 Task: Find connections with filter location Rāmāpuram with filter topic #personaldevelopment with filter profile language French with filter current company The Indian Hotels Company Limited (IHCL) with filter school Indian Institute of Science (IISc) with filter industry IT System Installation and Disposal with filter service category Budgeting with filter keywords title Lodging Manager
Action: Mouse moved to (634, 66)
Screenshot: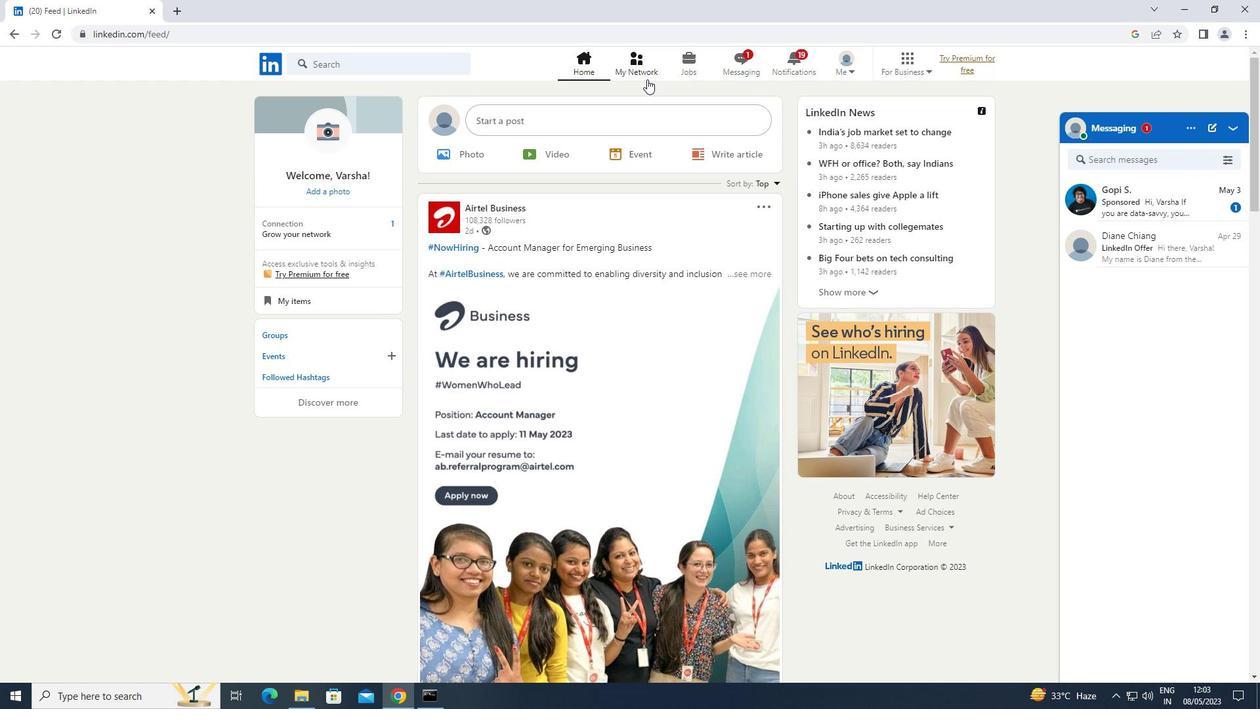 
Action: Mouse pressed left at (634, 66)
Screenshot: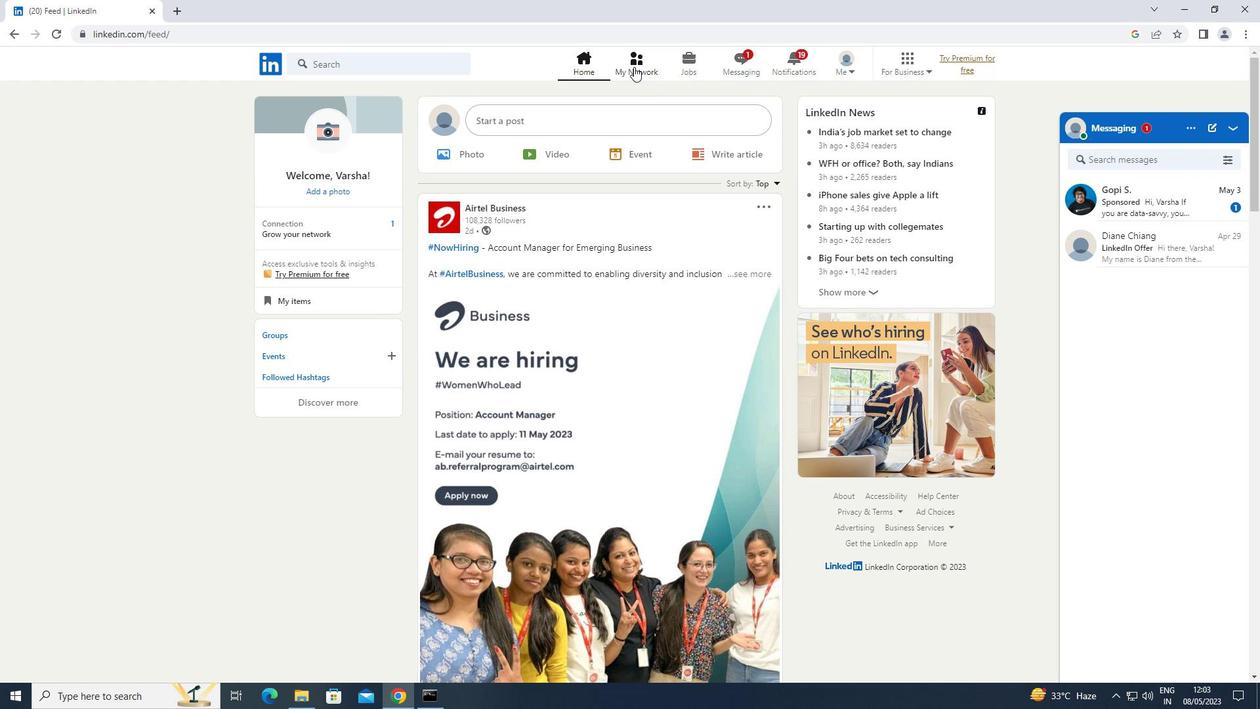 
Action: Mouse moved to (348, 133)
Screenshot: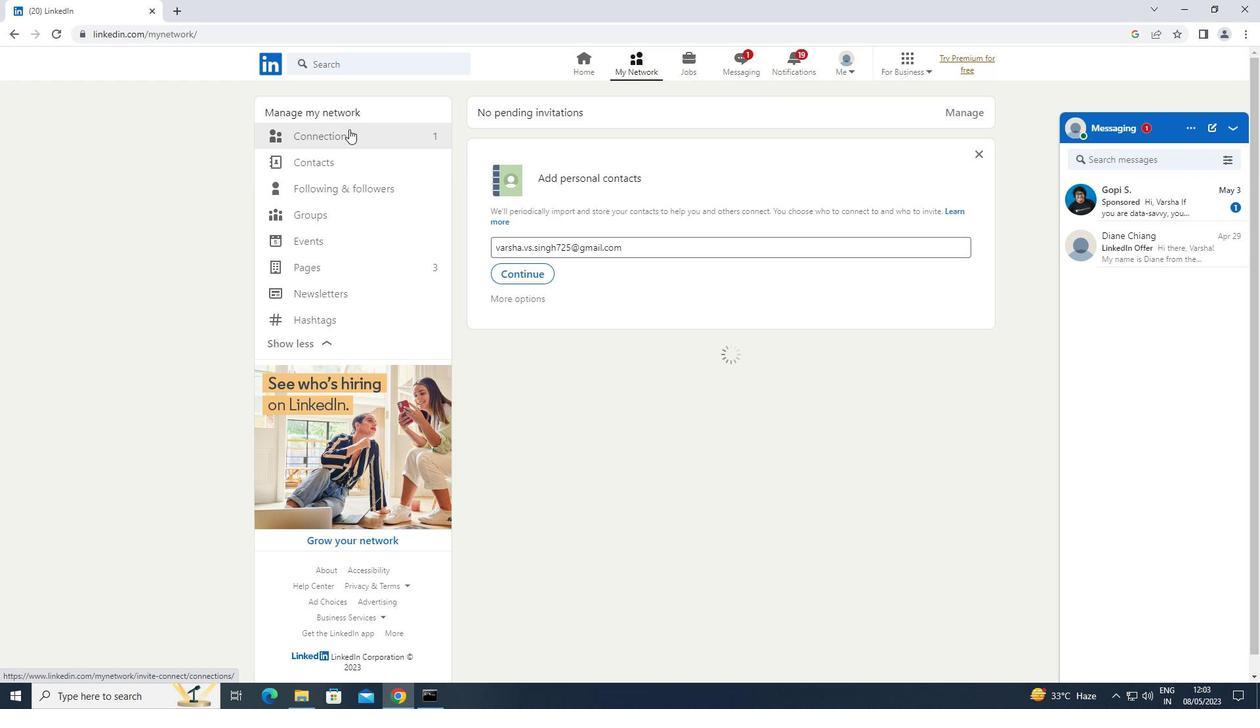 
Action: Mouse pressed left at (348, 133)
Screenshot: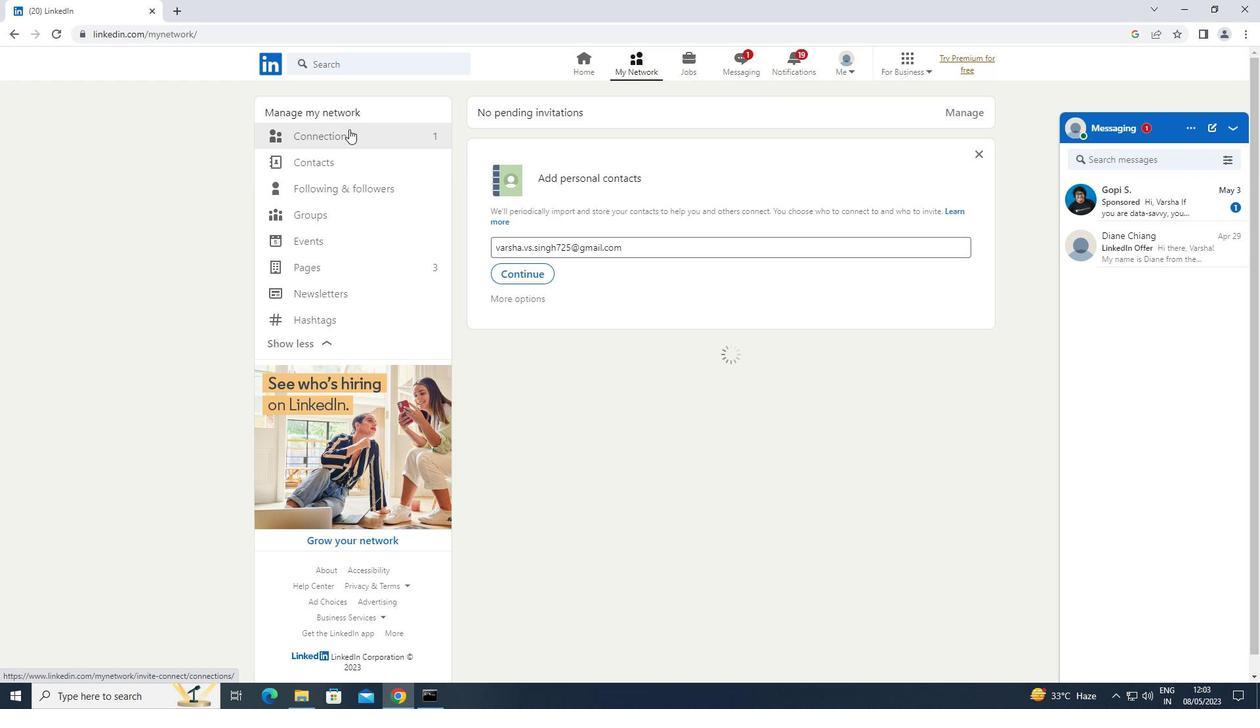 
Action: Mouse moved to (749, 139)
Screenshot: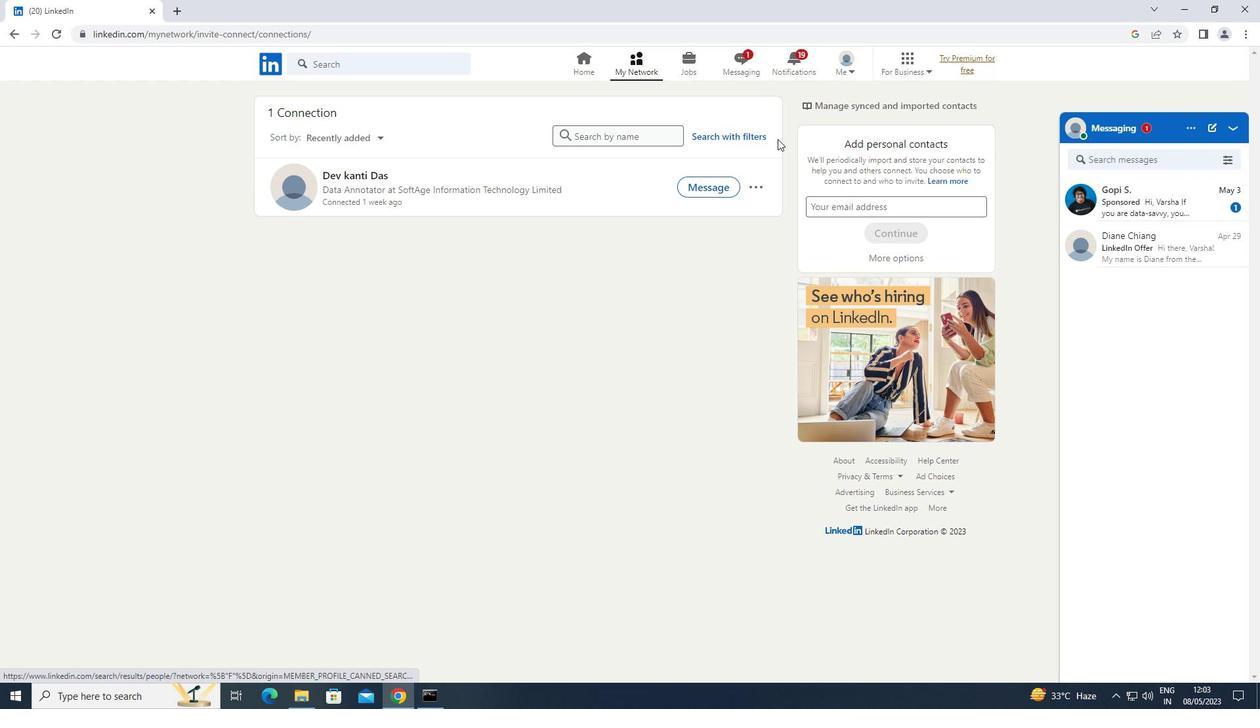 
Action: Mouse pressed left at (749, 139)
Screenshot: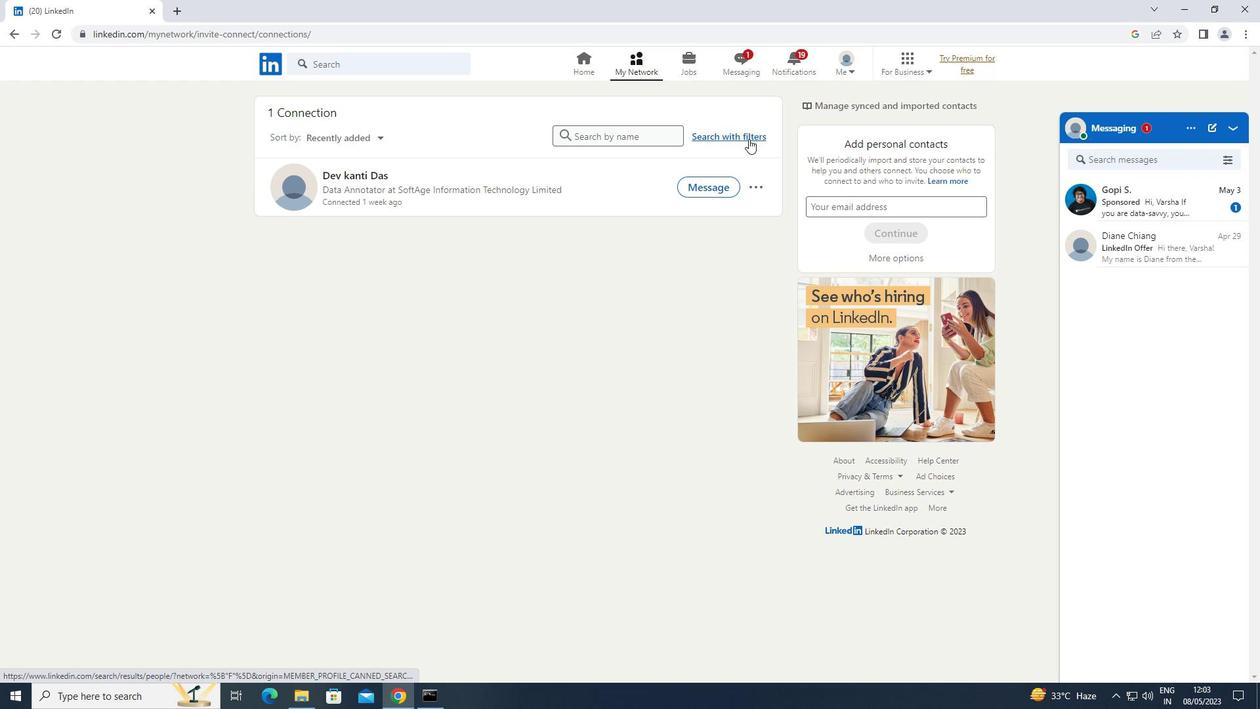 
Action: Mouse moved to (673, 94)
Screenshot: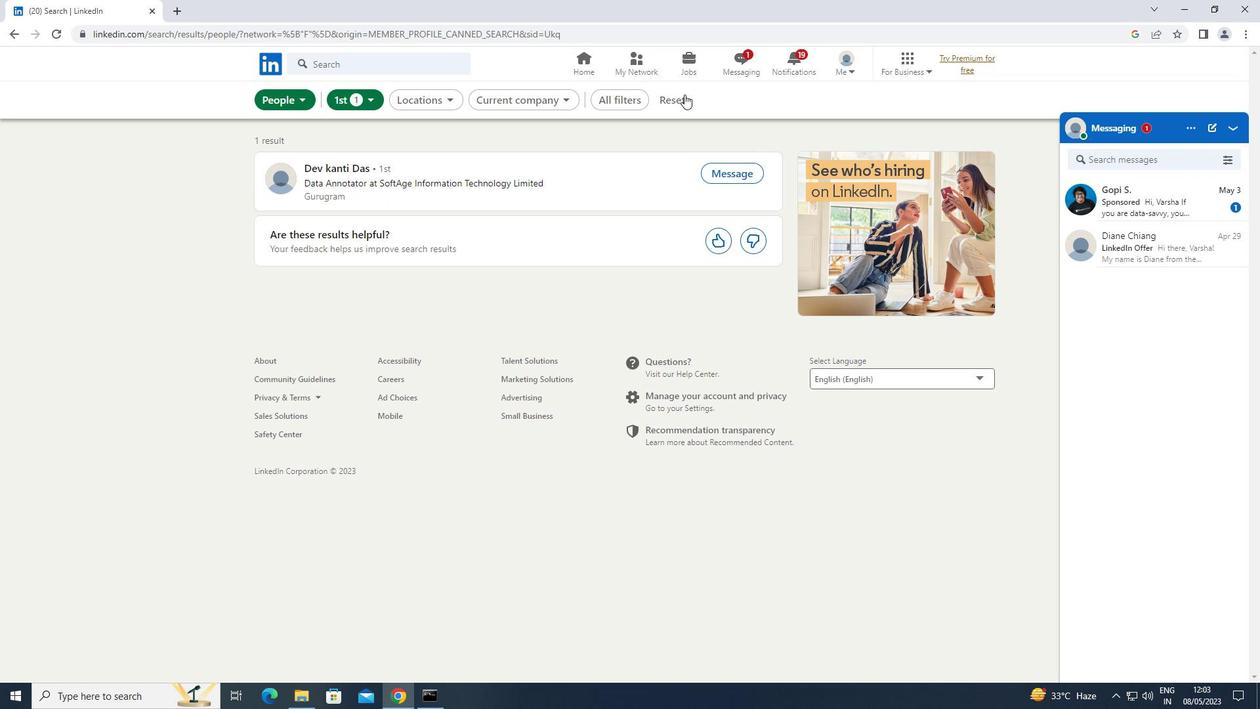 
Action: Mouse pressed left at (673, 94)
Screenshot: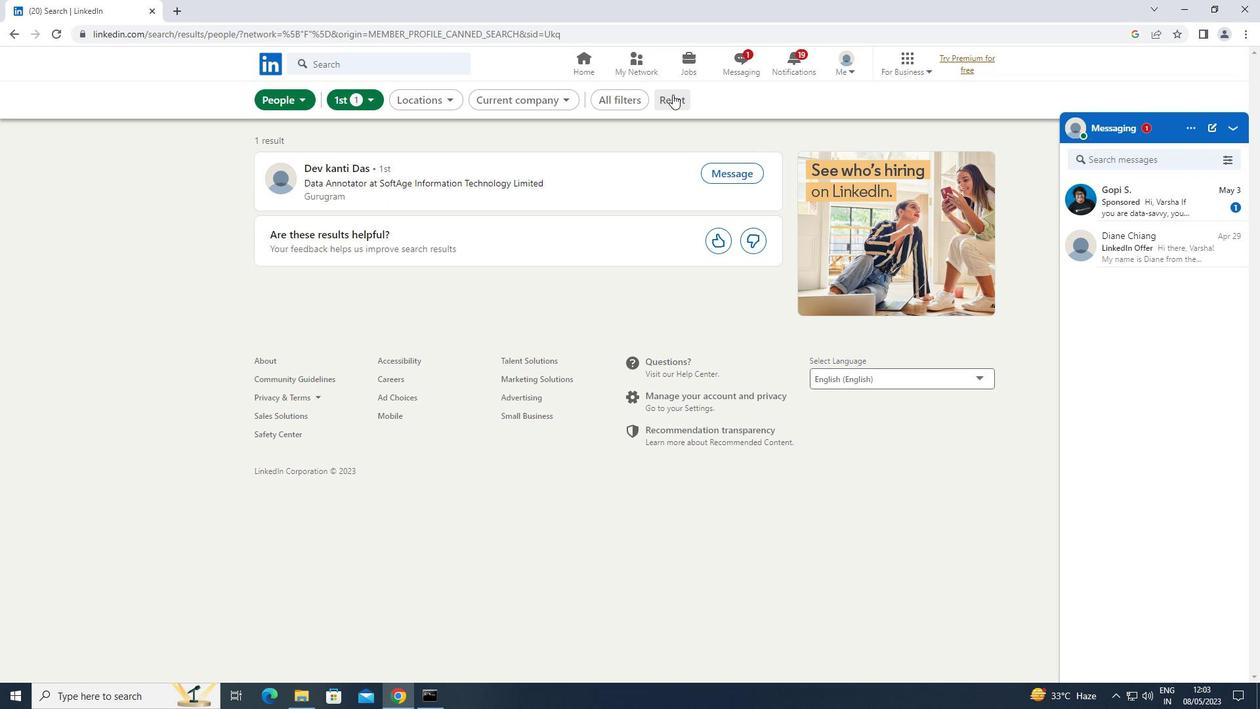 
Action: Mouse moved to (665, 99)
Screenshot: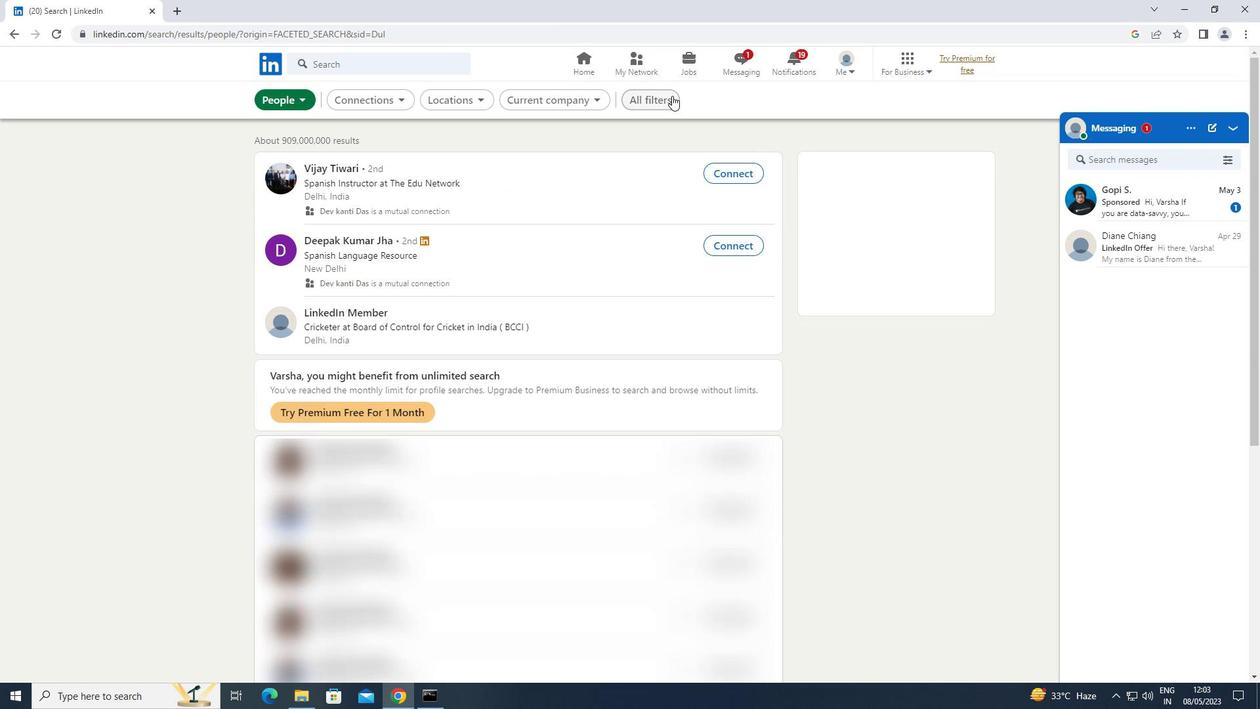 
Action: Mouse pressed left at (665, 99)
Screenshot: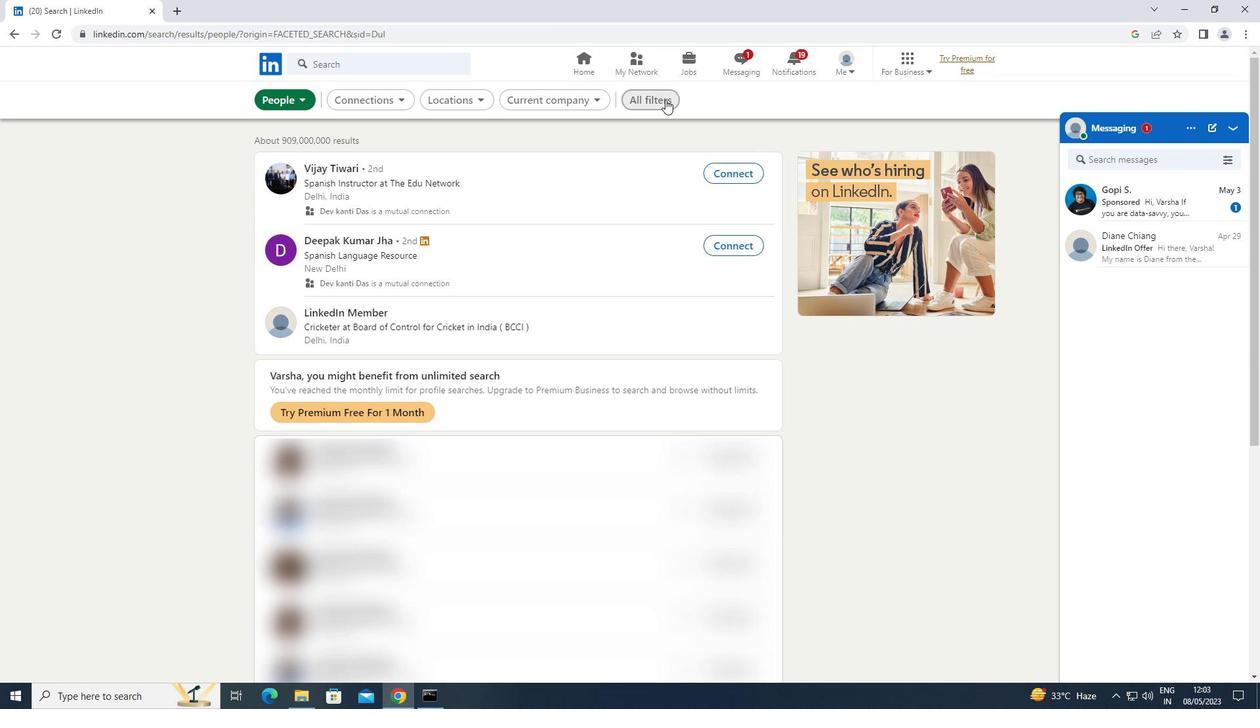 
Action: Mouse moved to (1016, 223)
Screenshot: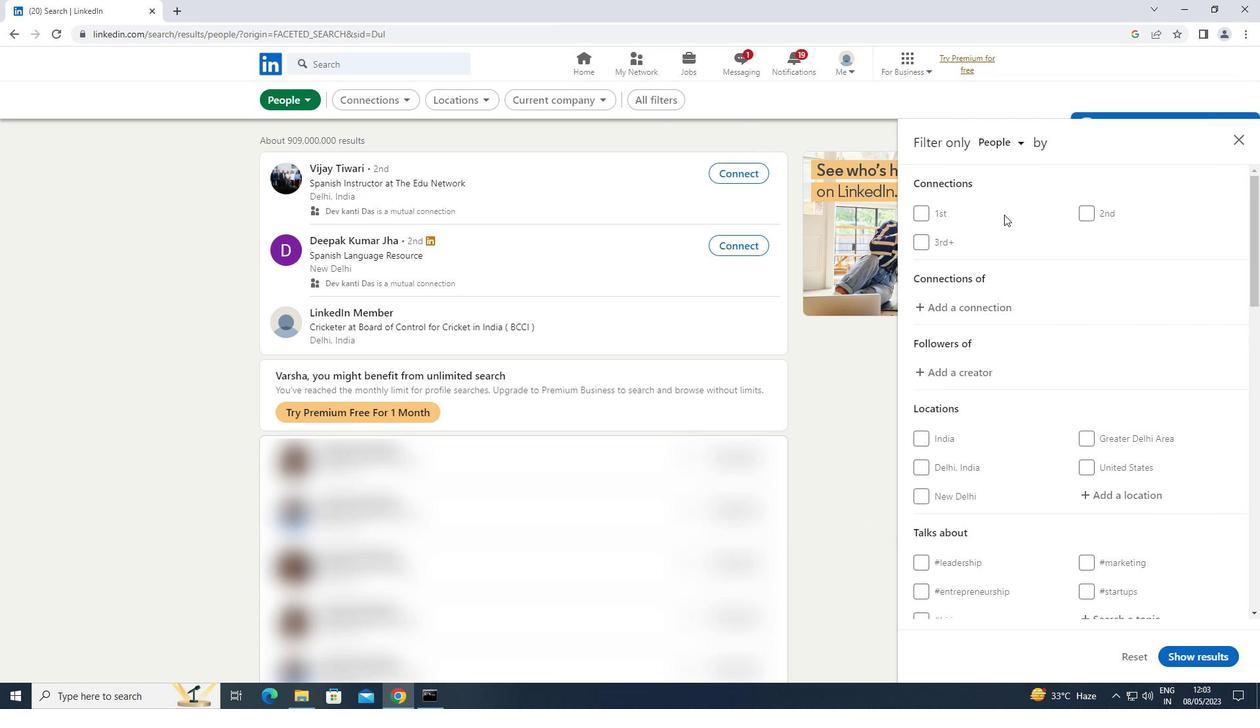 
Action: Mouse scrolled (1016, 223) with delta (0, 0)
Screenshot: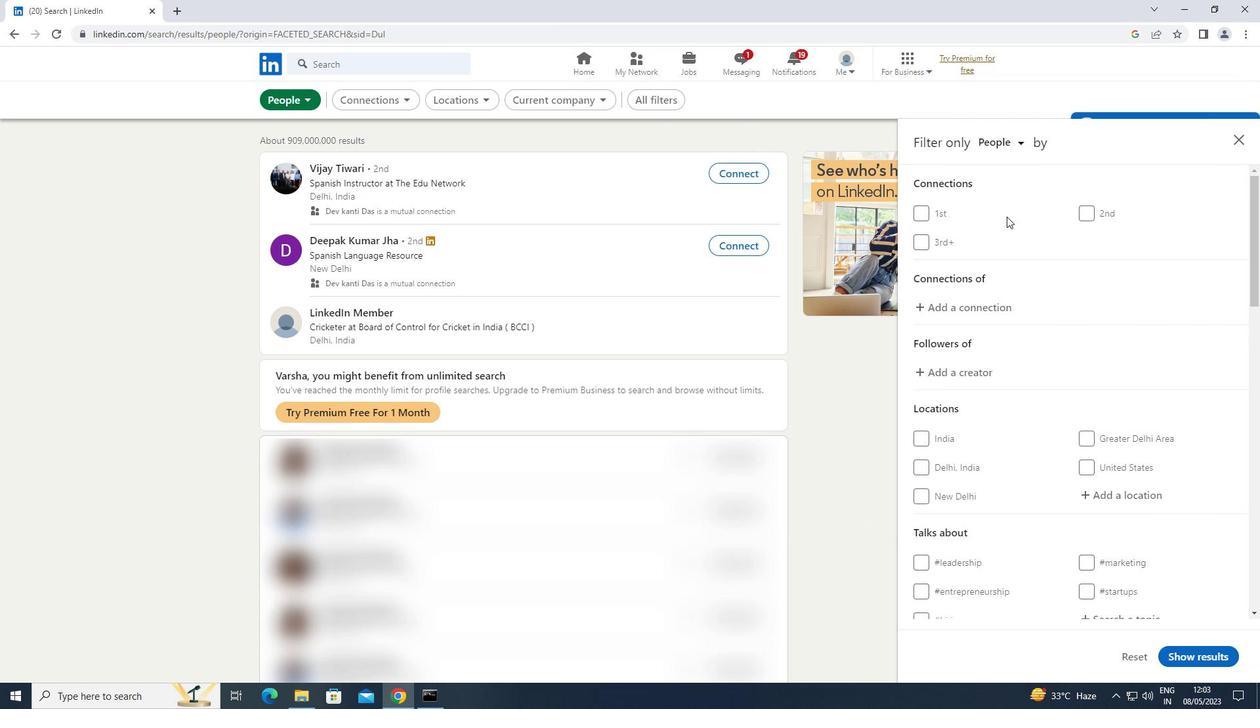 
Action: Mouse moved to (1018, 228)
Screenshot: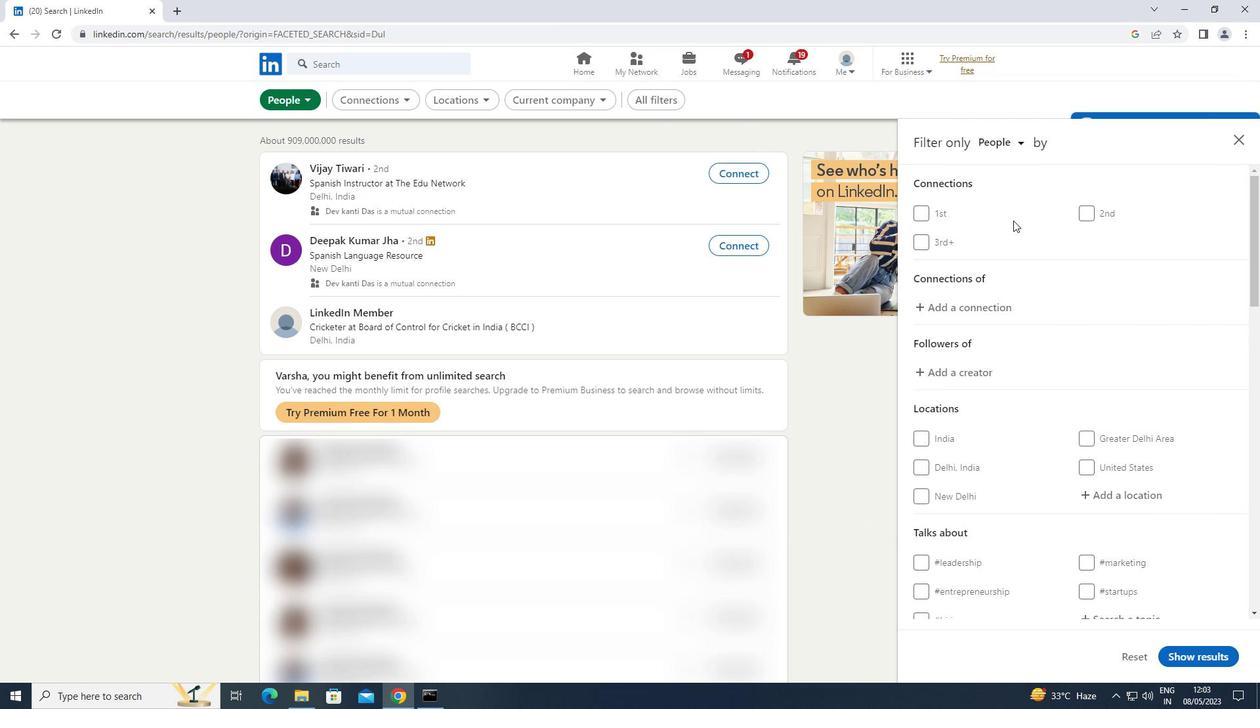 
Action: Mouse scrolled (1018, 227) with delta (0, 0)
Screenshot: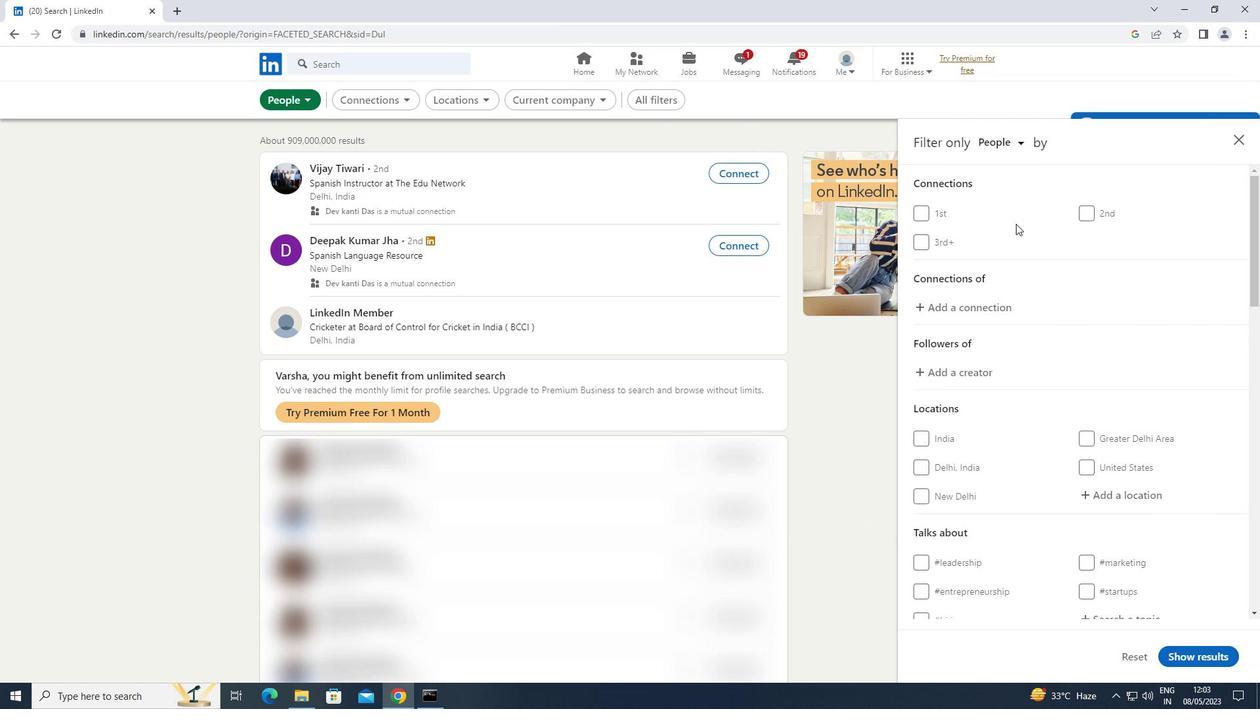 
Action: Mouse moved to (1018, 233)
Screenshot: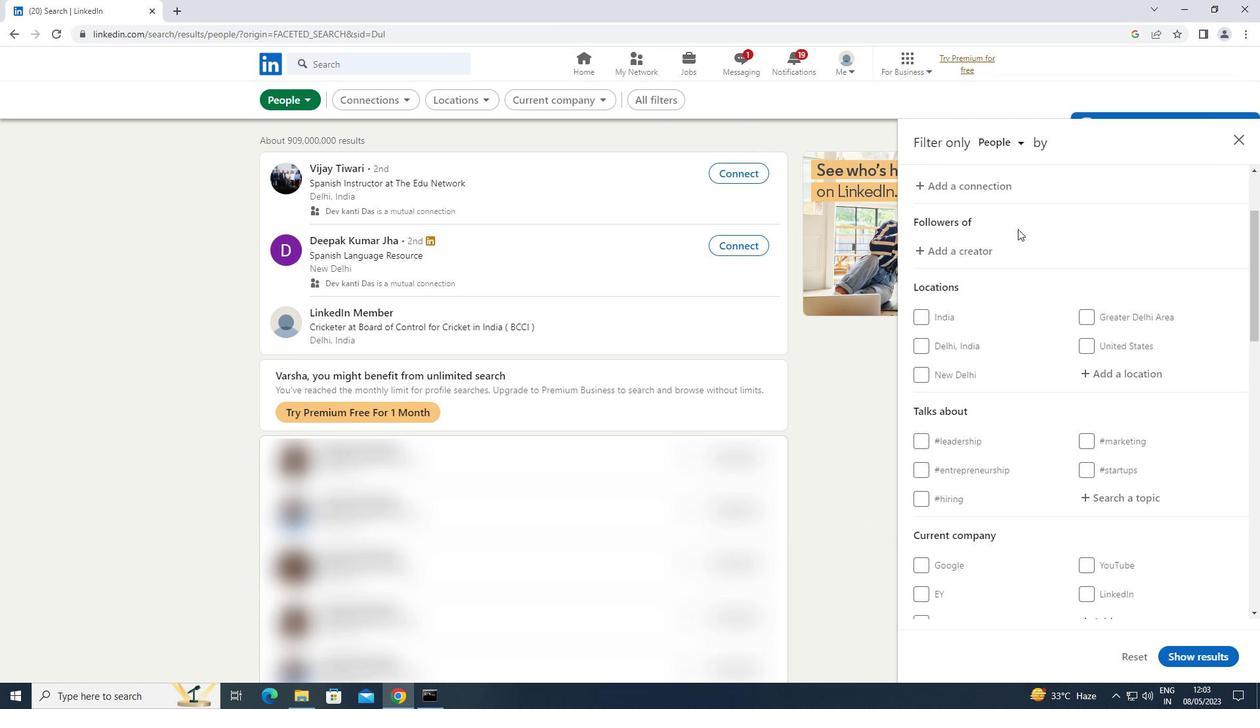 
Action: Mouse scrolled (1018, 233) with delta (0, 0)
Screenshot: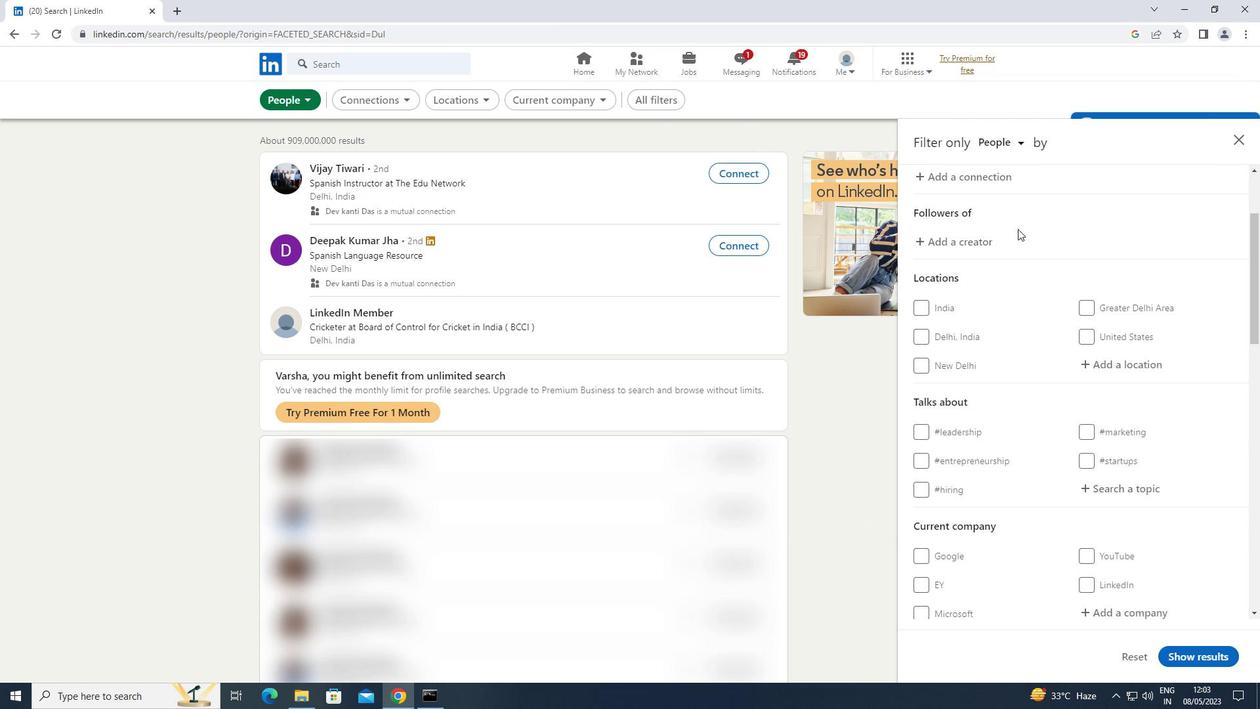 
Action: Mouse moved to (1116, 292)
Screenshot: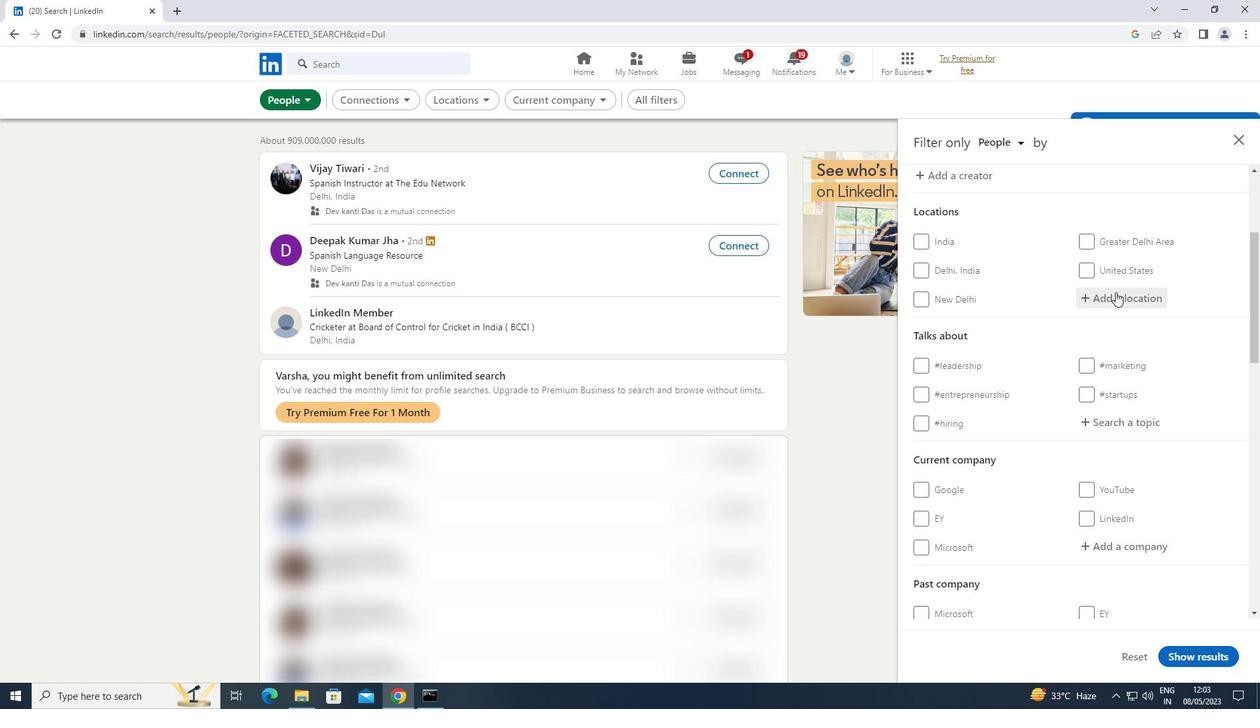 
Action: Mouse pressed left at (1116, 292)
Screenshot: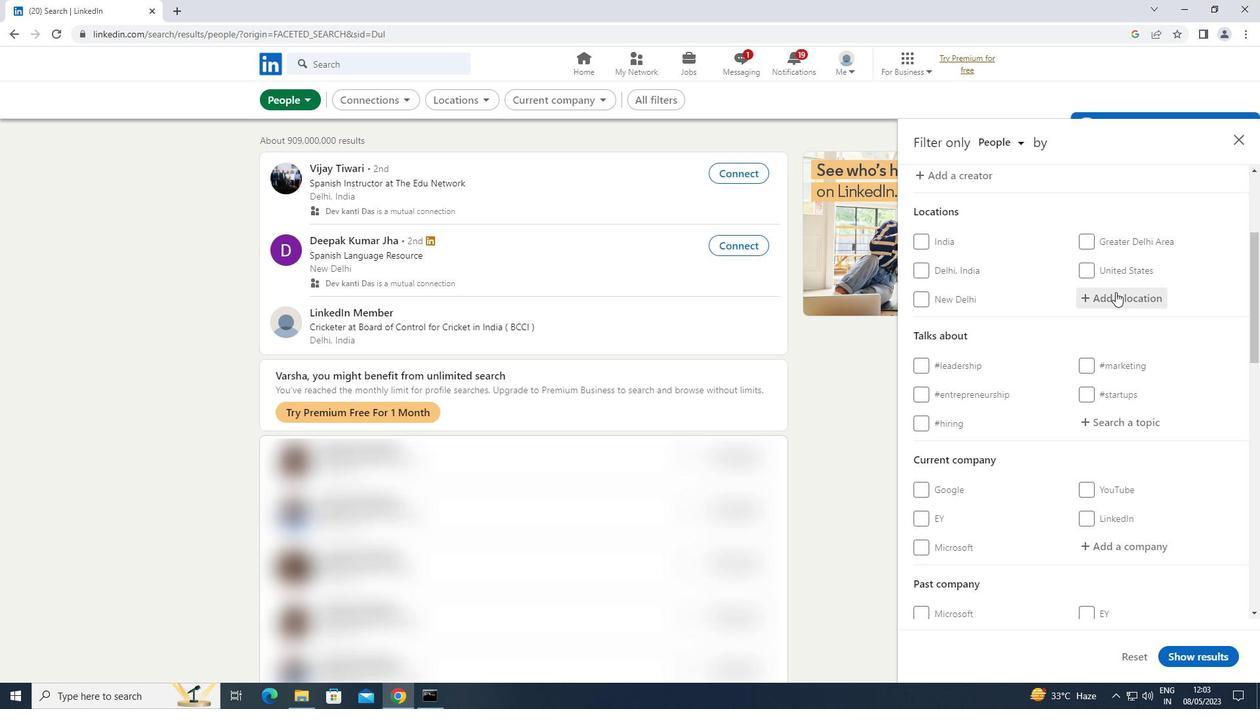 
Action: Mouse moved to (1115, 293)
Screenshot: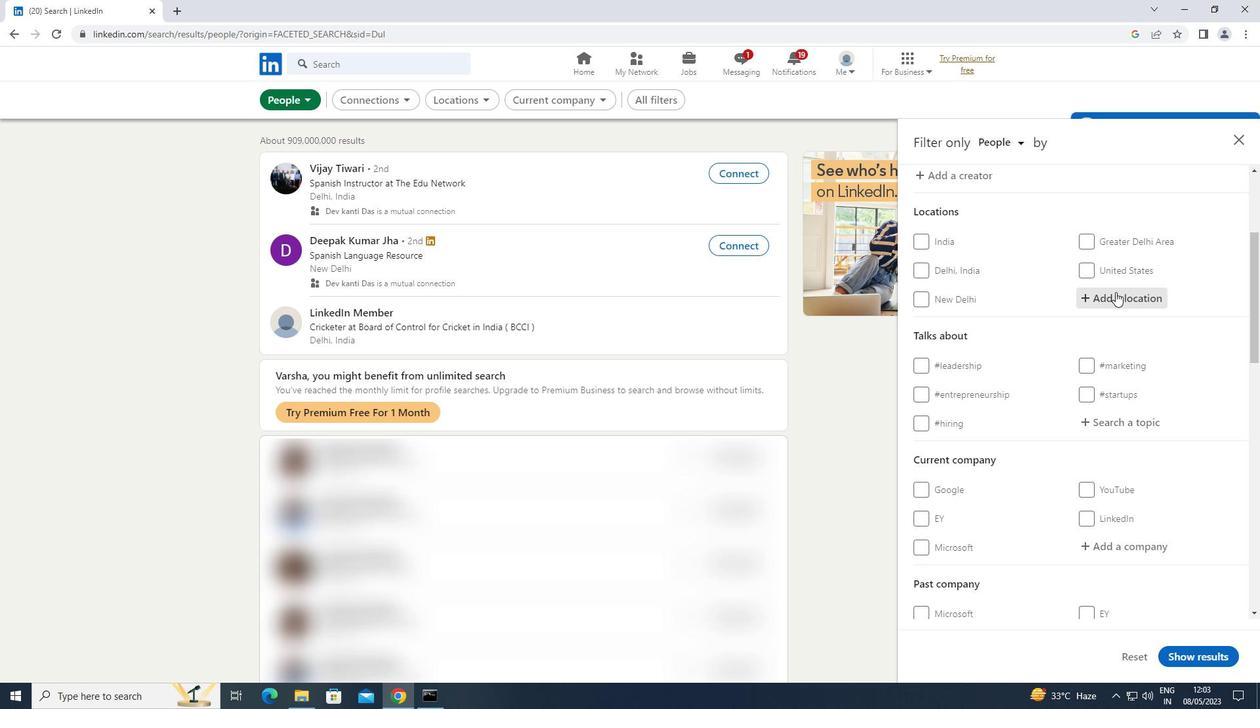 
Action: Key pressed <Key.shift>RAMAPURAM
Screenshot: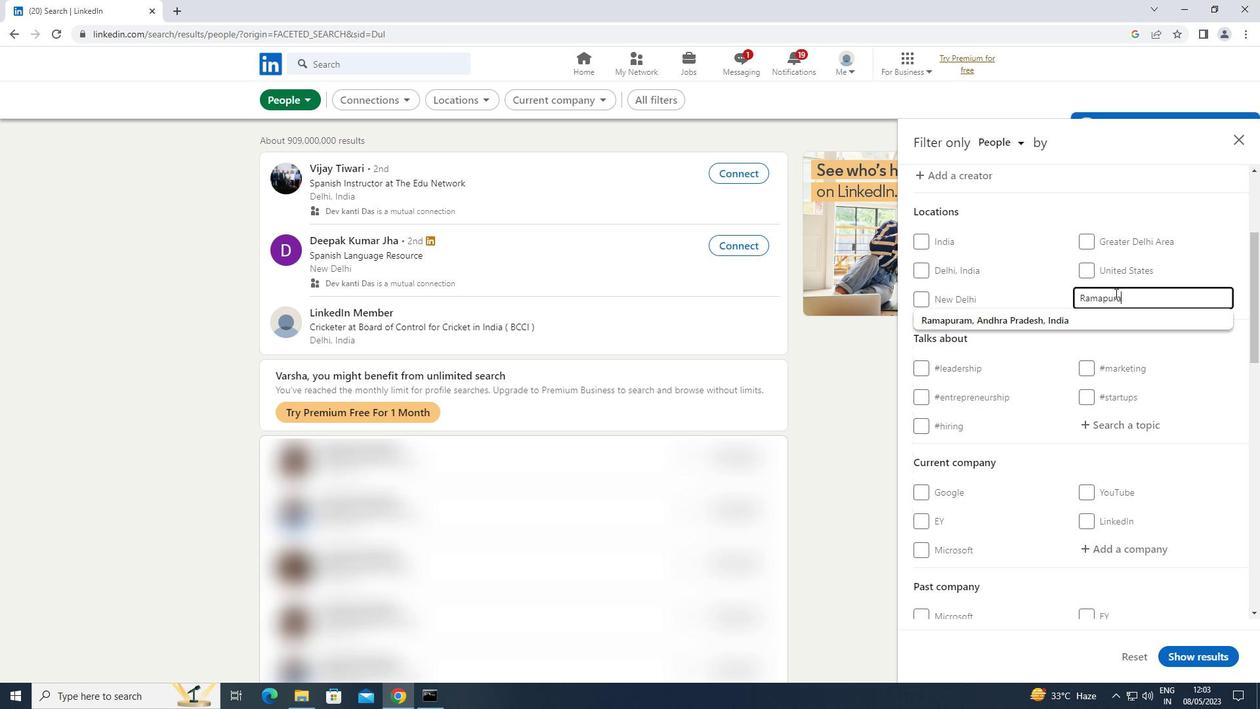 
Action: Mouse moved to (1118, 424)
Screenshot: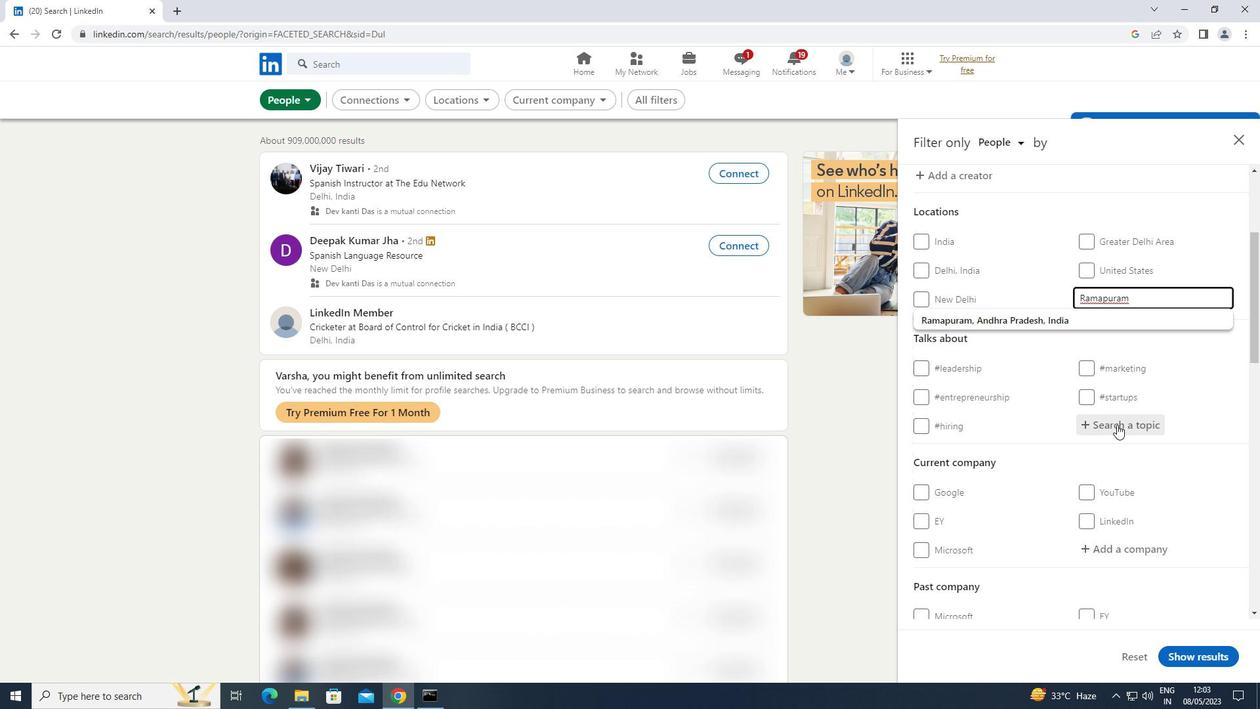 
Action: Mouse pressed left at (1118, 424)
Screenshot: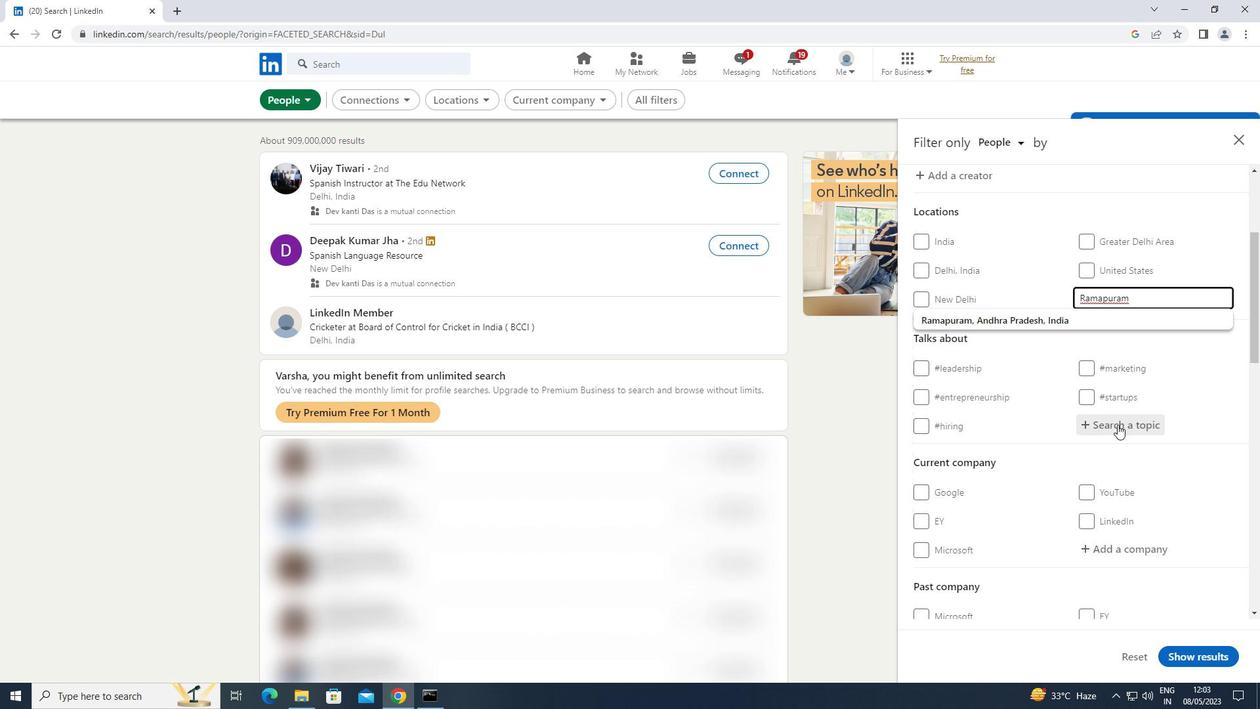 
Action: Mouse moved to (1118, 422)
Screenshot: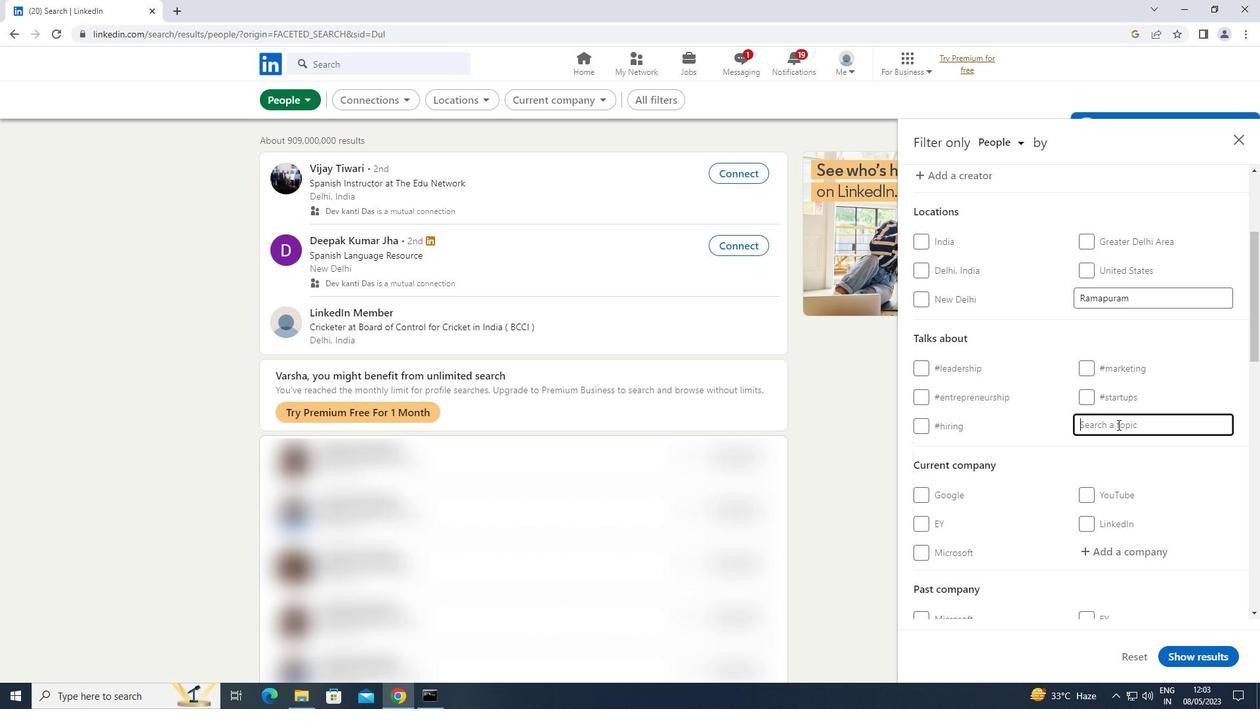 
Action: Key pressed PERSONALDEVELOP
Screenshot: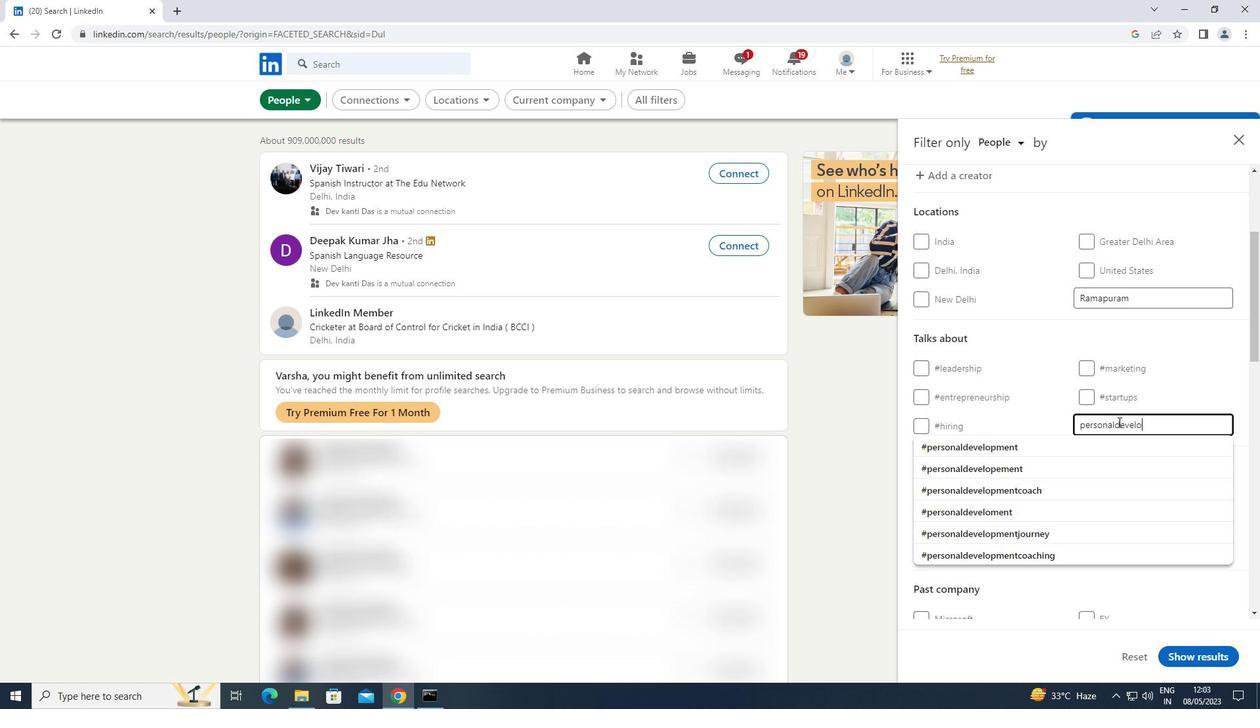 
Action: Mouse moved to (1004, 444)
Screenshot: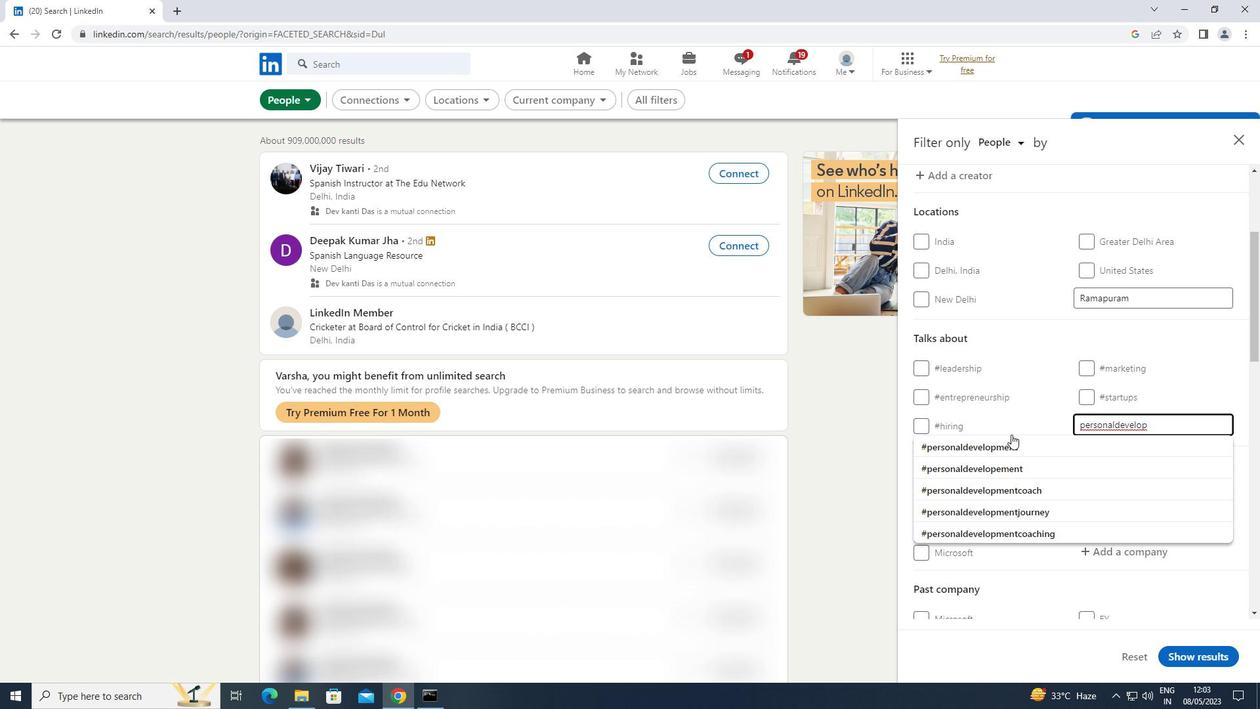 
Action: Mouse pressed left at (1004, 444)
Screenshot: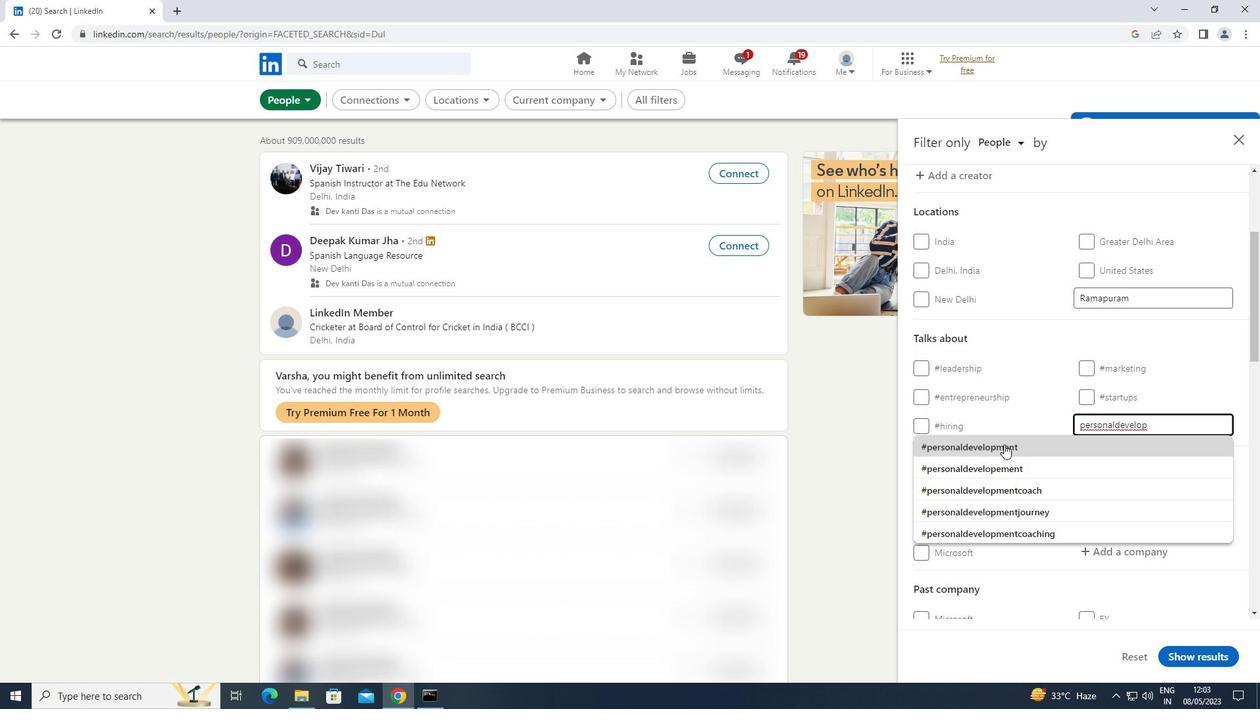 
Action: Mouse moved to (1004, 445)
Screenshot: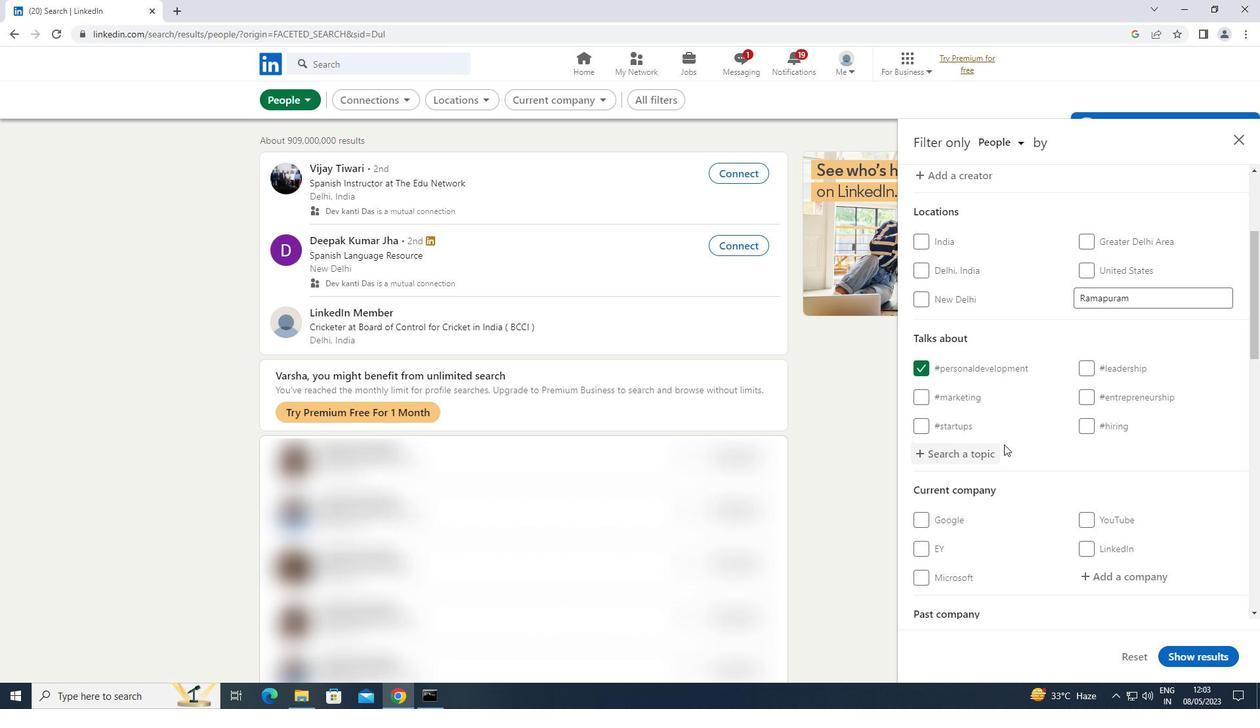 
Action: Mouse scrolled (1004, 444) with delta (0, 0)
Screenshot: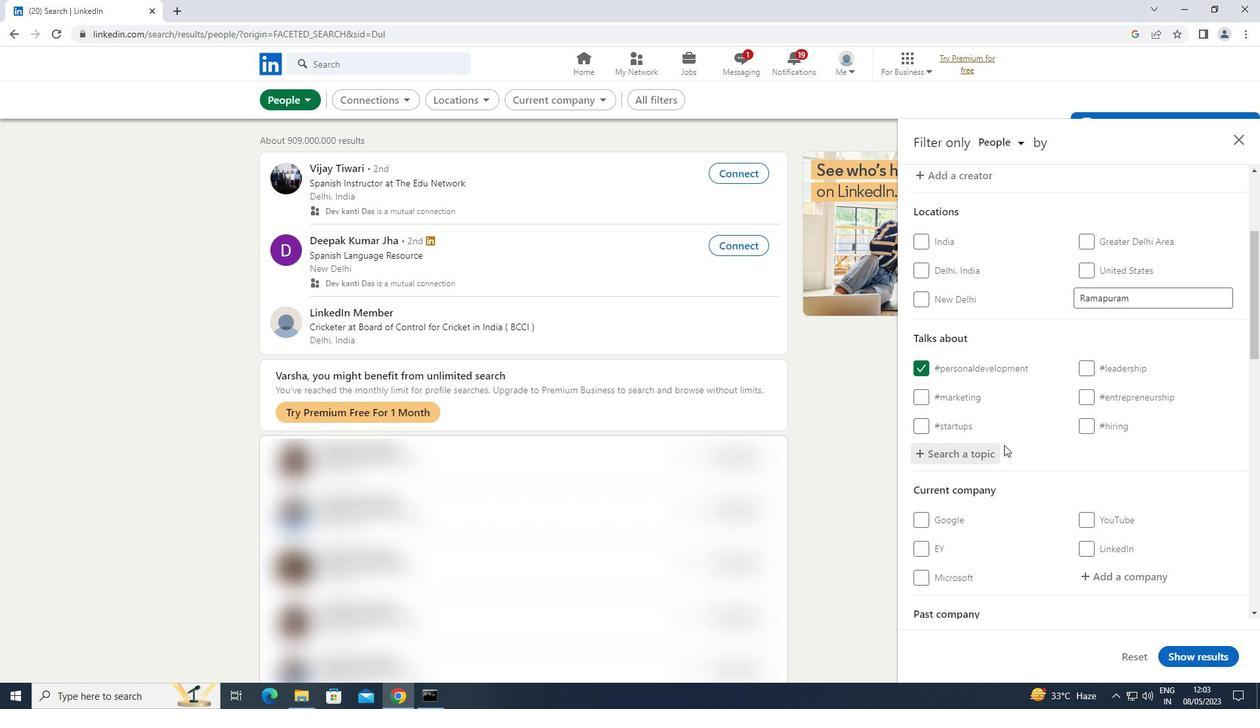 
Action: Mouse scrolled (1004, 444) with delta (0, 0)
Screenshot: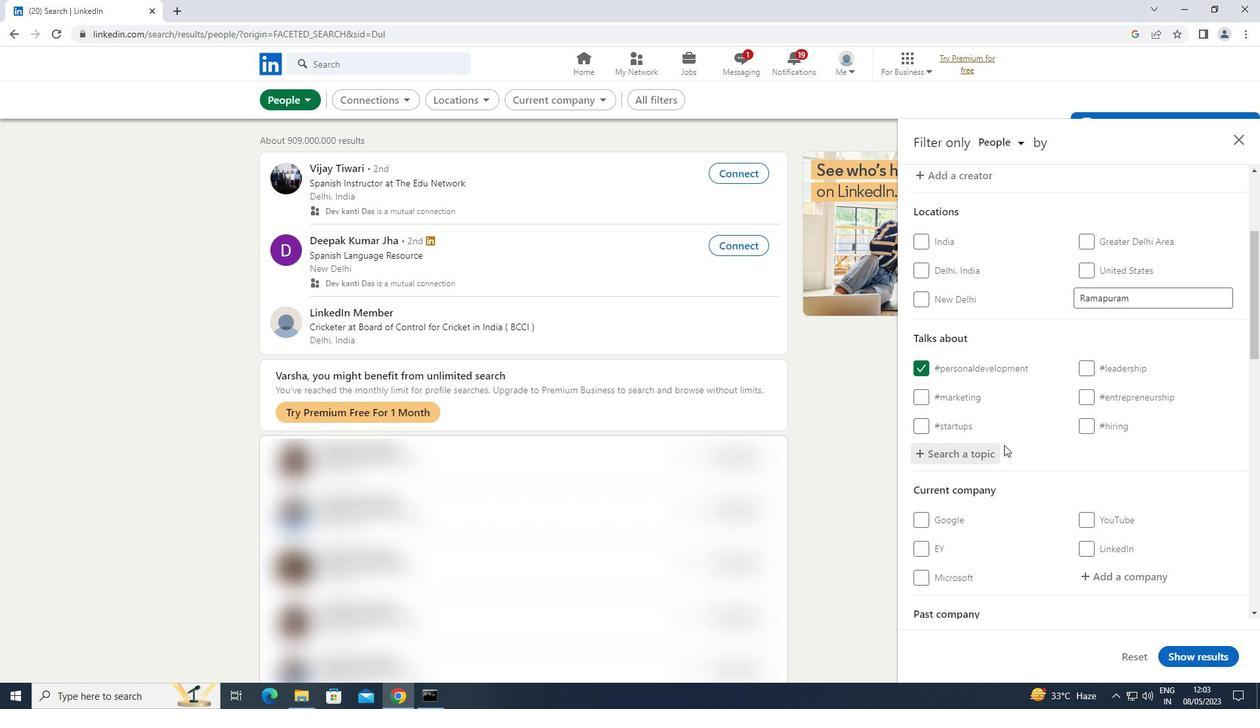 
Action: Mouse moved to (1006, 444)
Screenshot: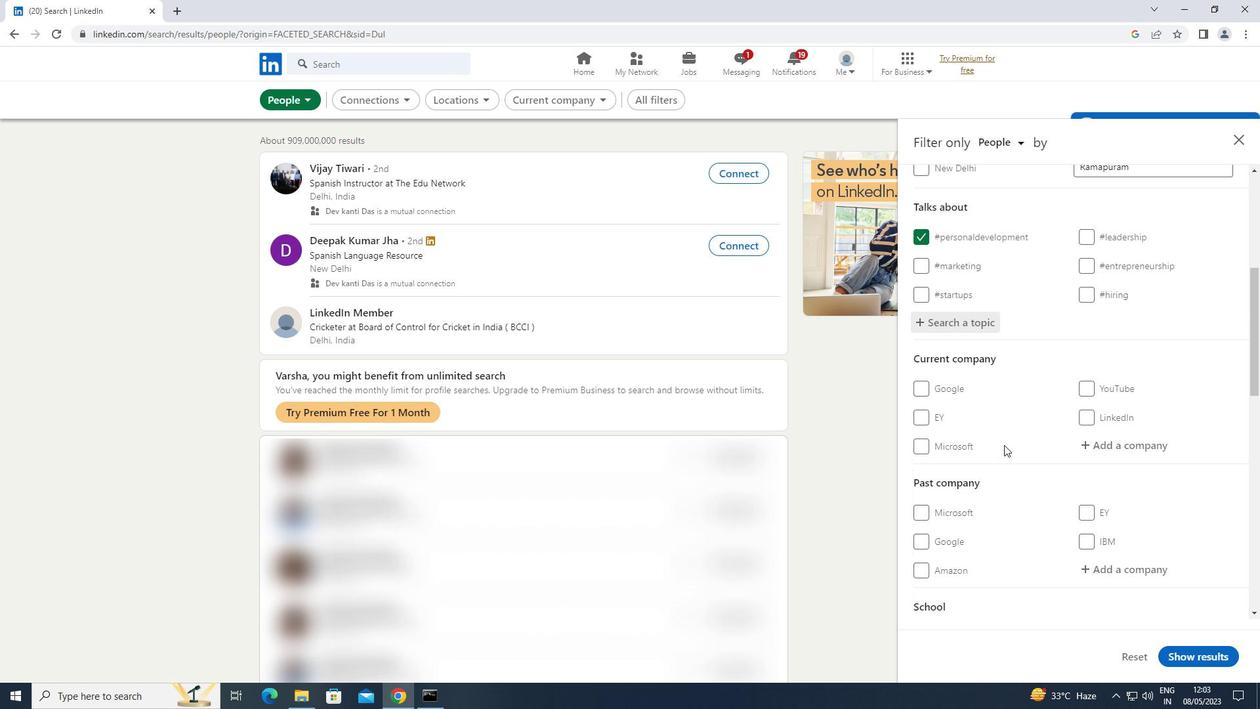
Action: Mouse scrolled (1006, 443) with delta (0, 0)
Screenshot: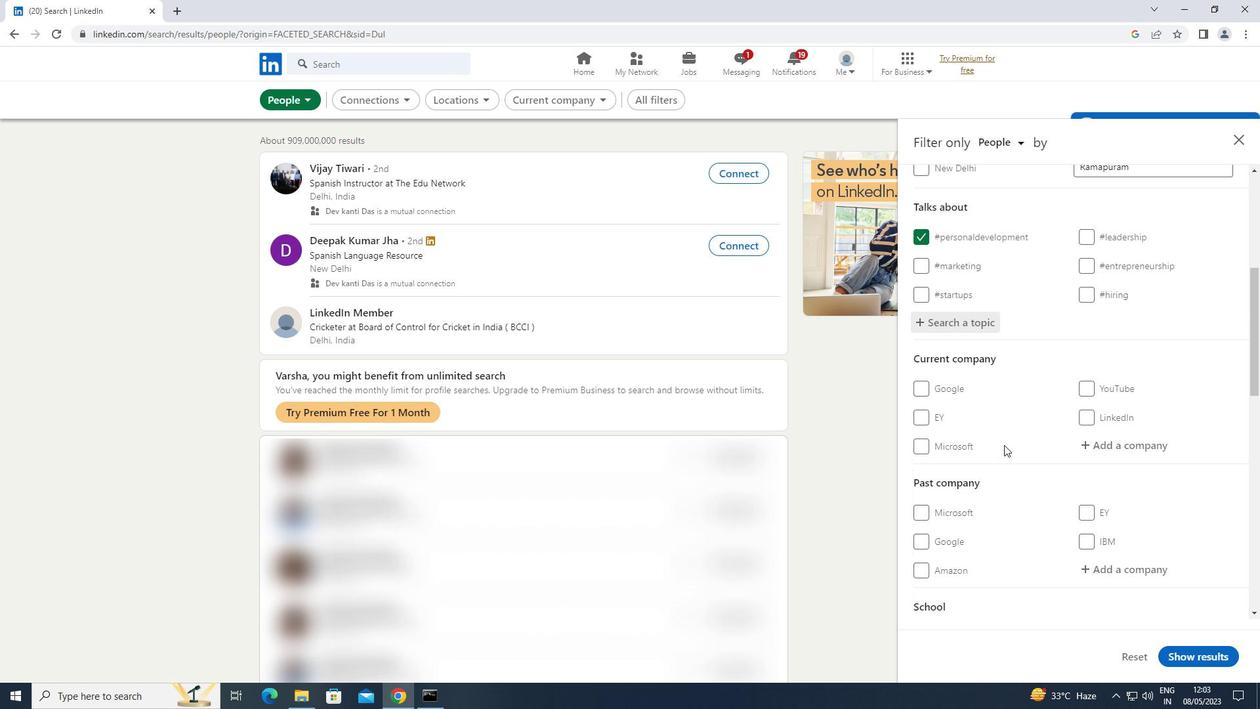 
Action: Mouse scrolled (1006, 443) with delta (0, 0)
Screenshot: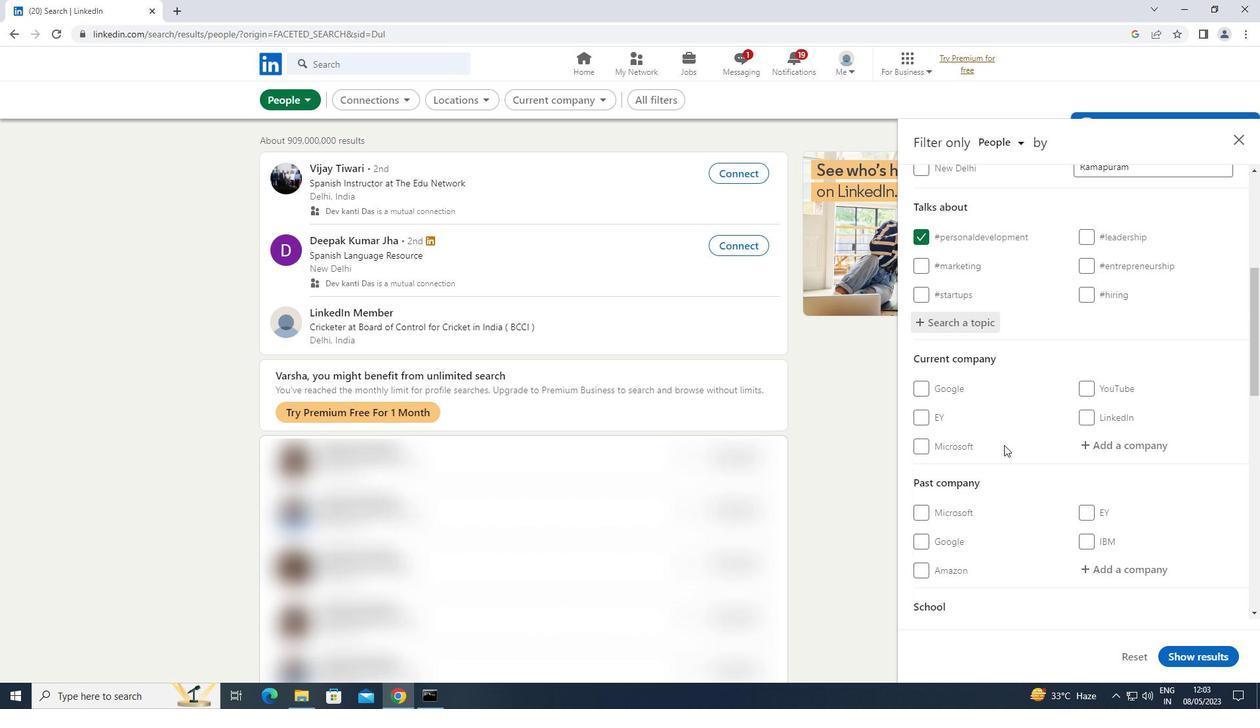 
Action: Mouse scrolled (1006, 443) with delta (0, 0)
Screenshot: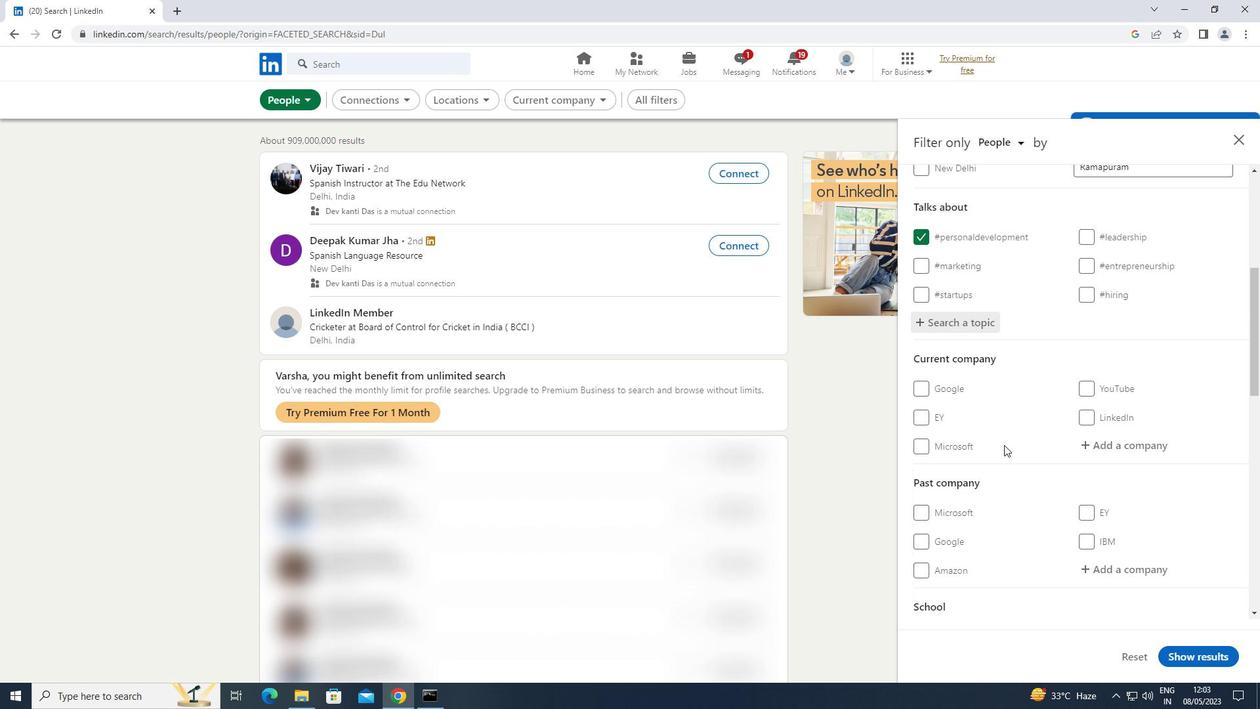 
Action: Mouse scrolled (1006, 443) with delta (0, 0)
Screenshot: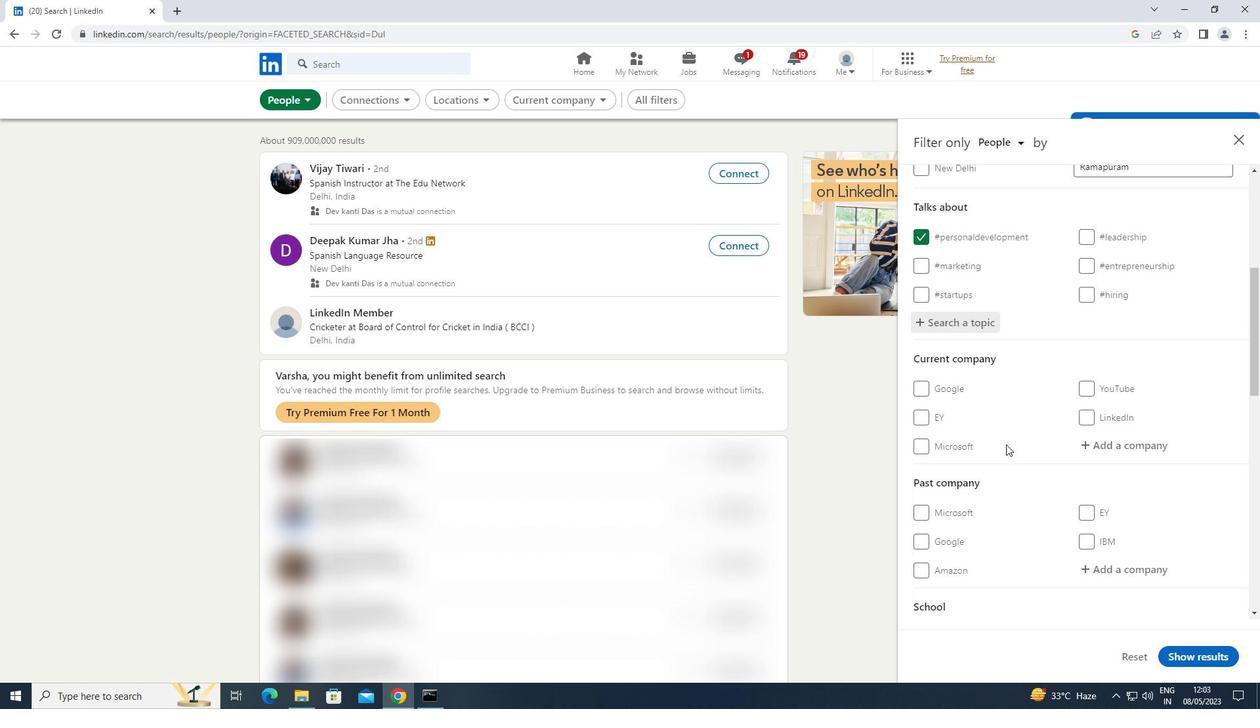 
Action: Mouse moved to (1007, 443)
Screenshot: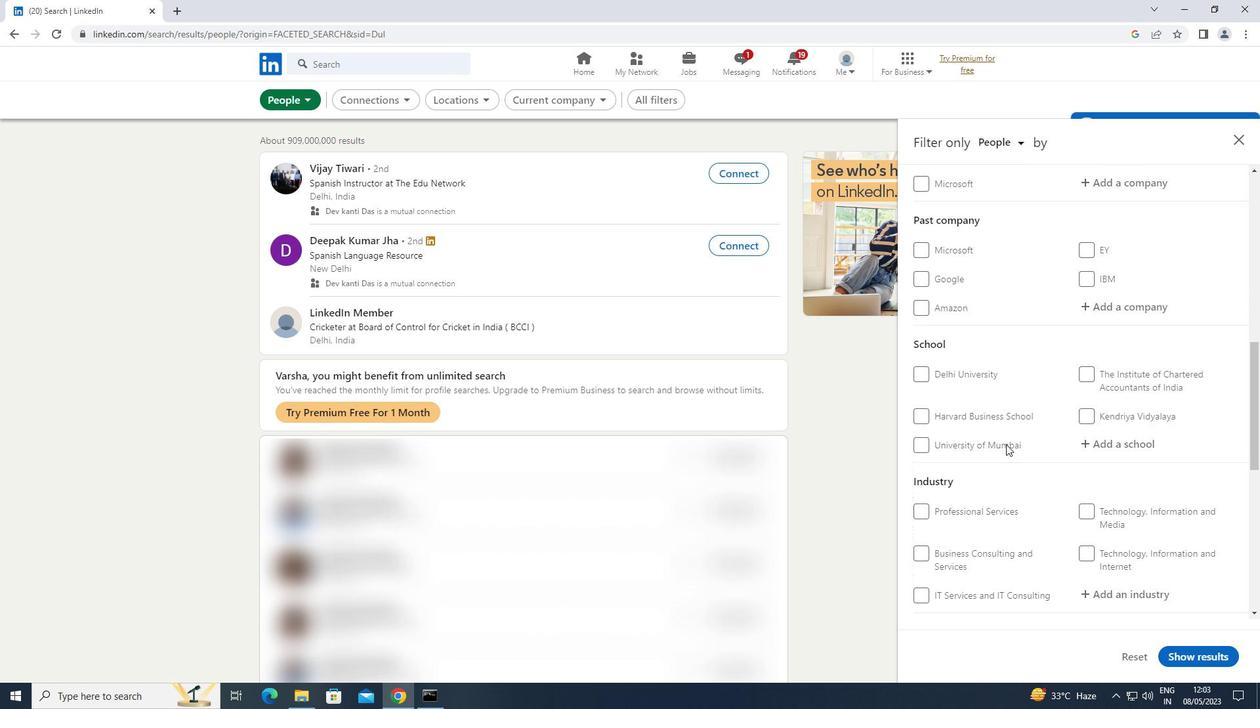 
Action: Mouse scrolled (1007, 443) with delta (0, 0)
Screenshot: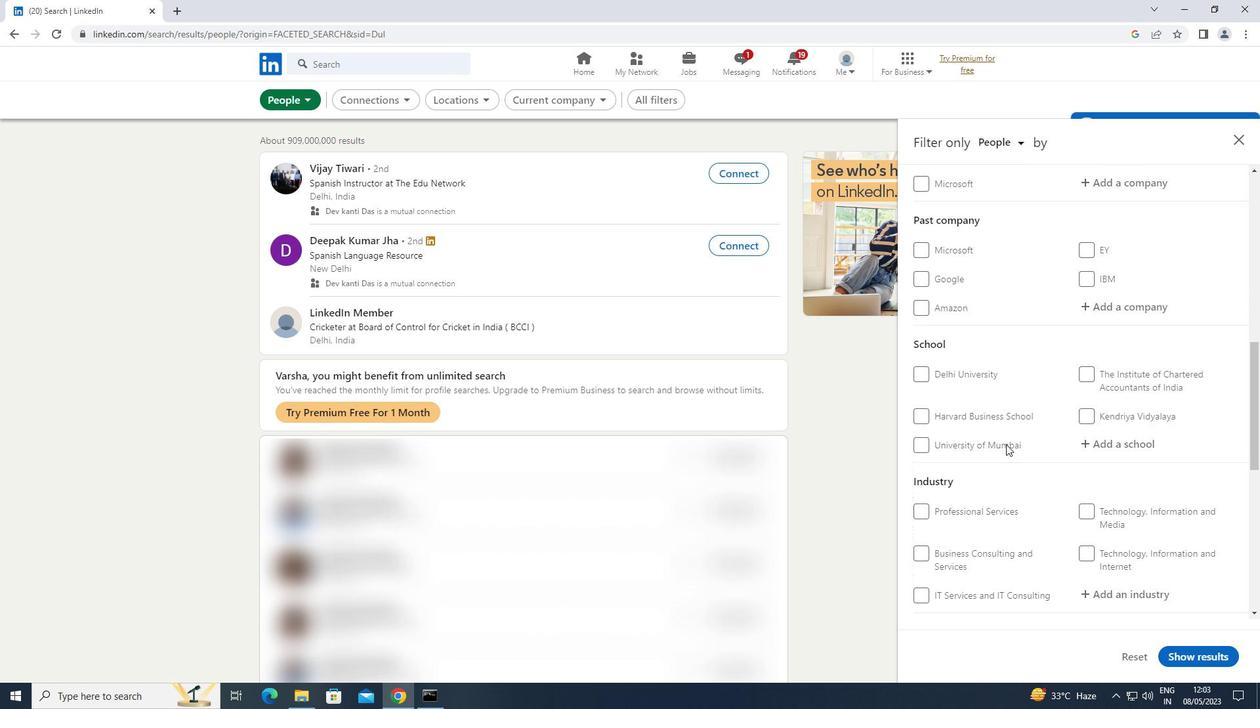 
Action: Mouse scrolled (1007, 443) with delta (0, 0)
Screenshot: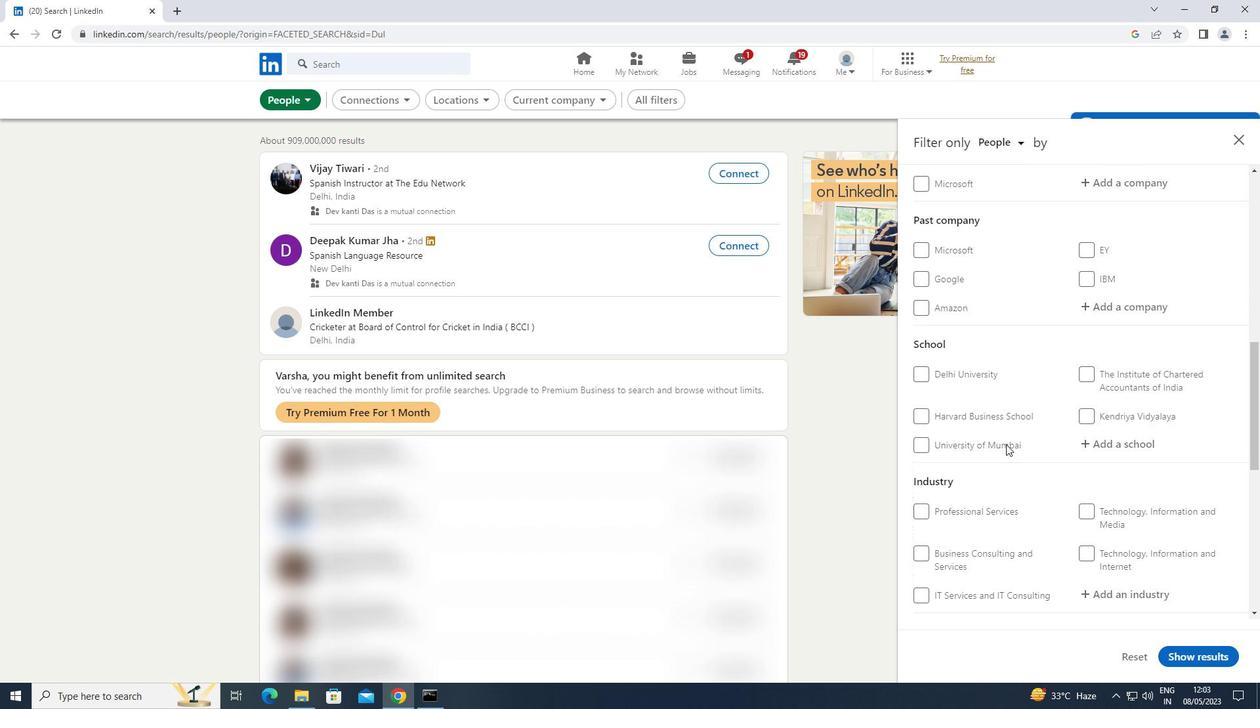 
Action: Mouse moved to (1007, 443)
Screenshot: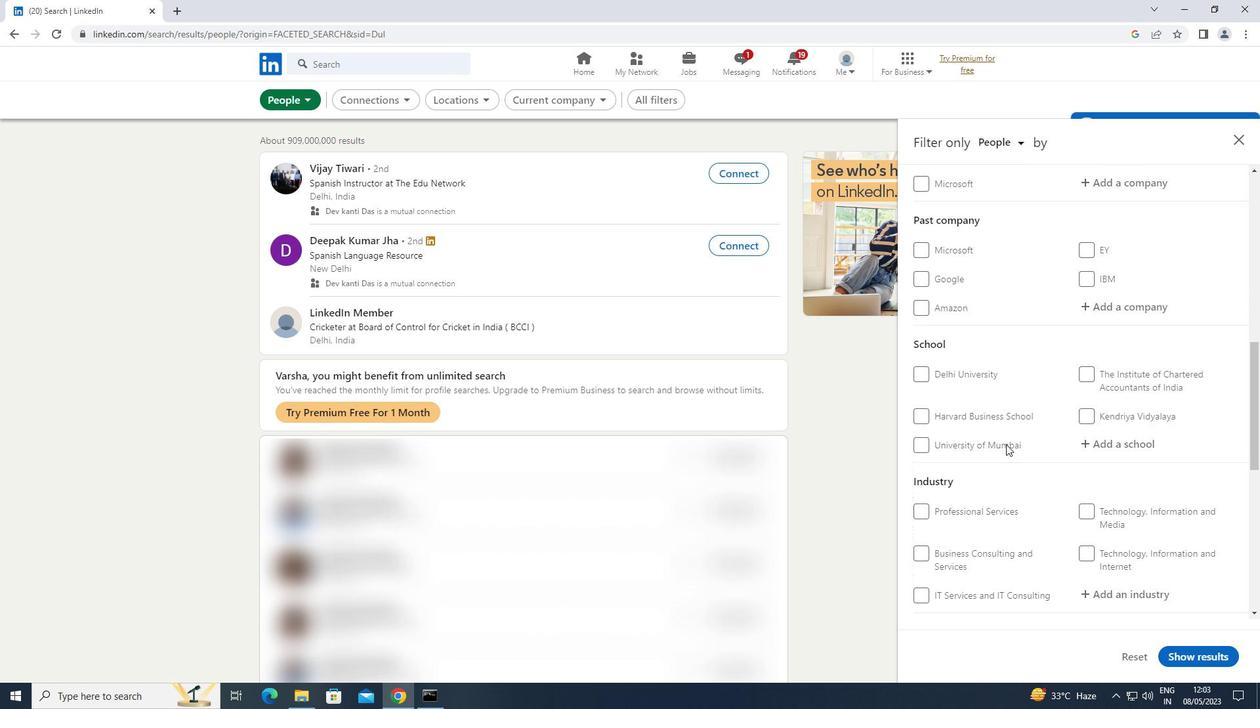 
Action: Mouse scrolled (1007, 443) with delta (0, 0)
Screenshot: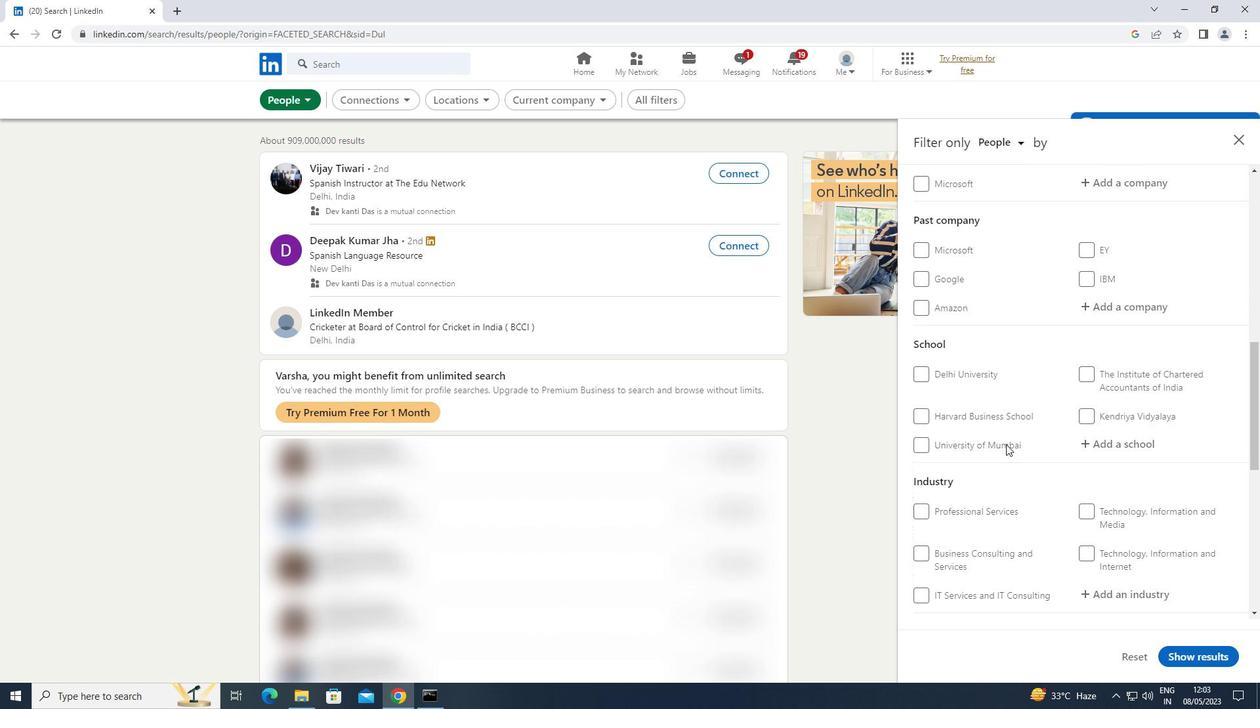 
Action: Mouse moved to (1082, 467)
Screenshot: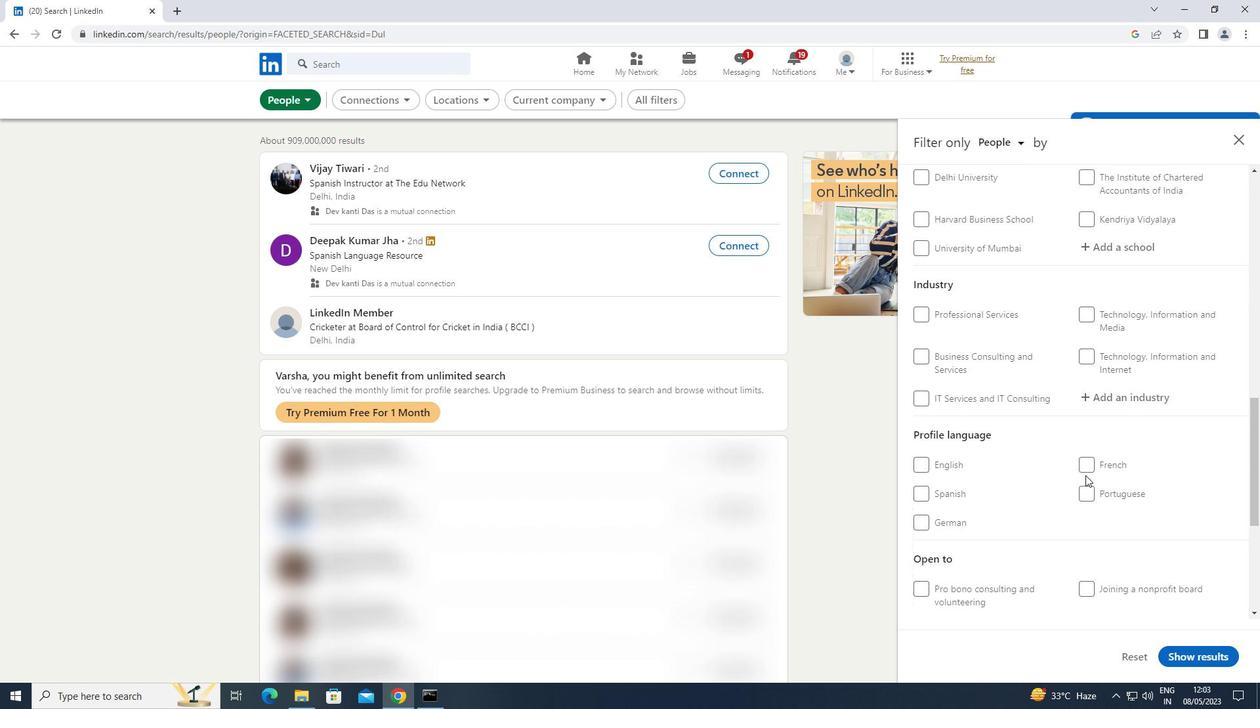 
Action: Mouse pressed left at (1082, 467)
Screenshot: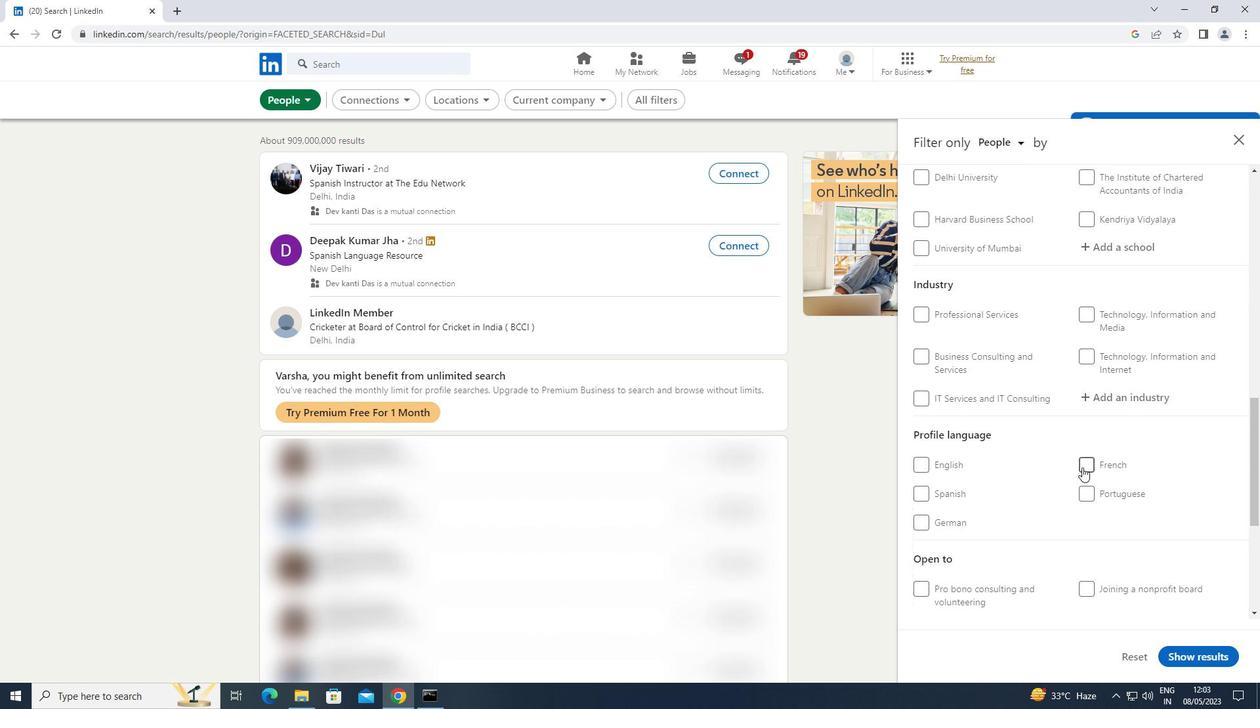 
Action: Mouse moved to (1082, 466)
Screenshot: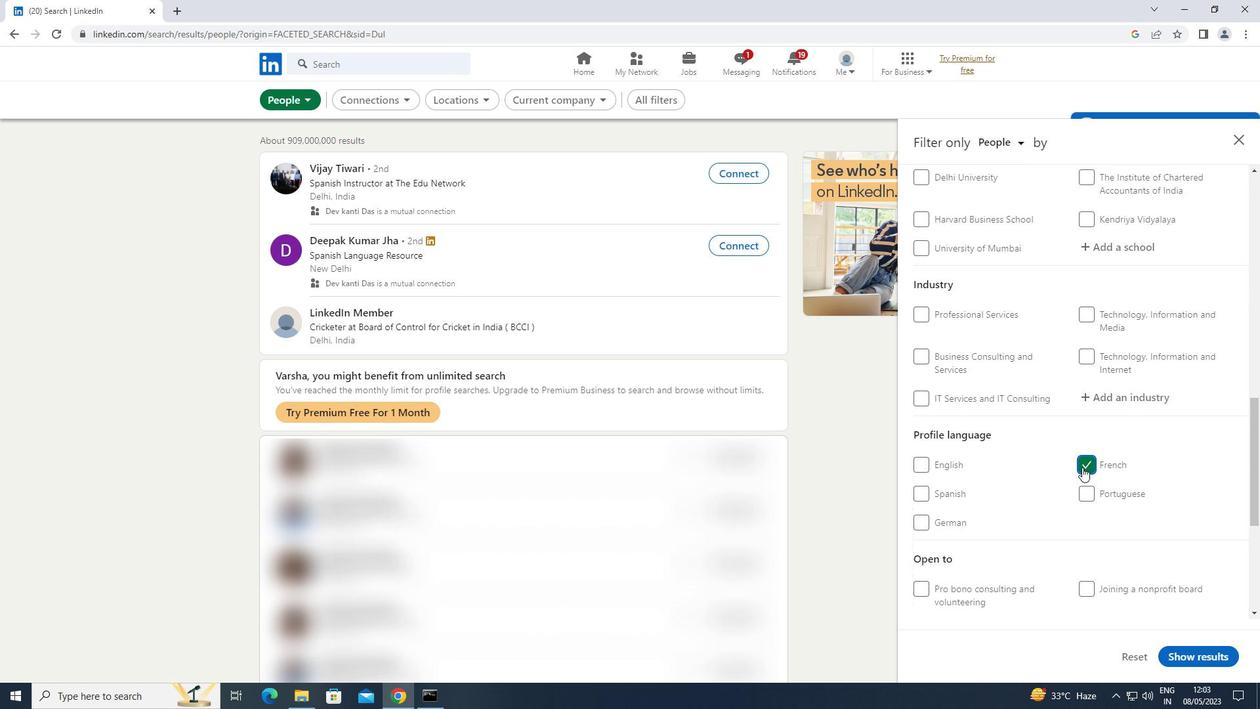 
Action: Mouse scrolled (1082, 466) with delta (0, 0)
Screenshot: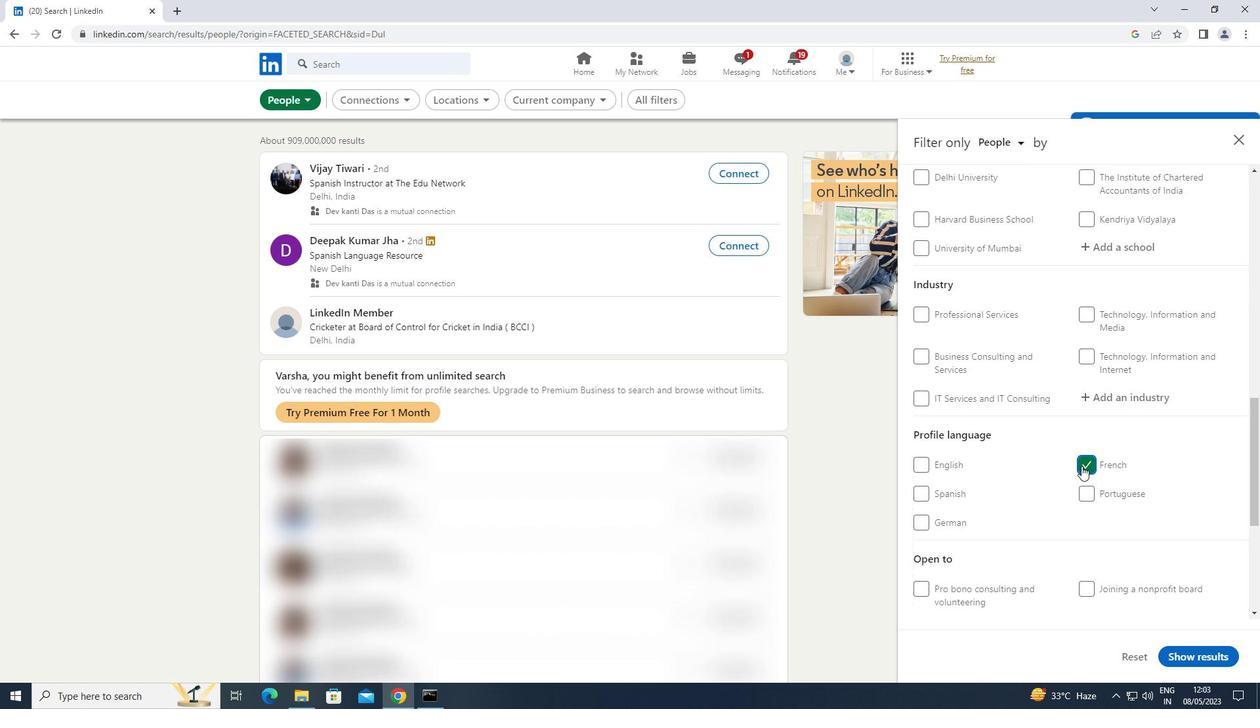 
Action: Mouse moved to (1082, 466)
Screenshot: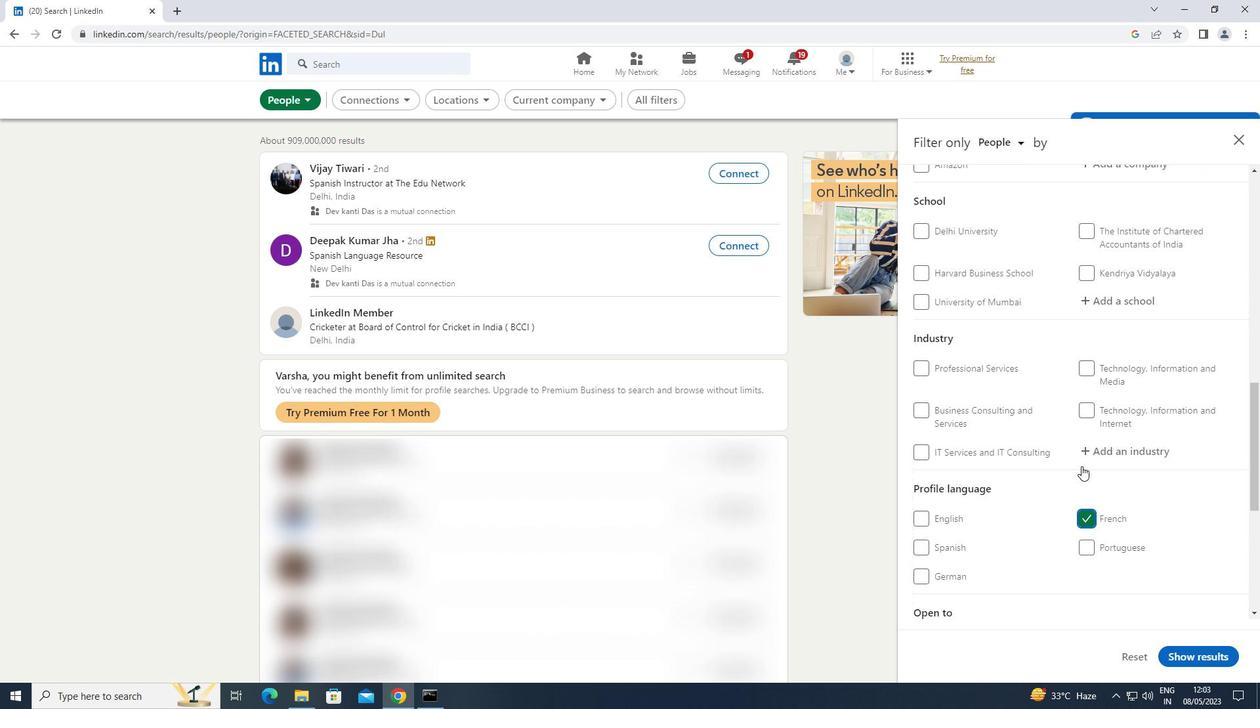 
Action: Mouse scrolled (1082, 466) with delta (0, 0)
Screenshot: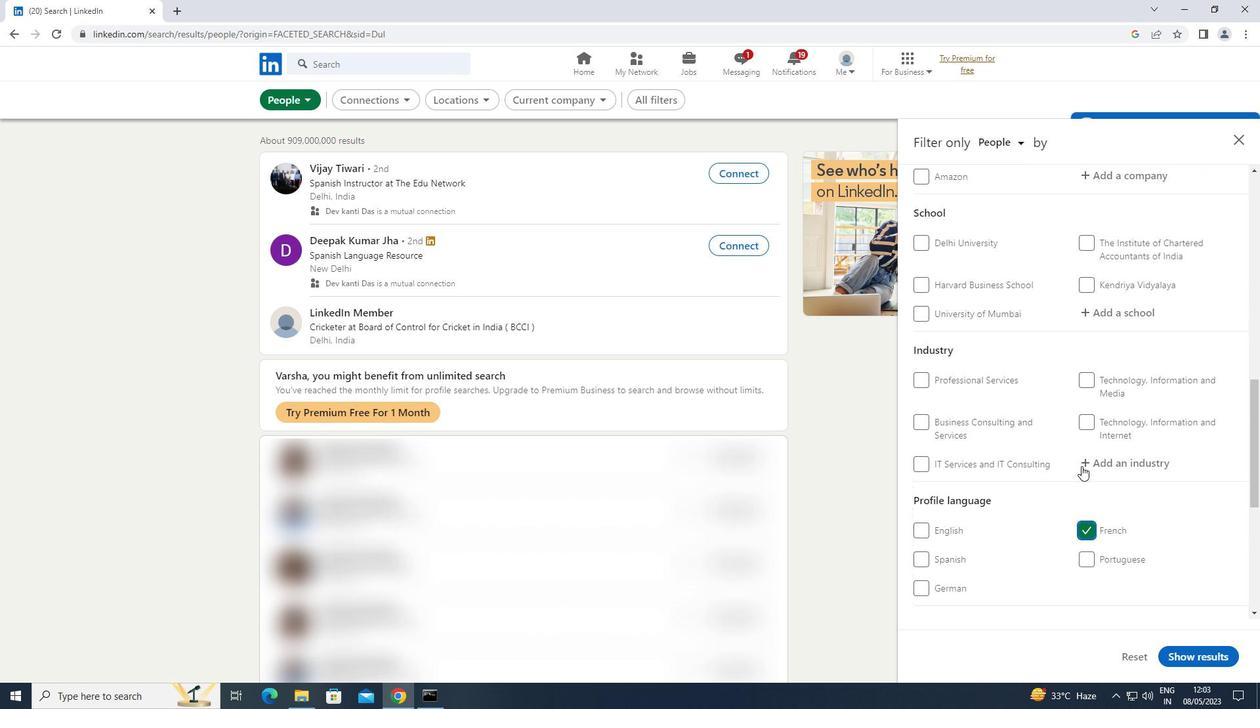 
Action: Mouse scrolled (1082, 466) with delta (0, 0)
Screenshot: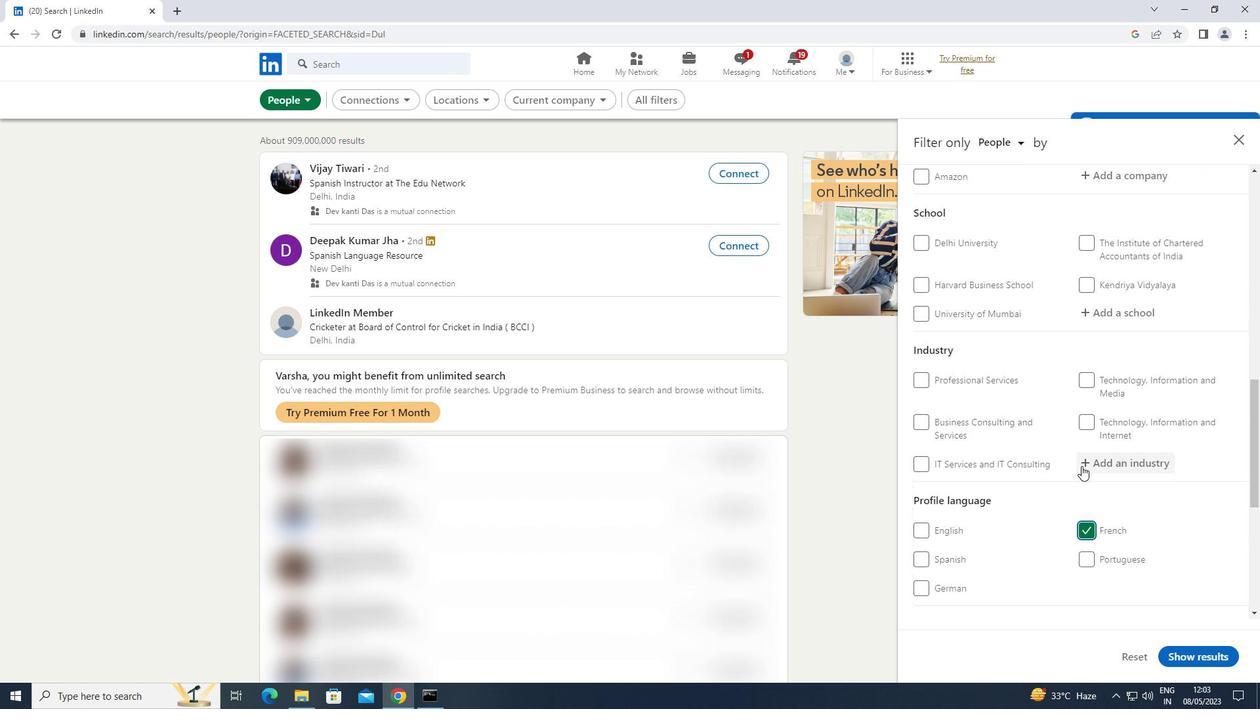 
Action: Mouse moved to (1082, 464)
Screenshot: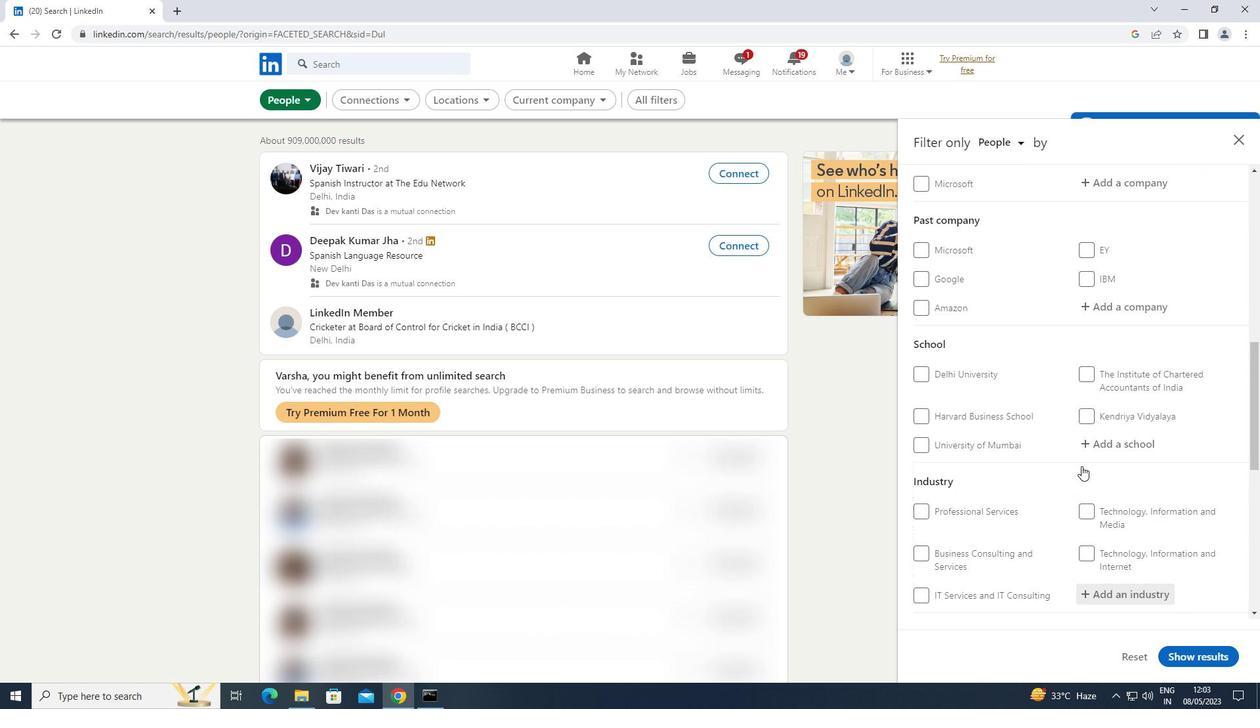 
Action: Mouse scrolled (1082, 465) with delta (0, 0)
Screenshot: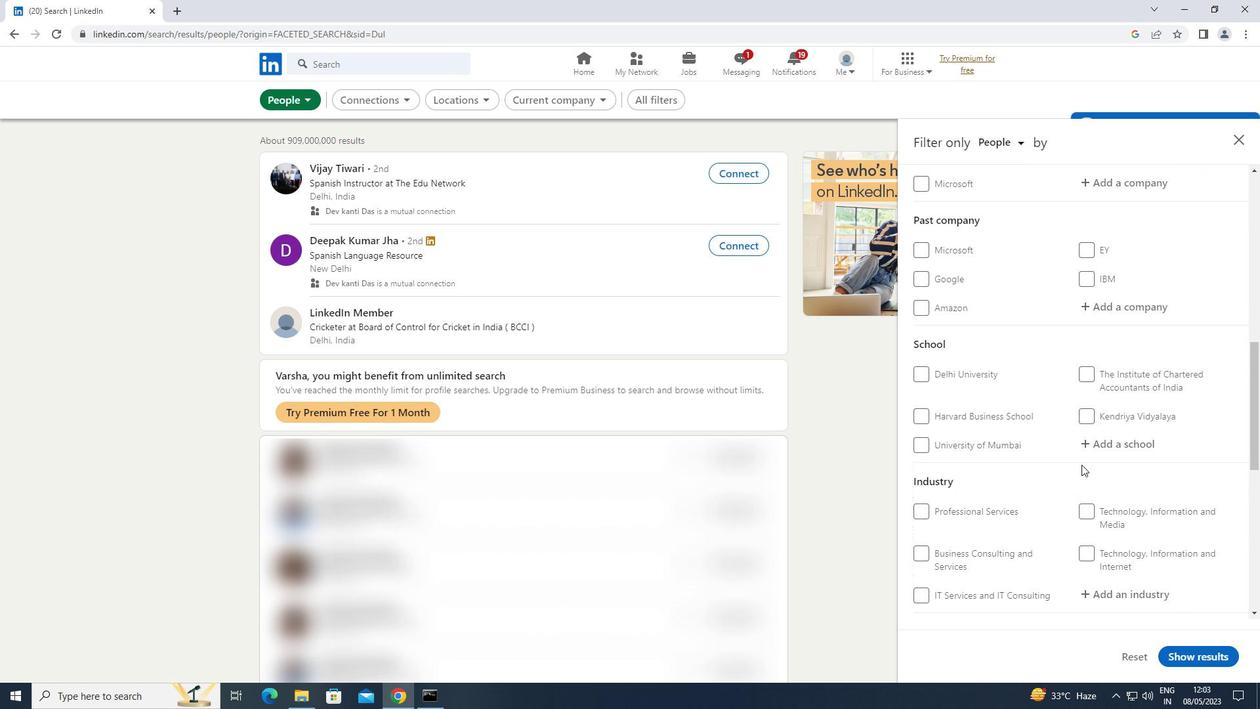 
Action: Mouse scrolled (1082, 465) with delta (0, 0)
Screenshot: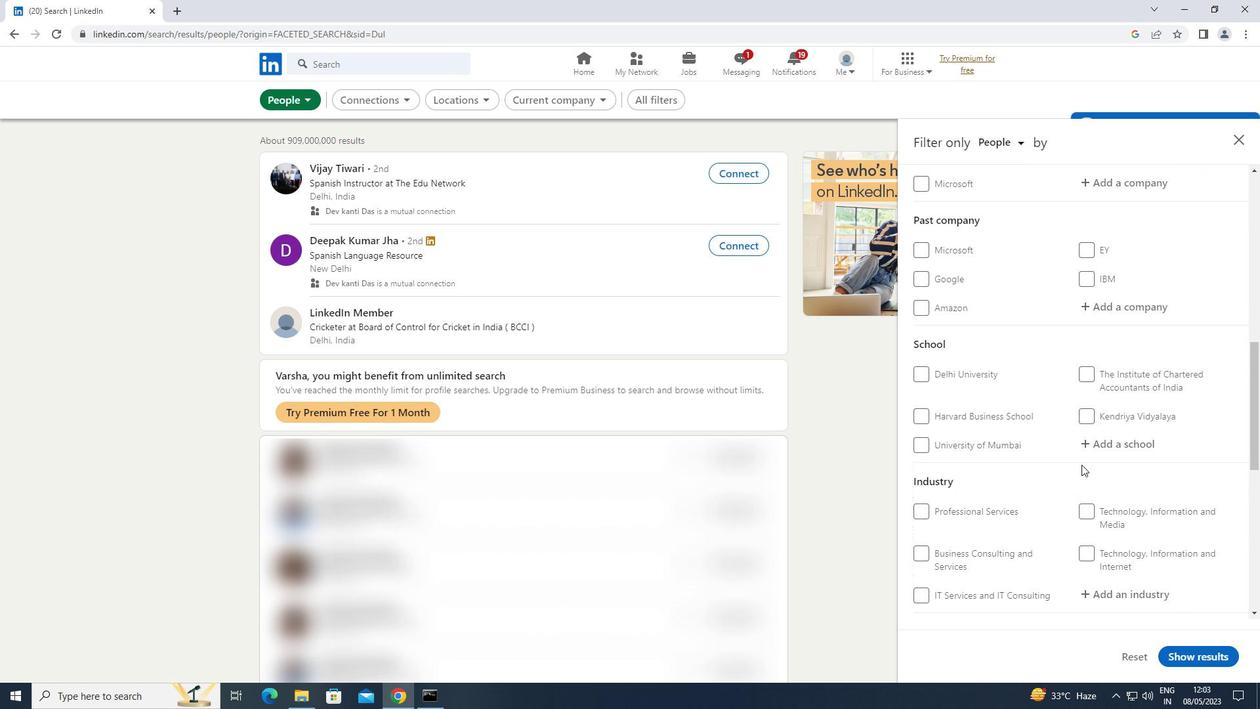 
Action: Mouse moved to (1116, 309)
Screenshot: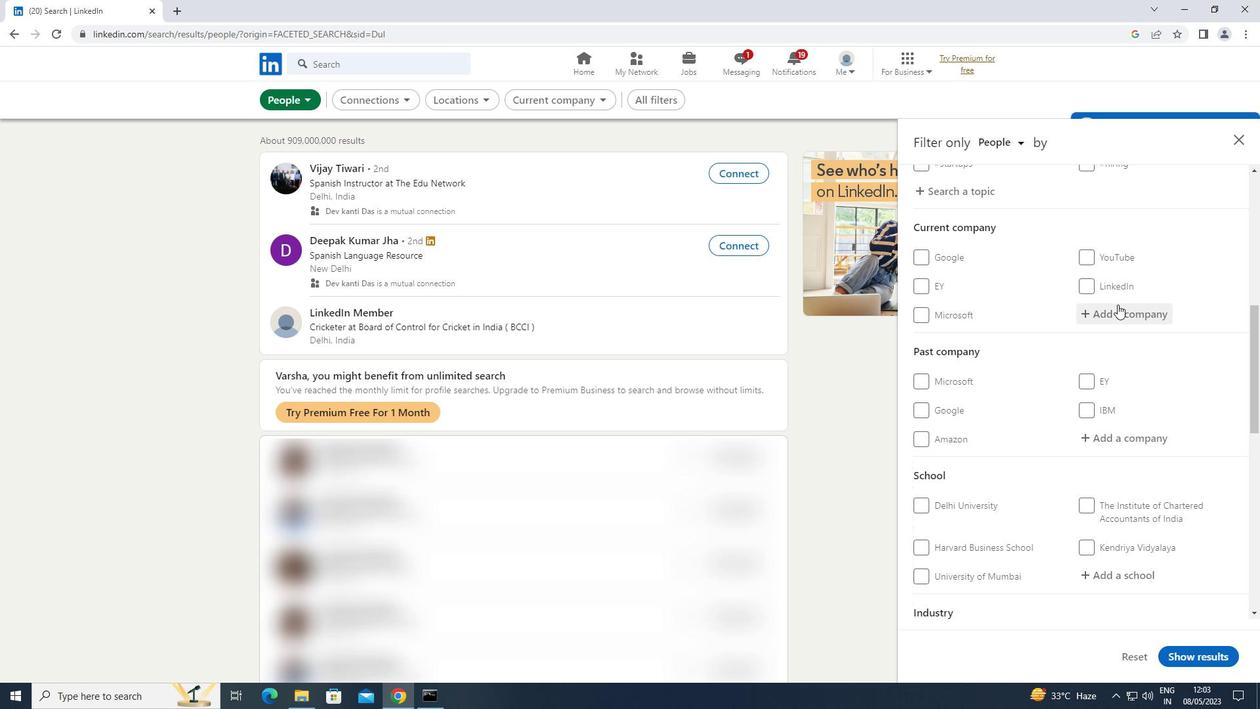 
Action: Mouse pressed left at (1116, 309)
Screenshot: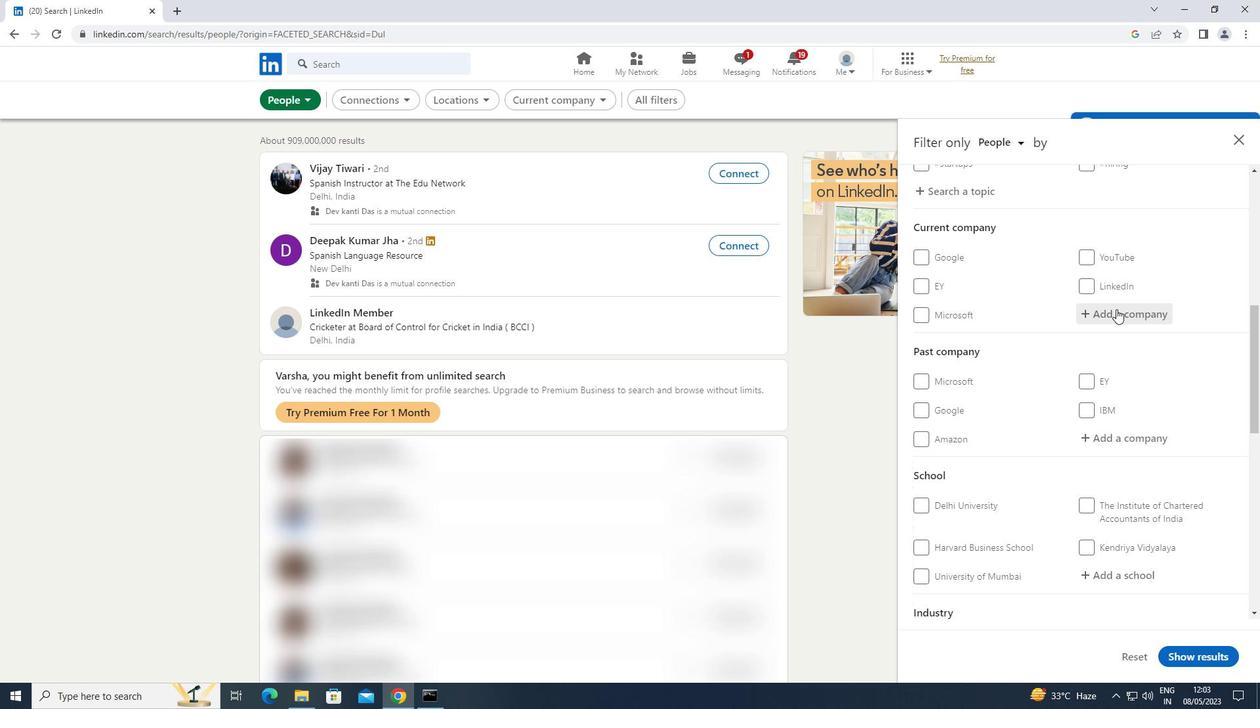 
Action: Key pressed <Key.shift>THE<Key.space><Key.shift><Key.shift><Key.shift><Key.shift><Key.shift><Key.shift>INDIAN
Screenshot: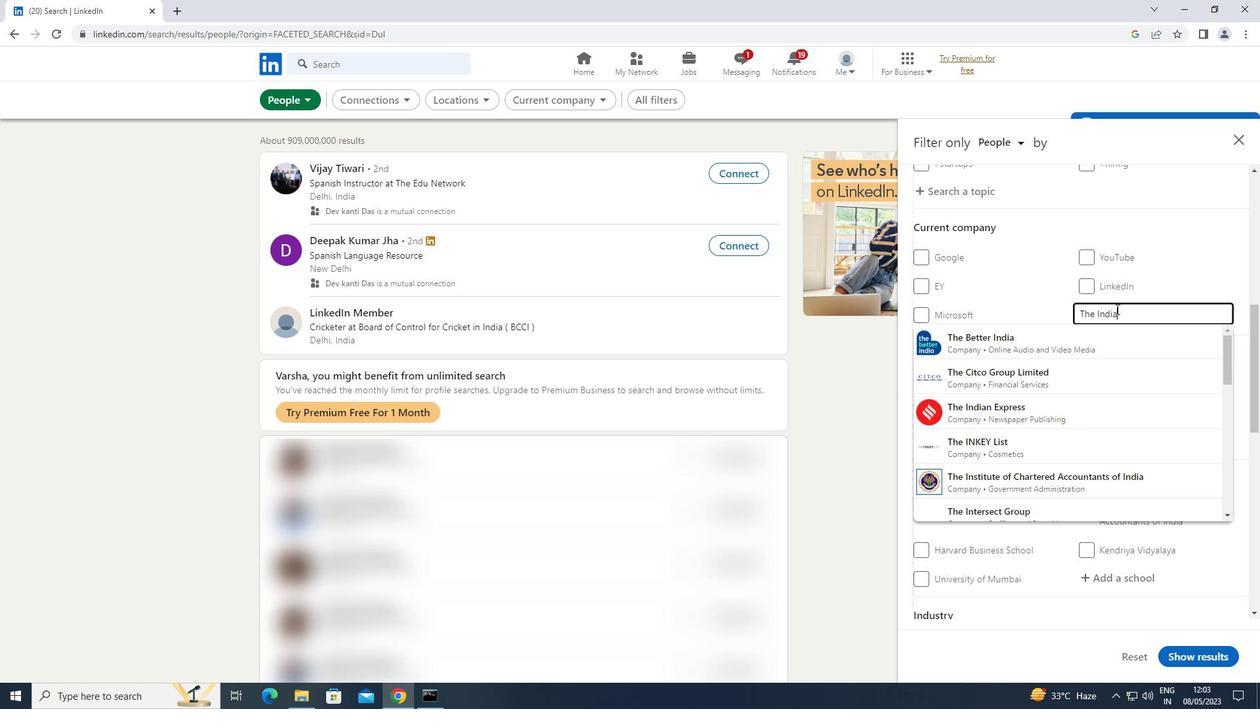 
Action: Mouse moved to (1059, 374)
Screenshot: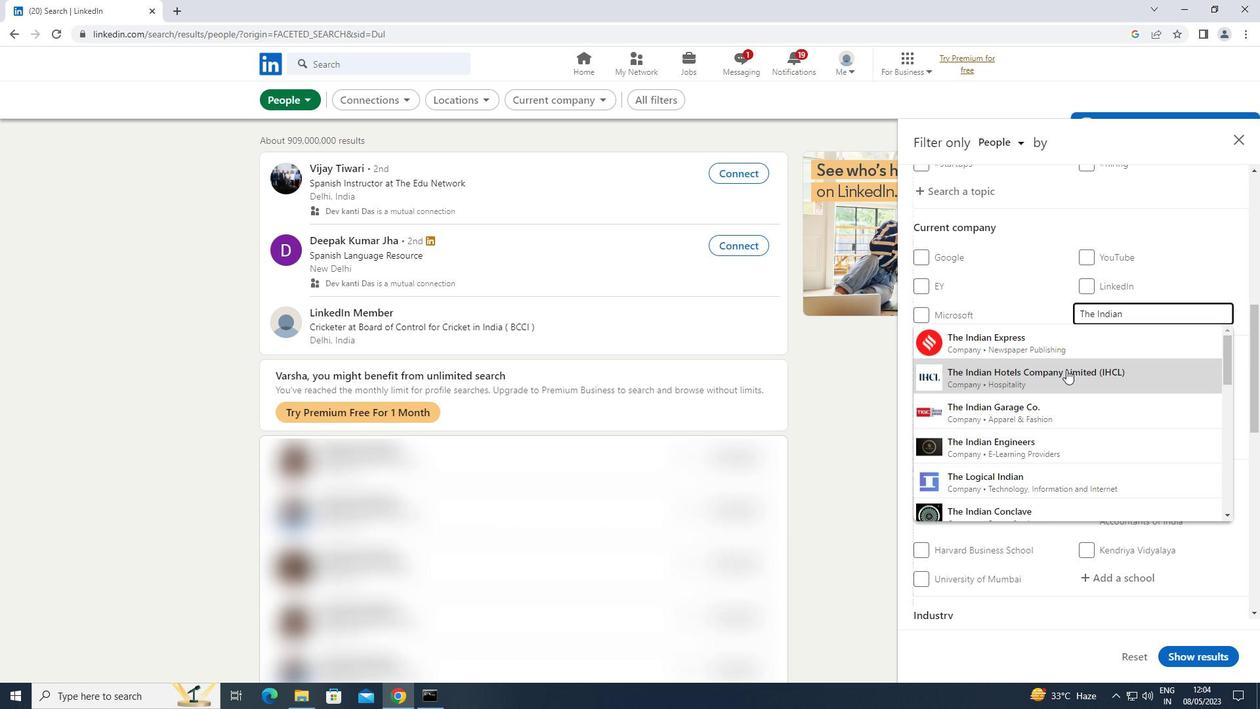 
Action: Mouse pressed left at (1059, 374)
Screenshot: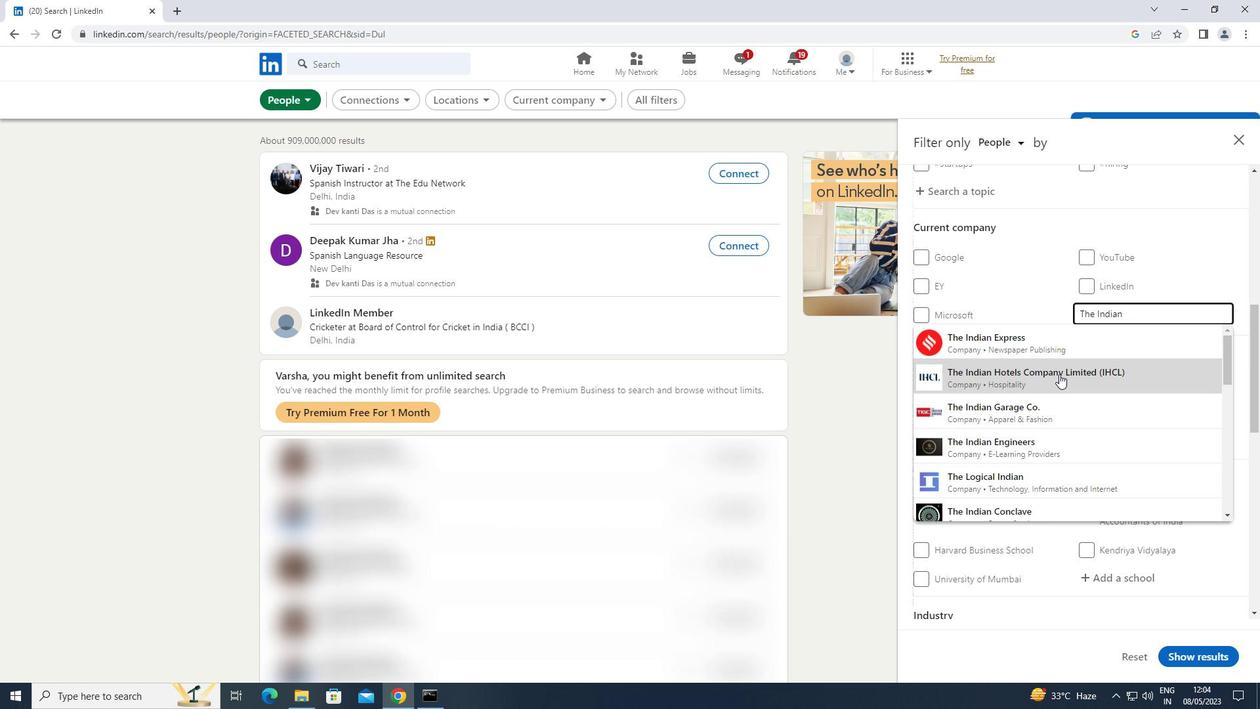 
Action: Mouse moved to (1062, 372)
Screenshot: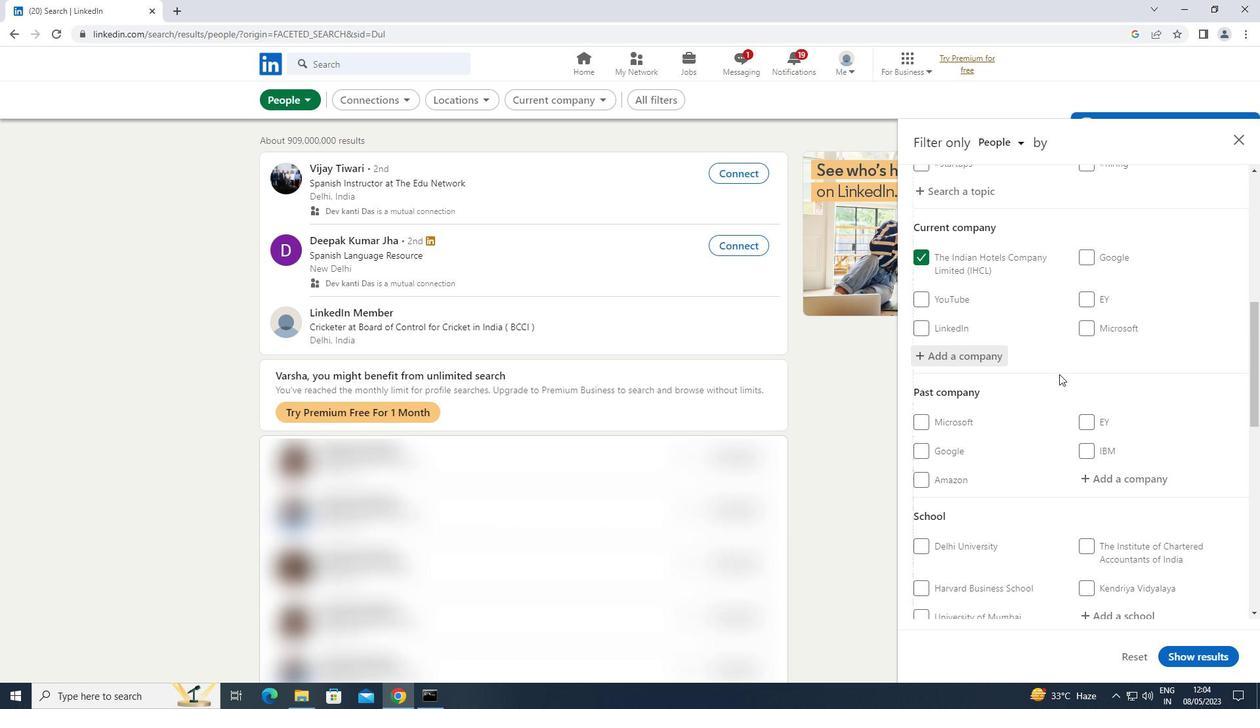 
Action: Mouse scrolled (1062, 372) with delta (0, 0)
Screenshot: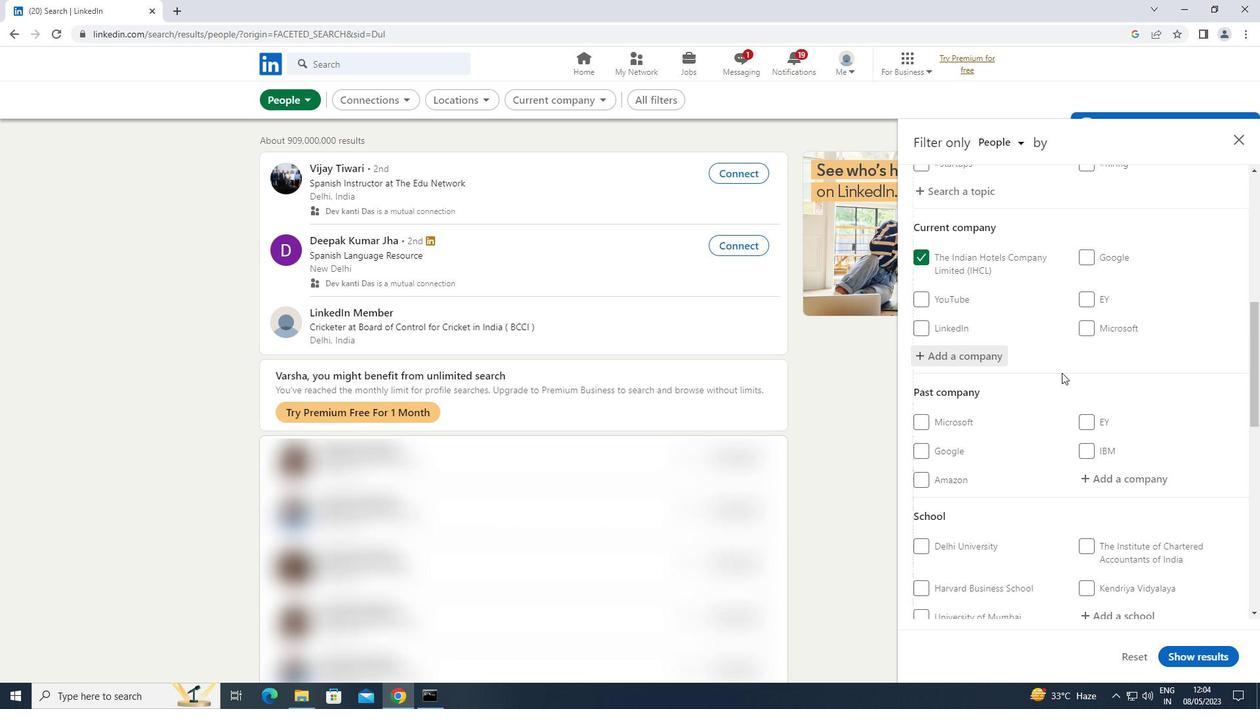 
Action: Mouse scrolled (1062, 372) with delta (0, 0)
Screenshot: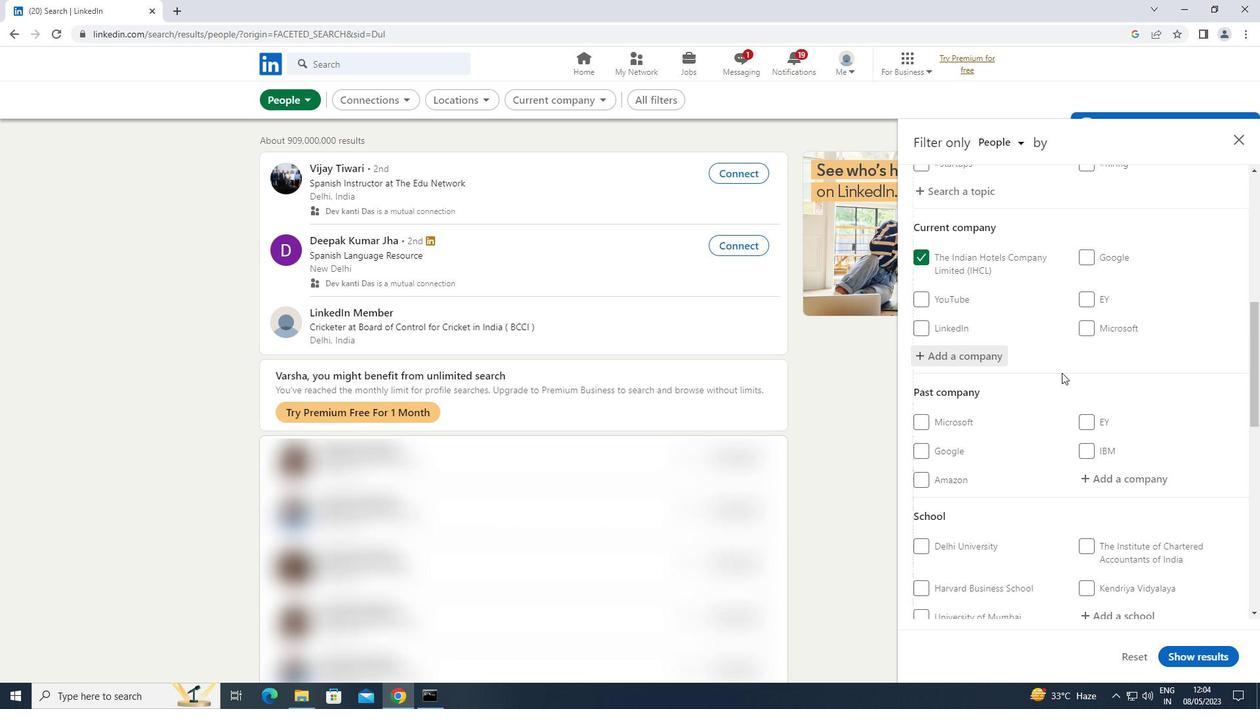 
Action: Mouse scrolled (1062, 372) with delta (0, 0)
Screenshot: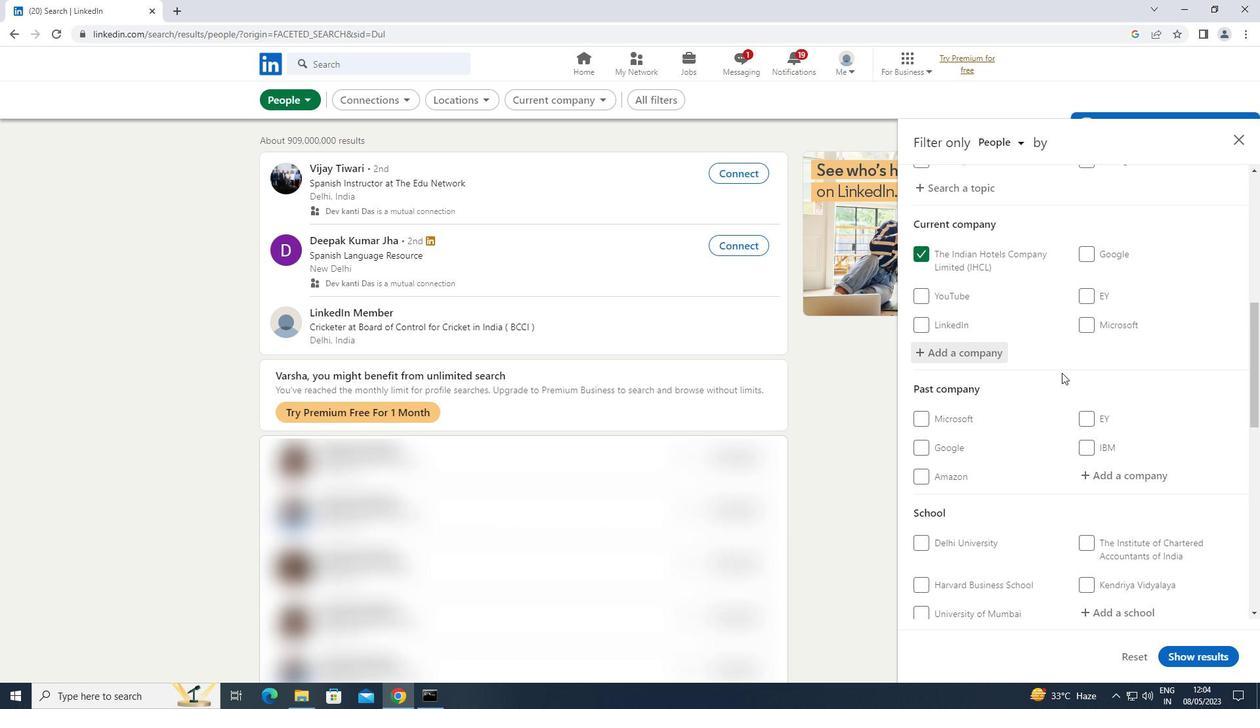 
Action: Mouse moved to (1065, 365)
Screenshot: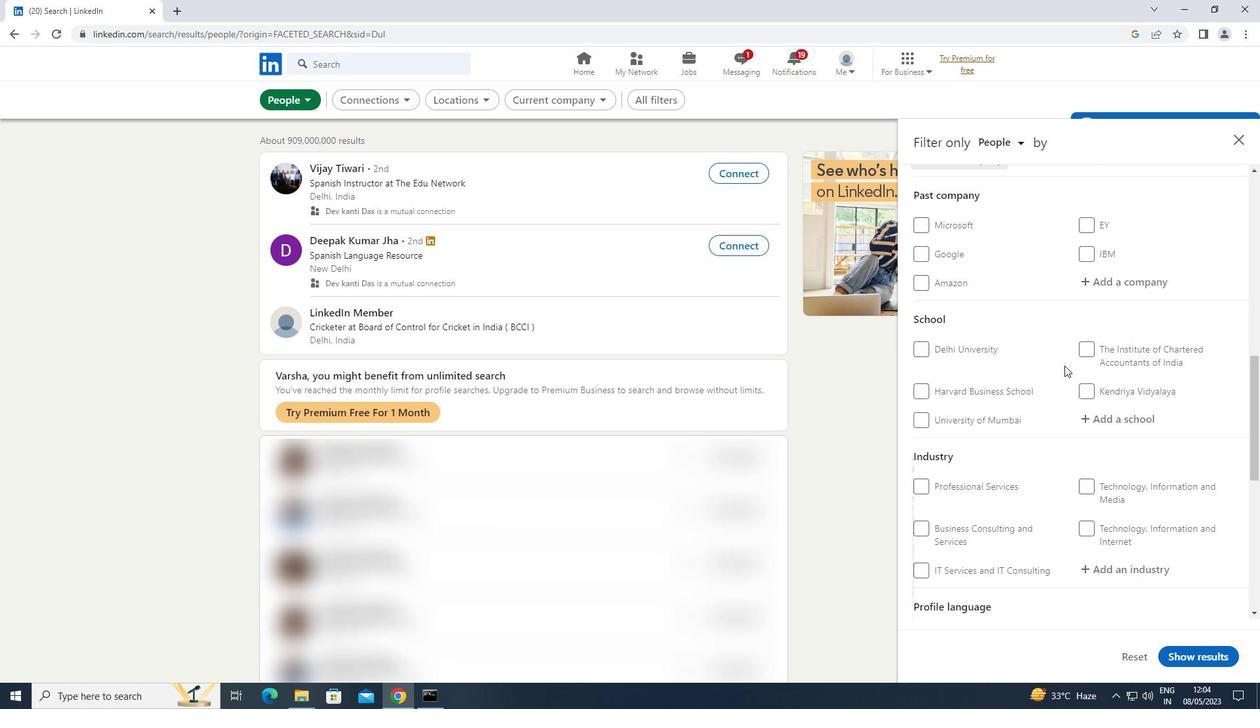 
Action: Mouse scrolled (1065, 365) with delta (0, 0)
Screenshot: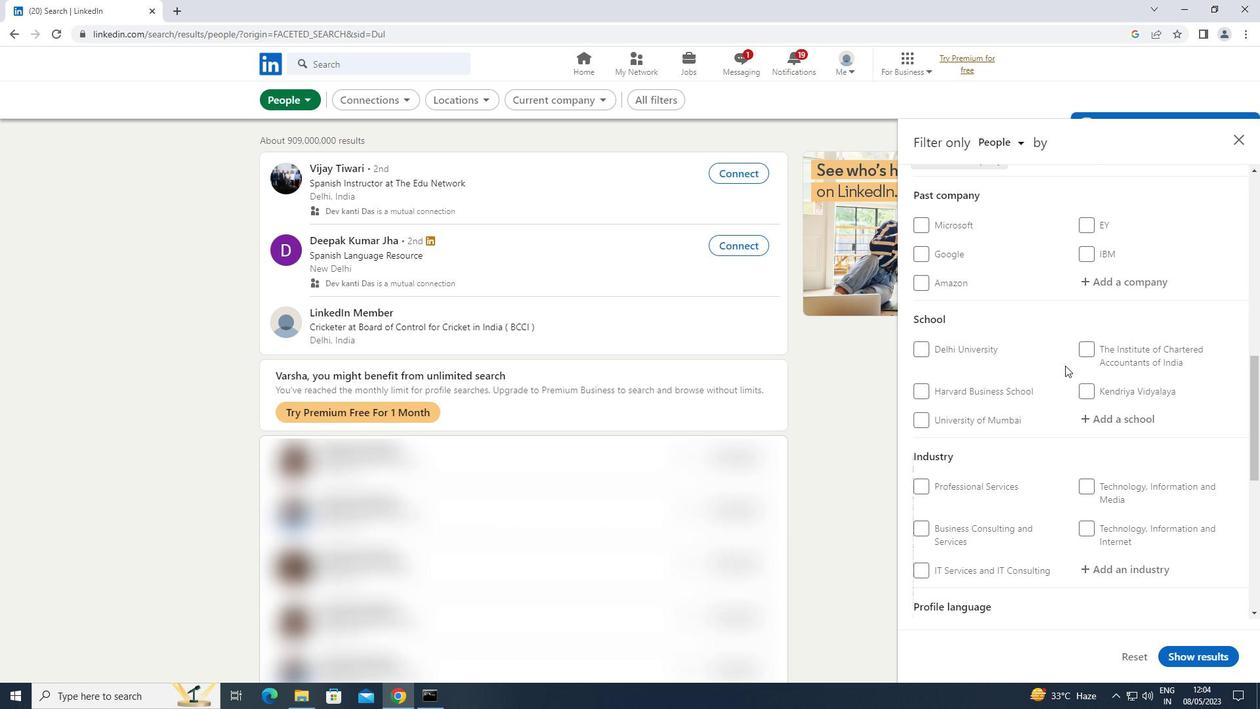 
Action: Mouse moved to (1105, 354)
Screenshot: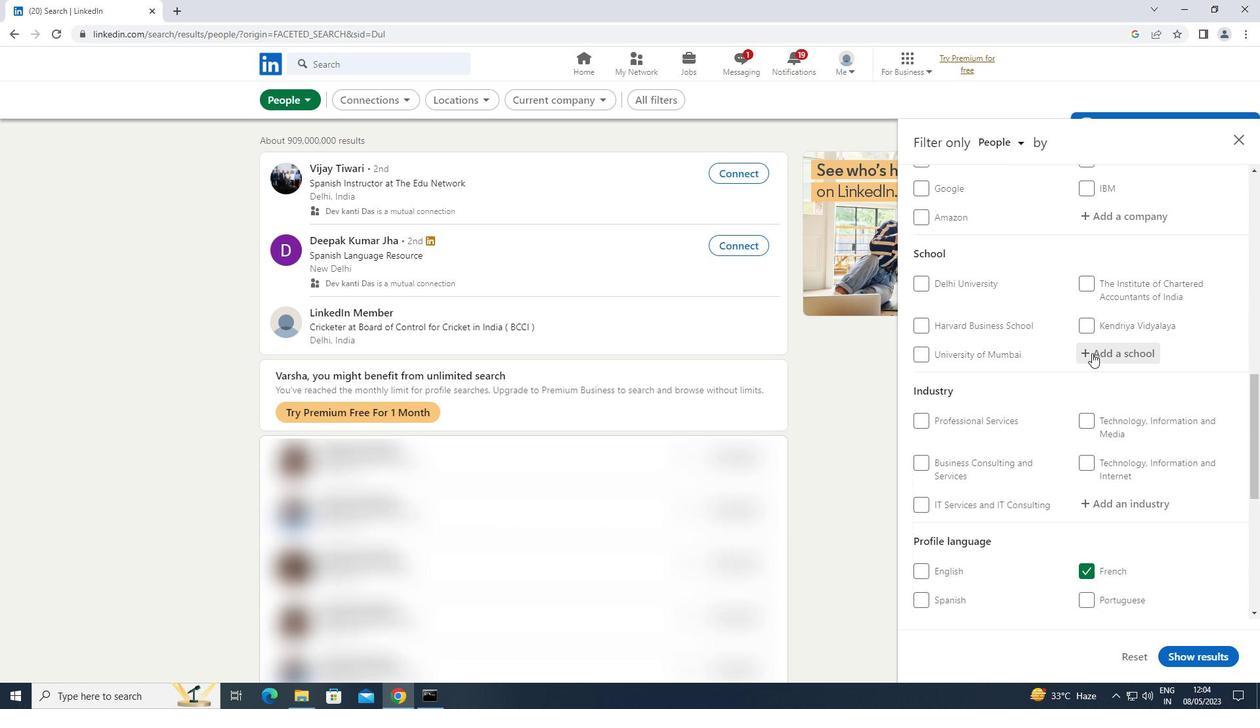 
Action: Mouse pressed left at (1105, 354)
Screenshot: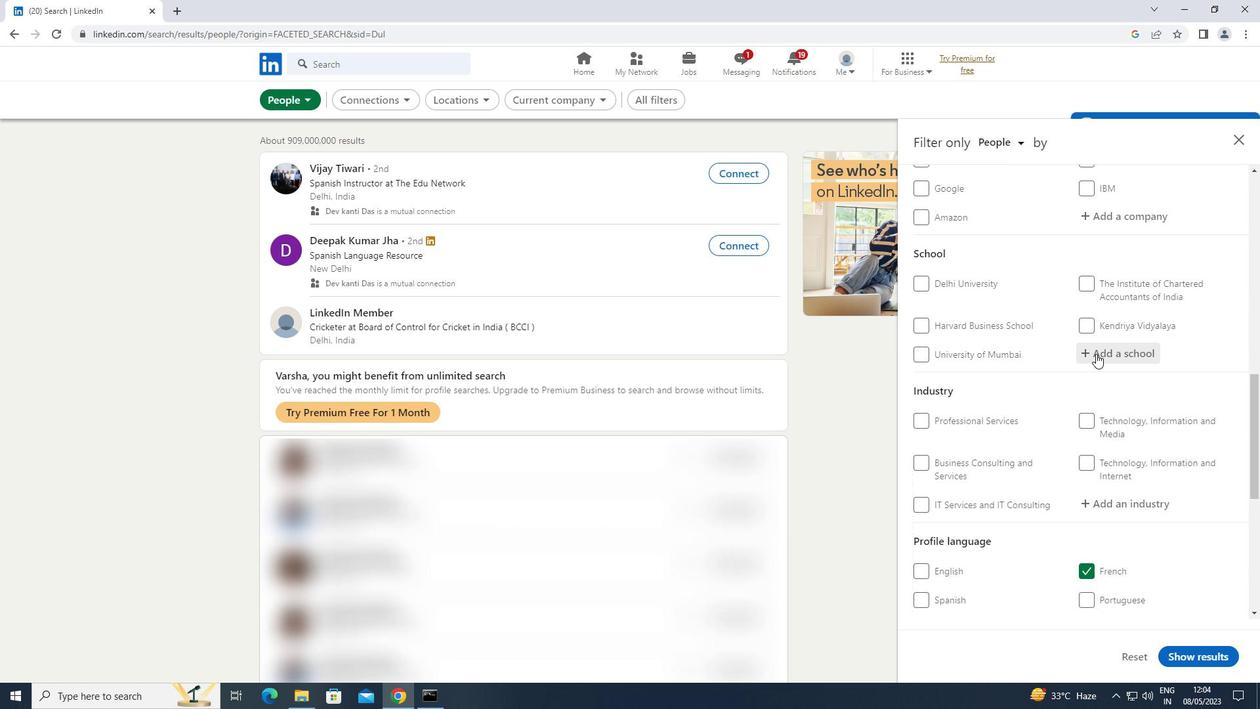 
Action: Key pressed <Key.shift>INDIAN<Key.space><Key.shift>INSTITUTEO<Key.backspace><Key.space>OF<Key.space>
Screenshot: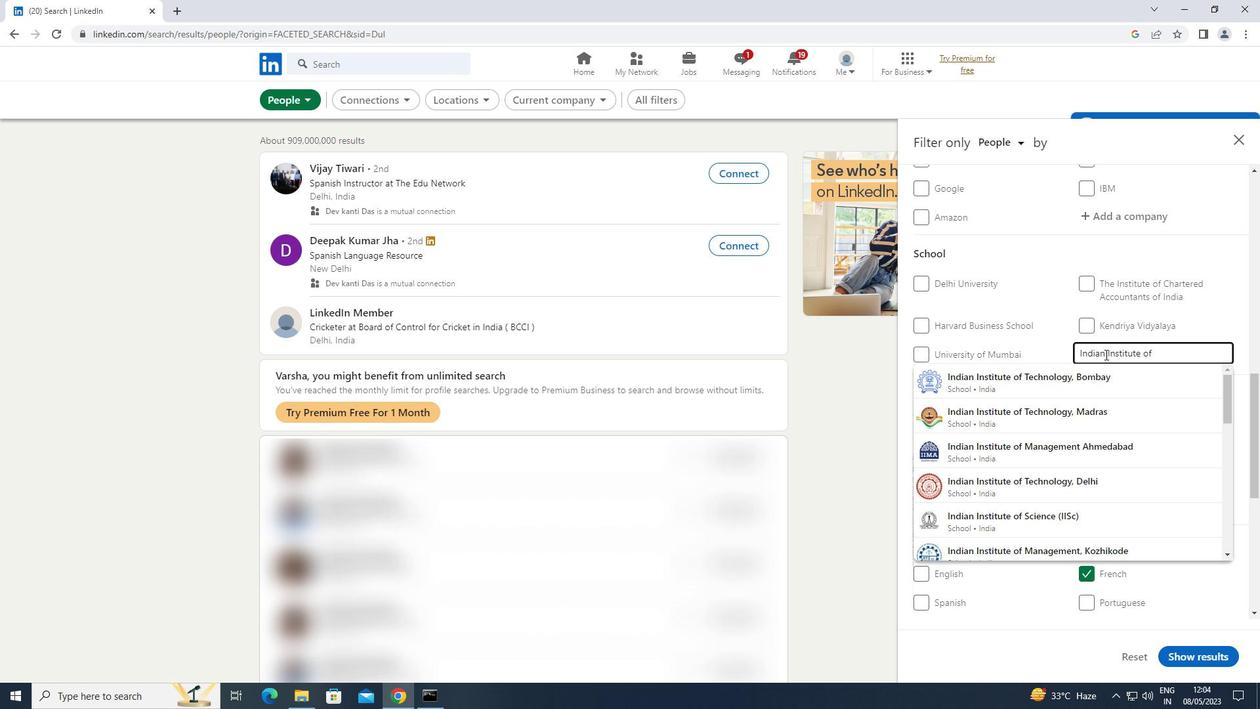 
Action: Mouse moved to (1042, 447)
Screenshot: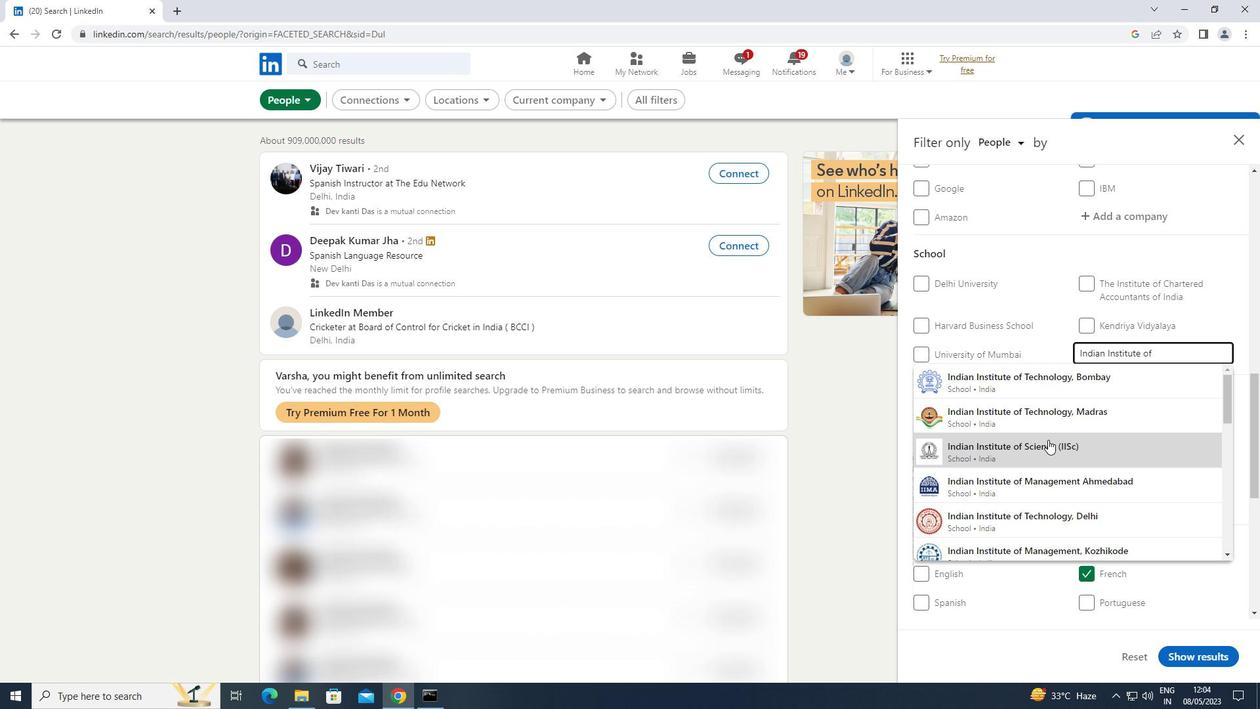 
Action: Mouse pressed left at (1042, 447)
Screenshot: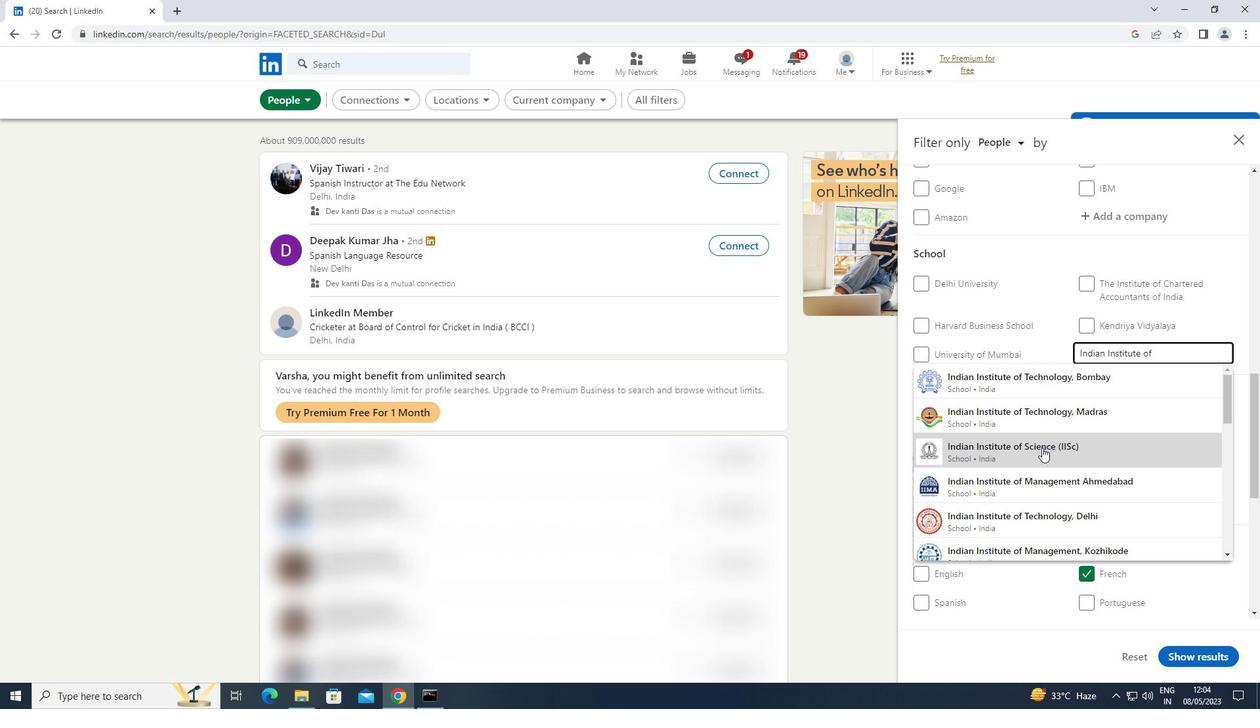 
Action: Mouse scrolled (1042, 447) with delta (0, 0)
Screenshot: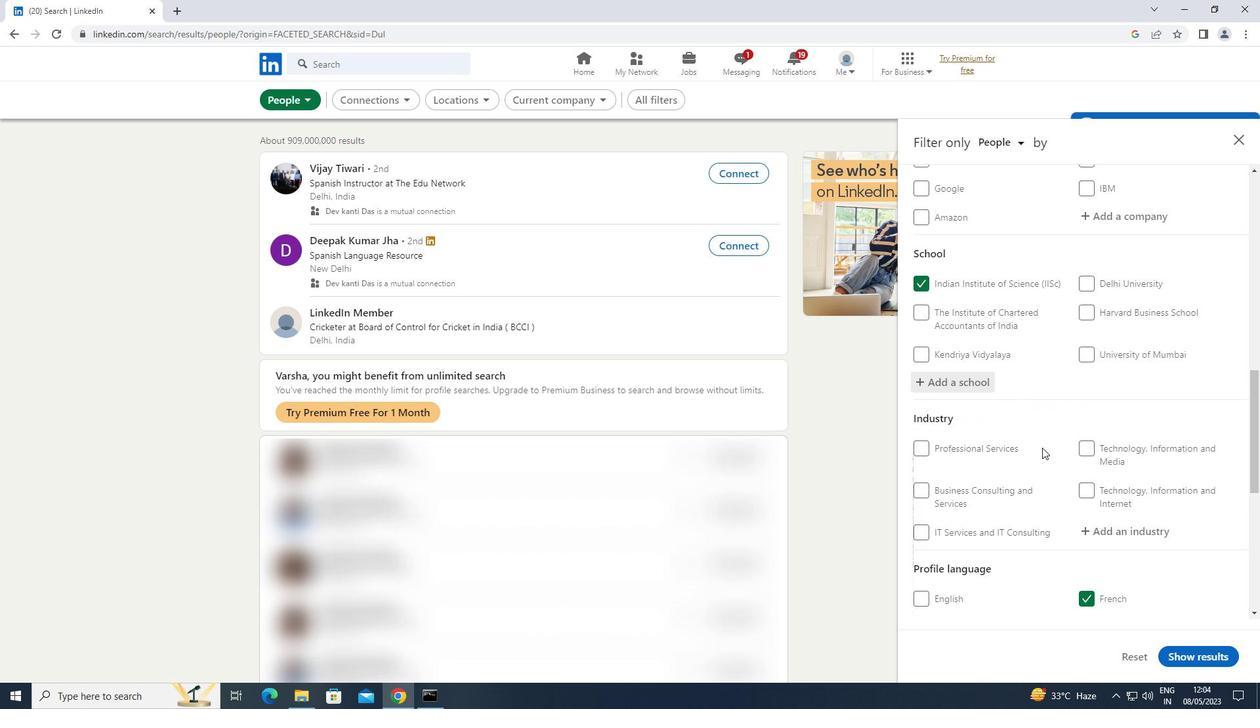 
Action: Mouse scrolled (1042, 447) with delta (0, 0)
Screenshot: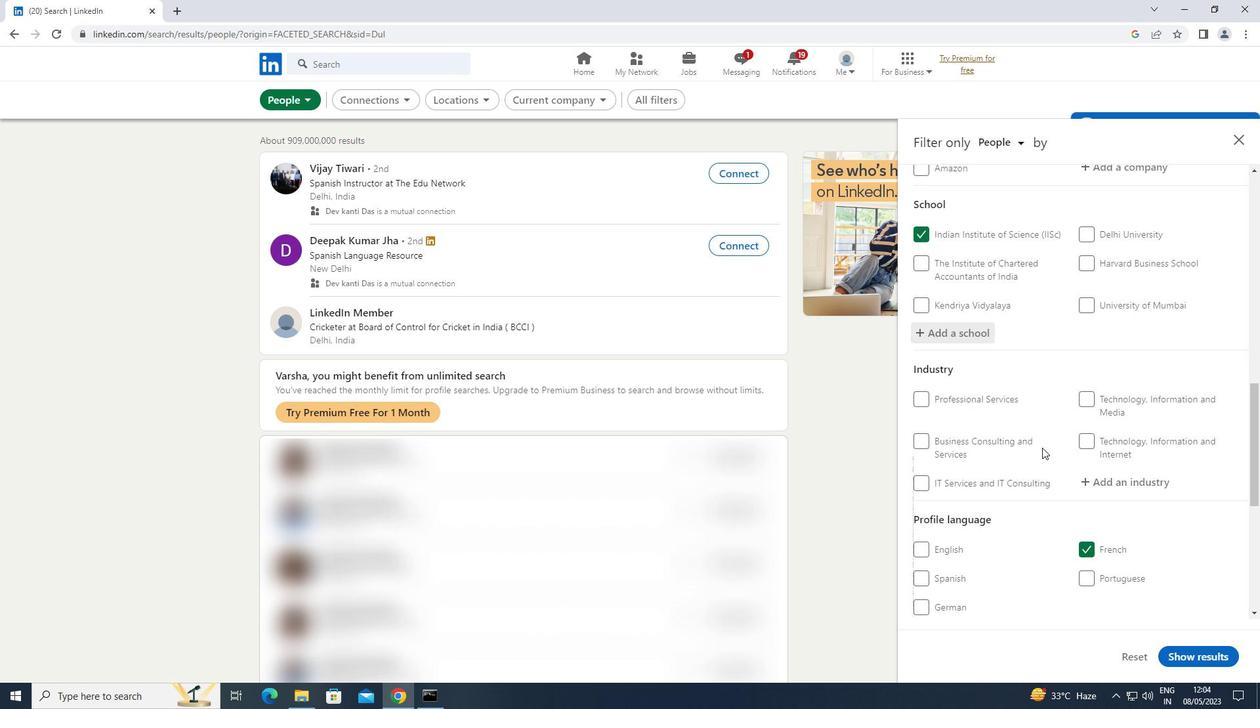 
Action: Mouse moved to (1111, 399)
Screenshot: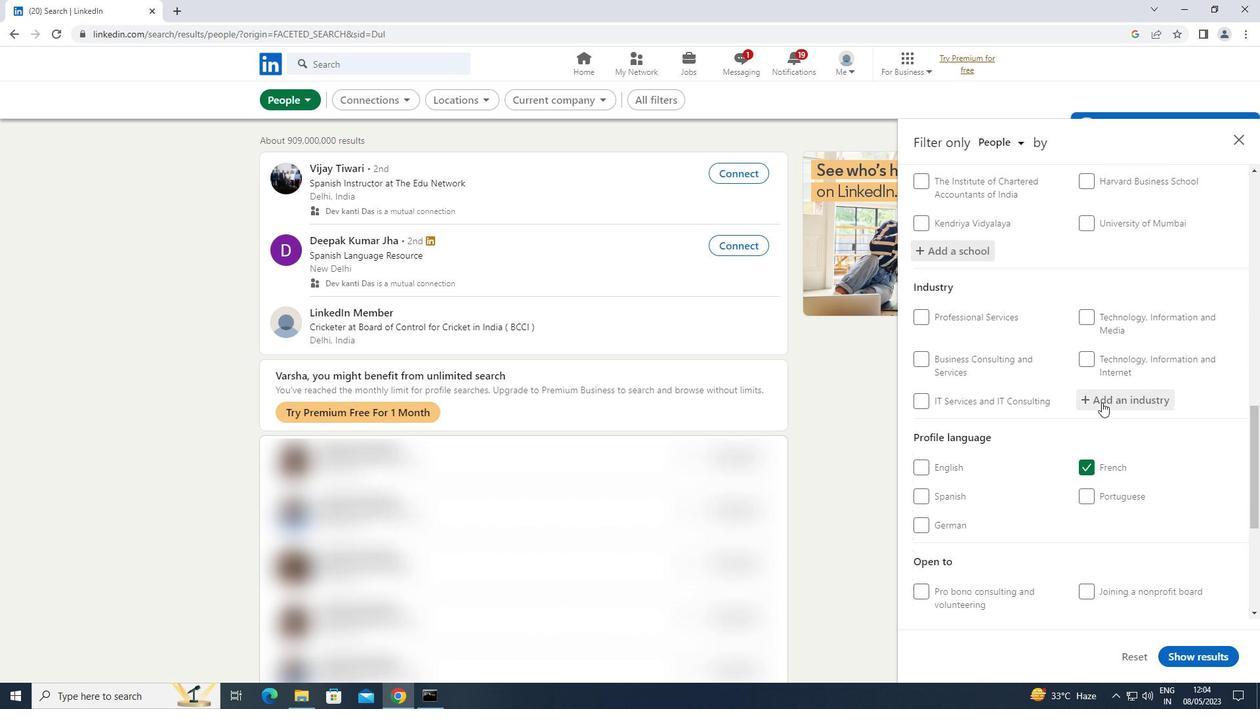 
Action: Mouse pressed left at (1111, 399)
Screenshot: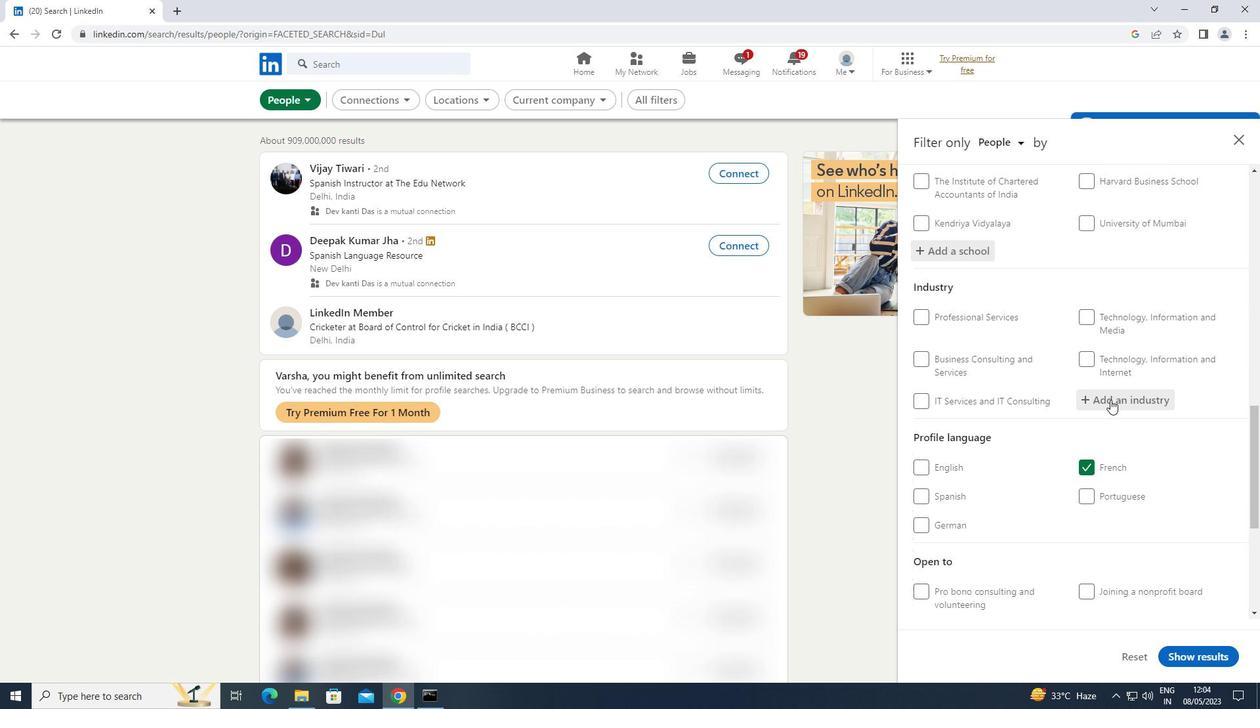 
Action: Mouse moved to (1111, 398)
Screenshot: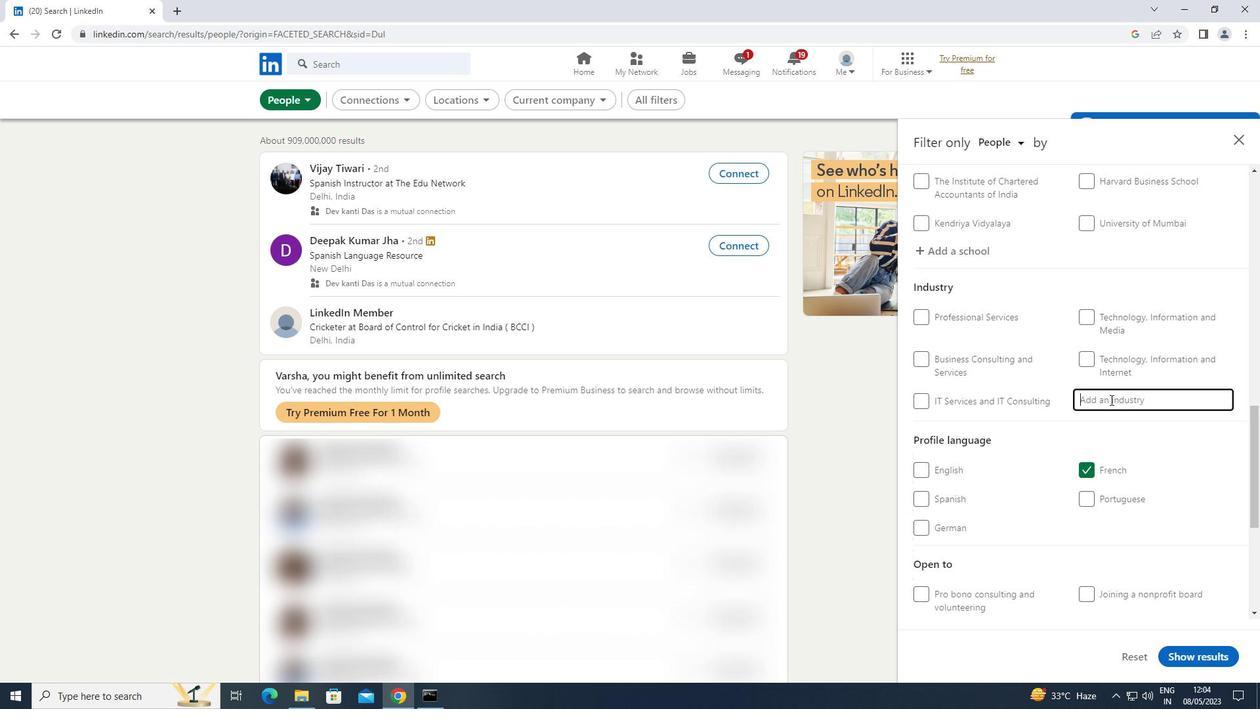 
Action: Key pressed <Key.shift>IT<Key.space><Key.backspace><Key.backspace><Key.shift>T<Key.space><Key.shift>SYSTEM<Key.space><Key.shift>INSTALL
Screenshot: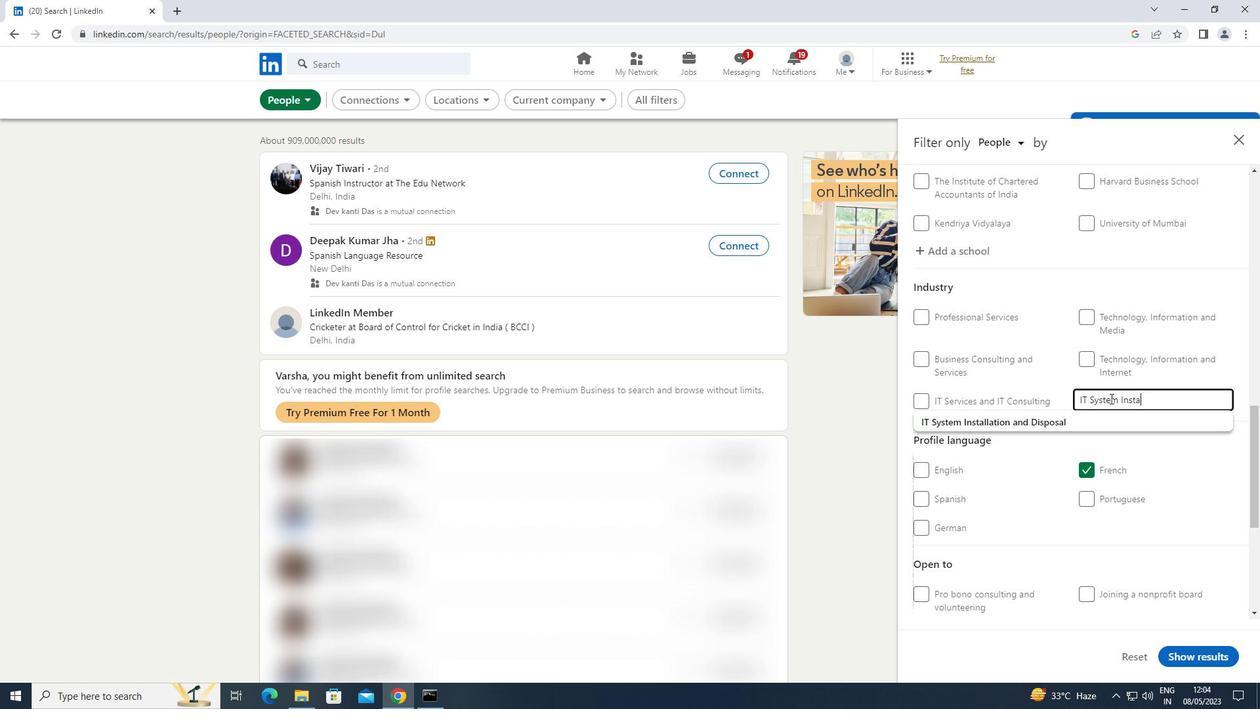
Action: Mouse moved to (1044, 421)
Screenshot: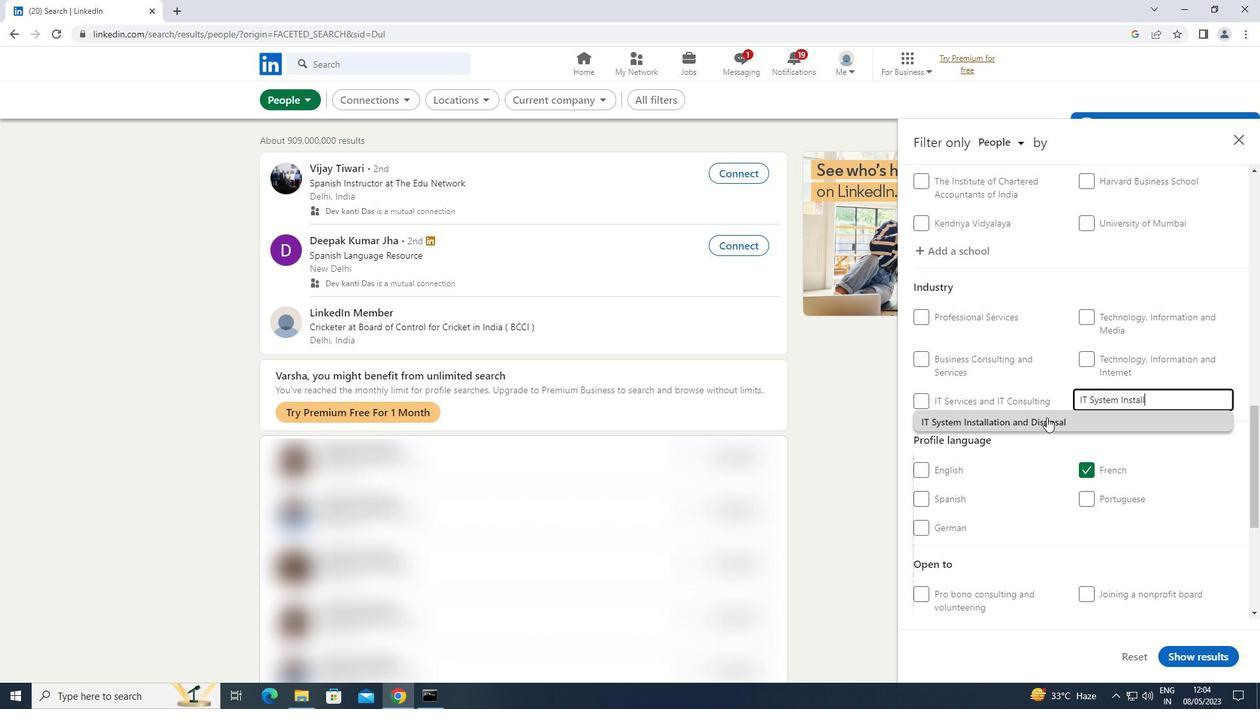 
Action: Mouse pressed left at (1044, 421)
Screenshot: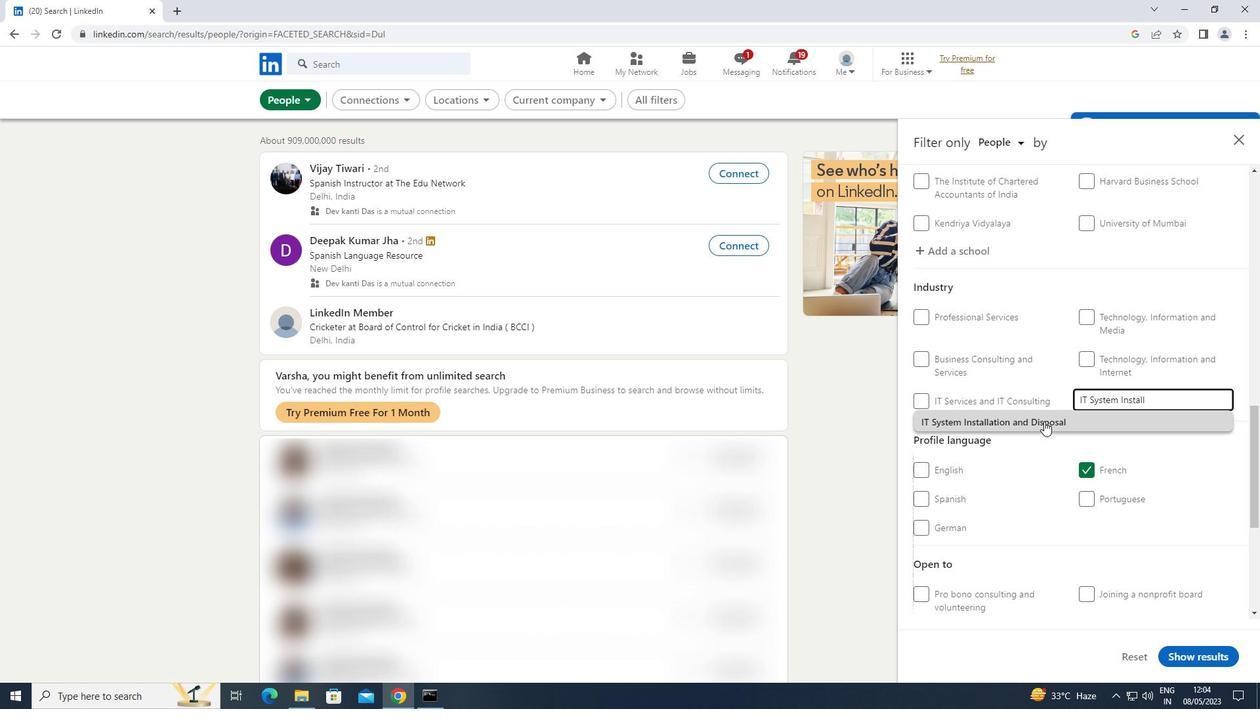
Action: Mouse moved to (1046, 421)
Screenshot: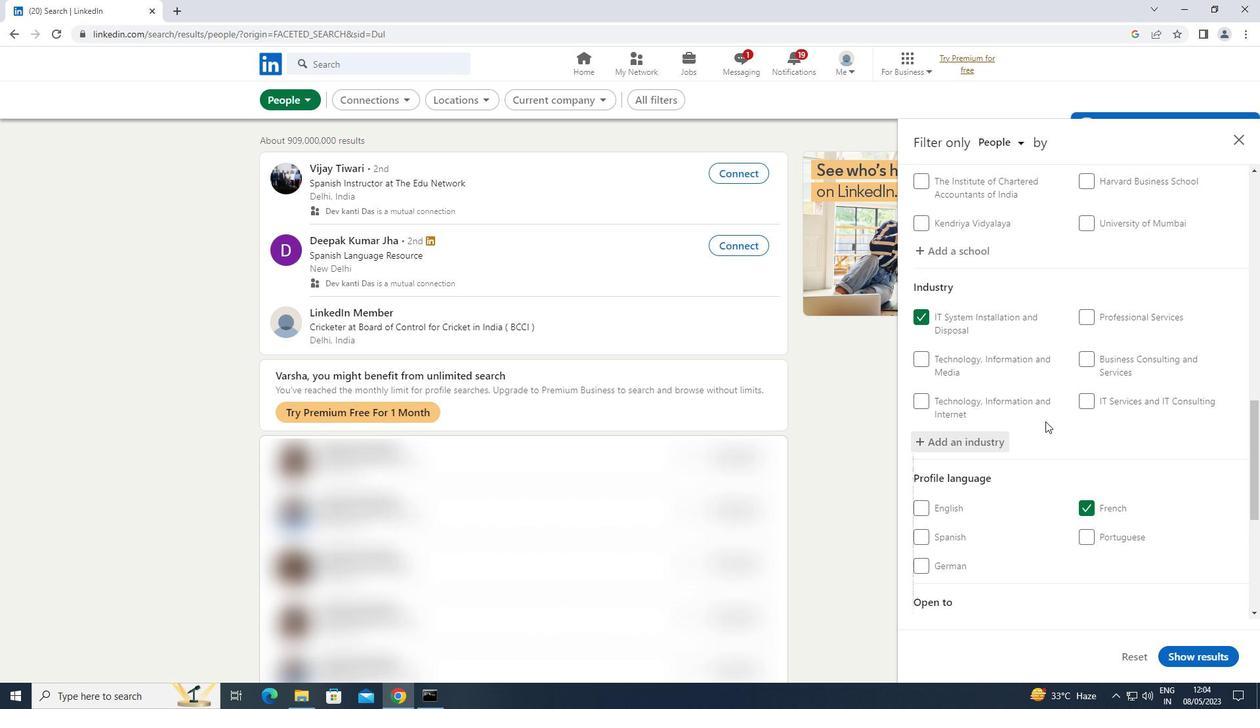 
Action: Mouse scrolled (1046, 420) with delta (0, 0)
Screenshot: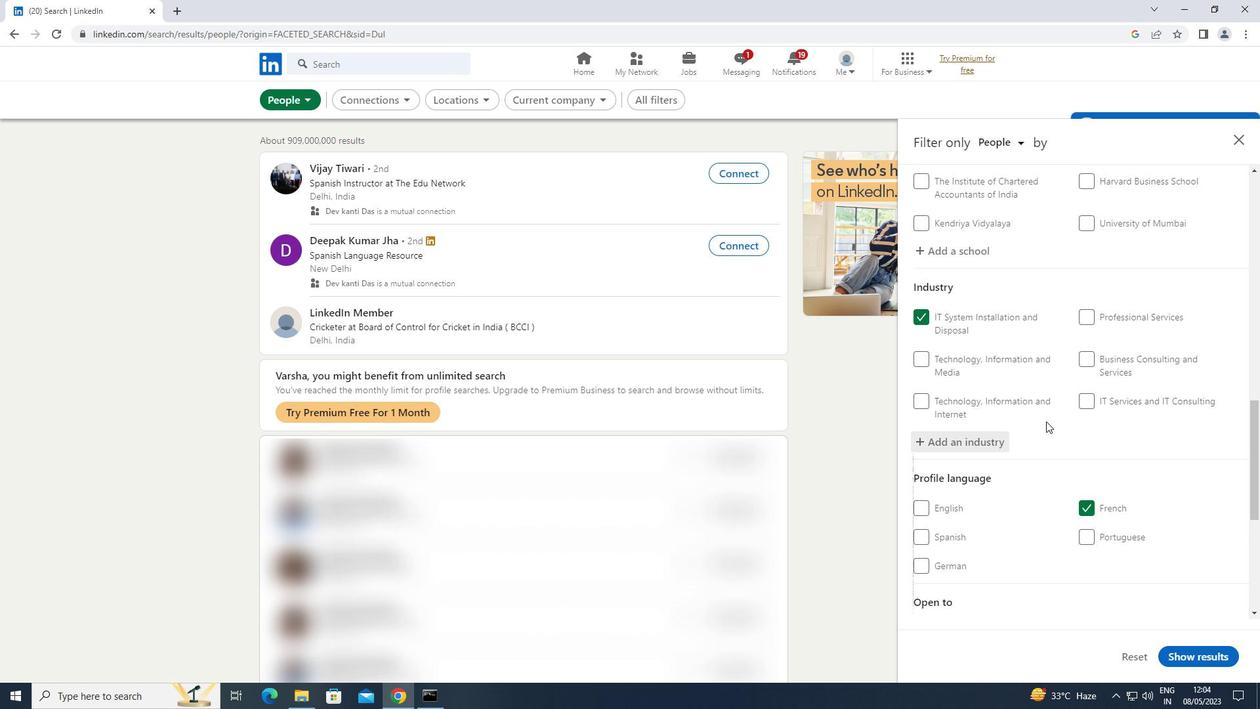 
Action: Mouse scrolled (1046, 420) with delta (0, 0)
Screenshot: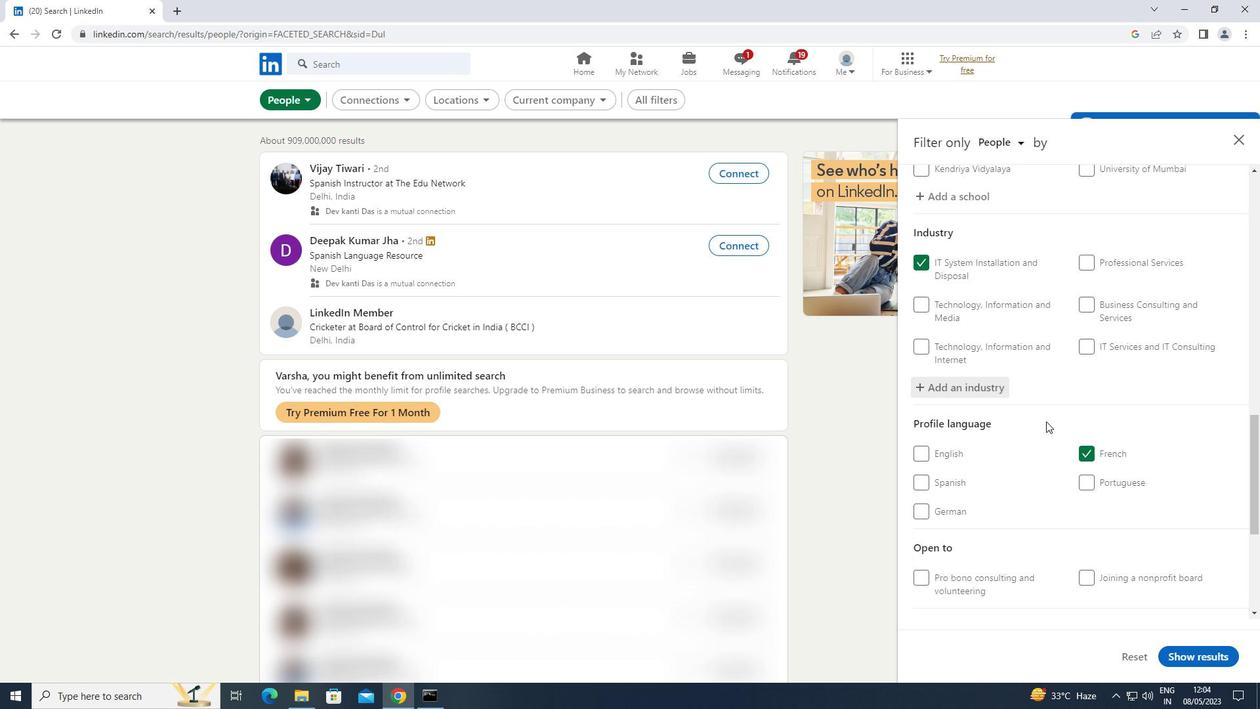 
Action: Mouse scrolled (1046, 420) with delta (0, 0)
Screenshot: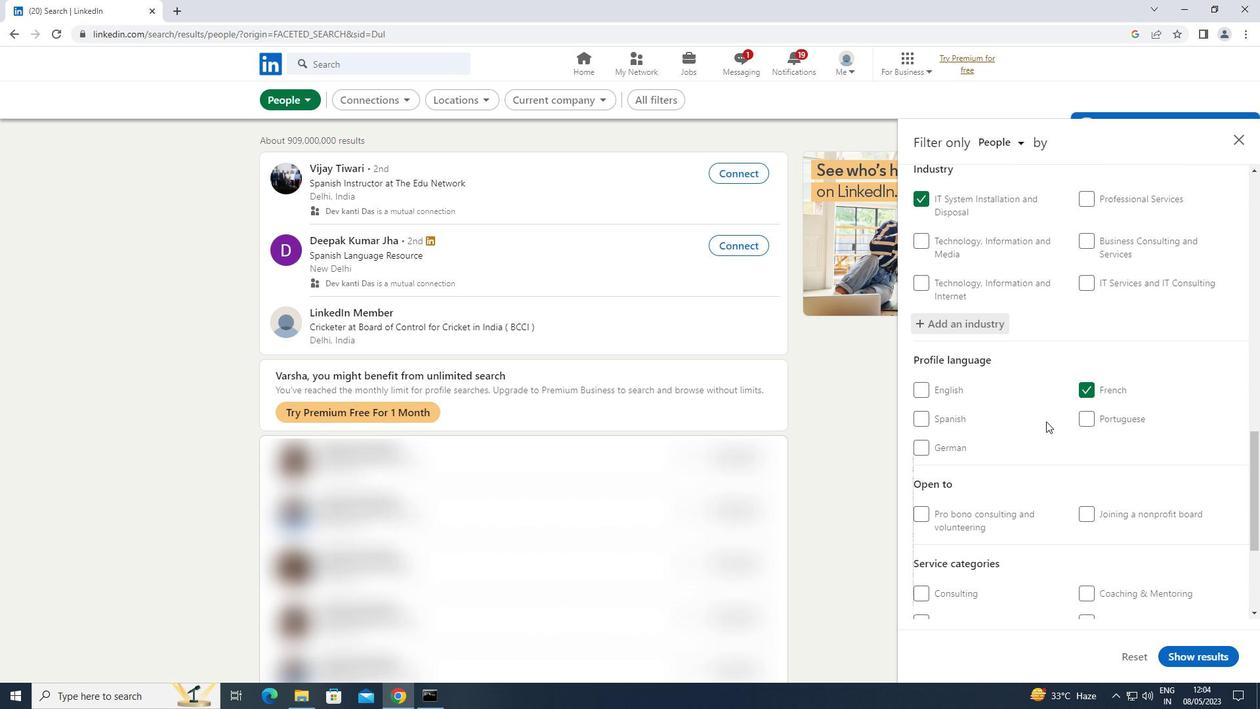 
Action: Mouse moved to (1113, 569)
Screenshot: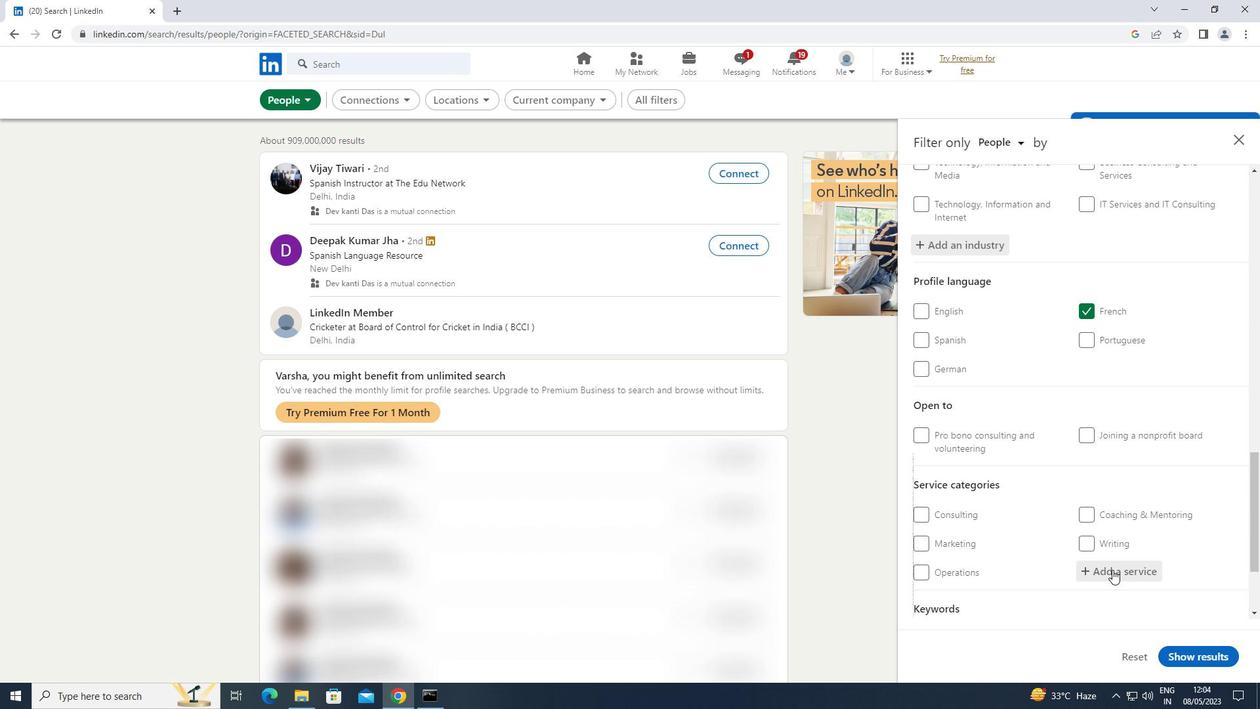 
Action: Mouse pressed left at (1113, 569)
Screenshot: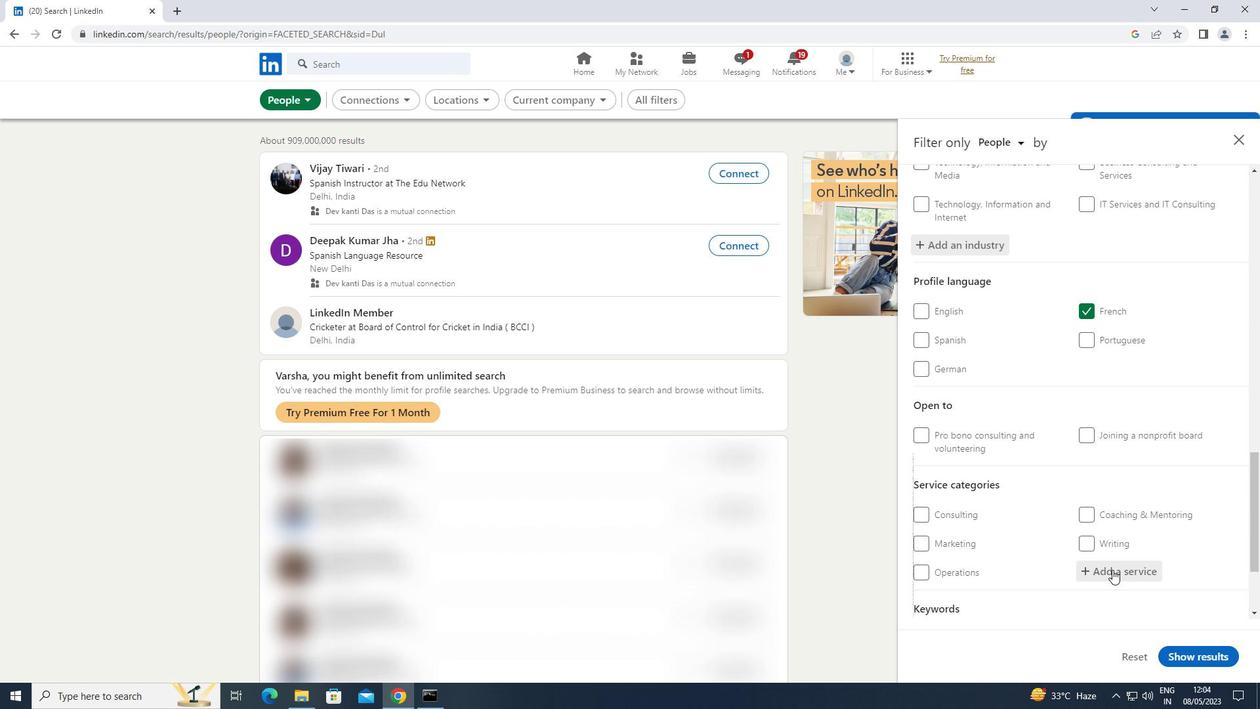 
Action: Mouse moved to (1113, 570)
Screenshot: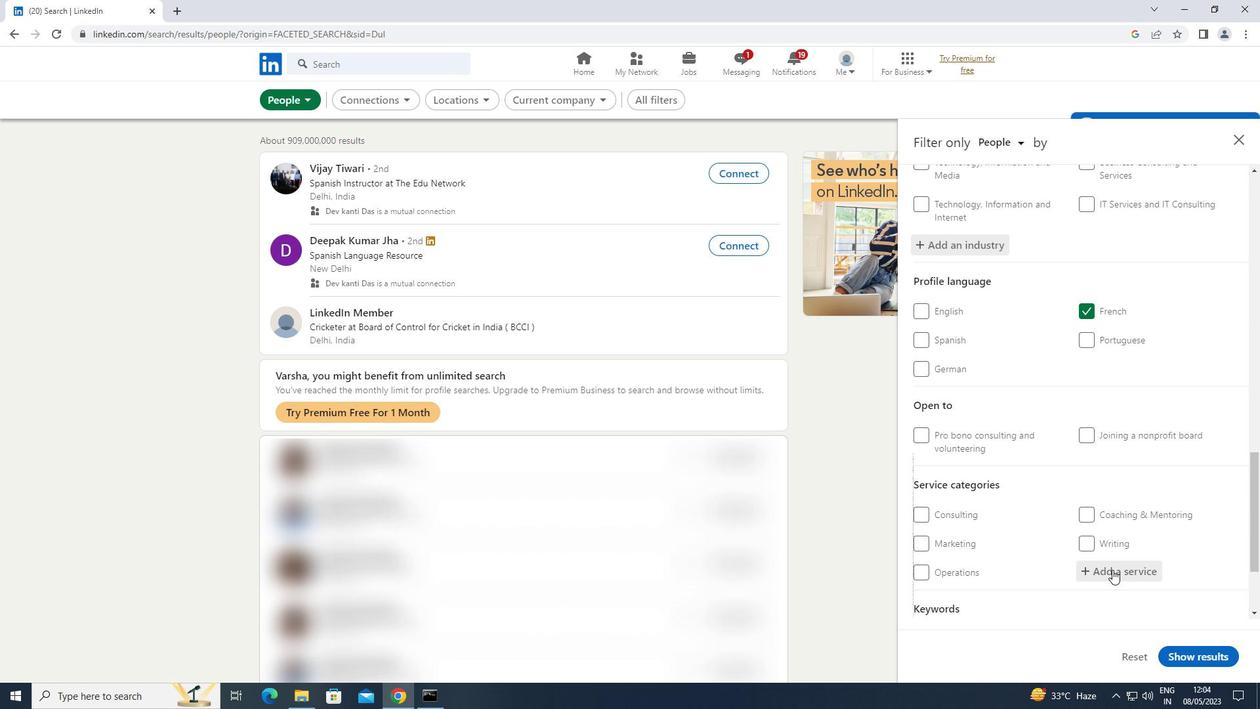 
Action: Key pressed <Key.shift>BUDGET
Screenshot: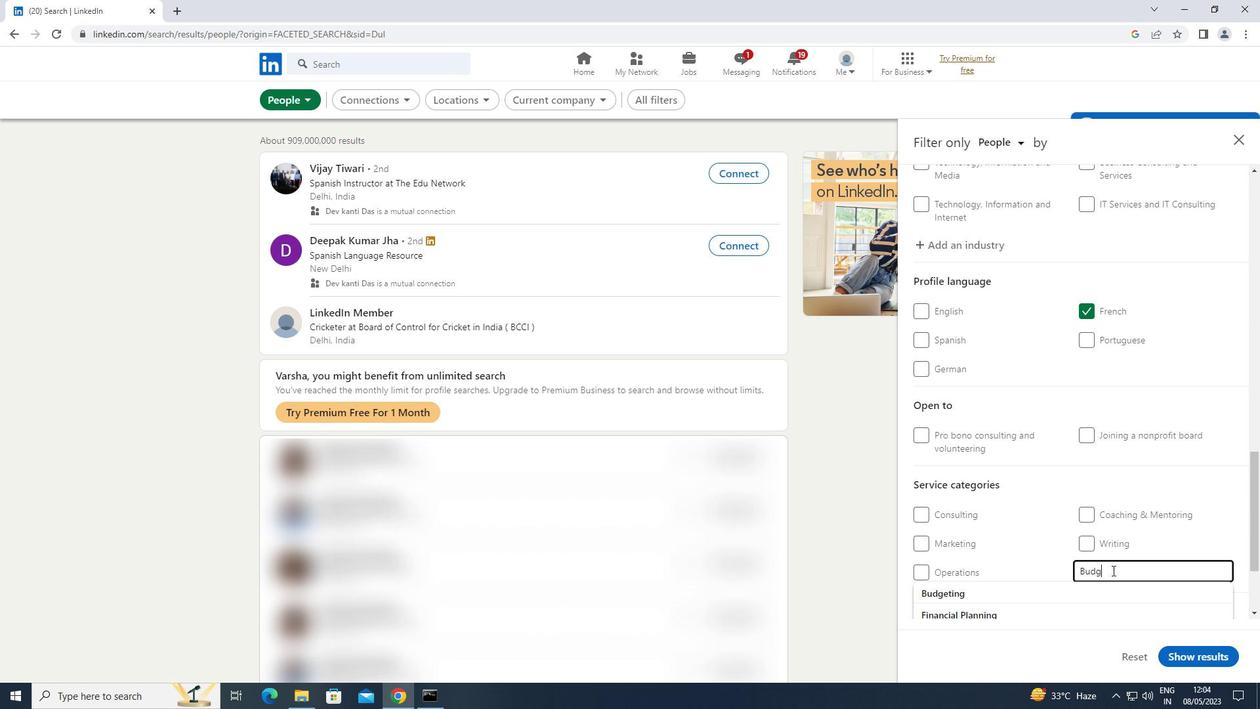 
Action: Mouse moved to (1036, 594)
Screenshot: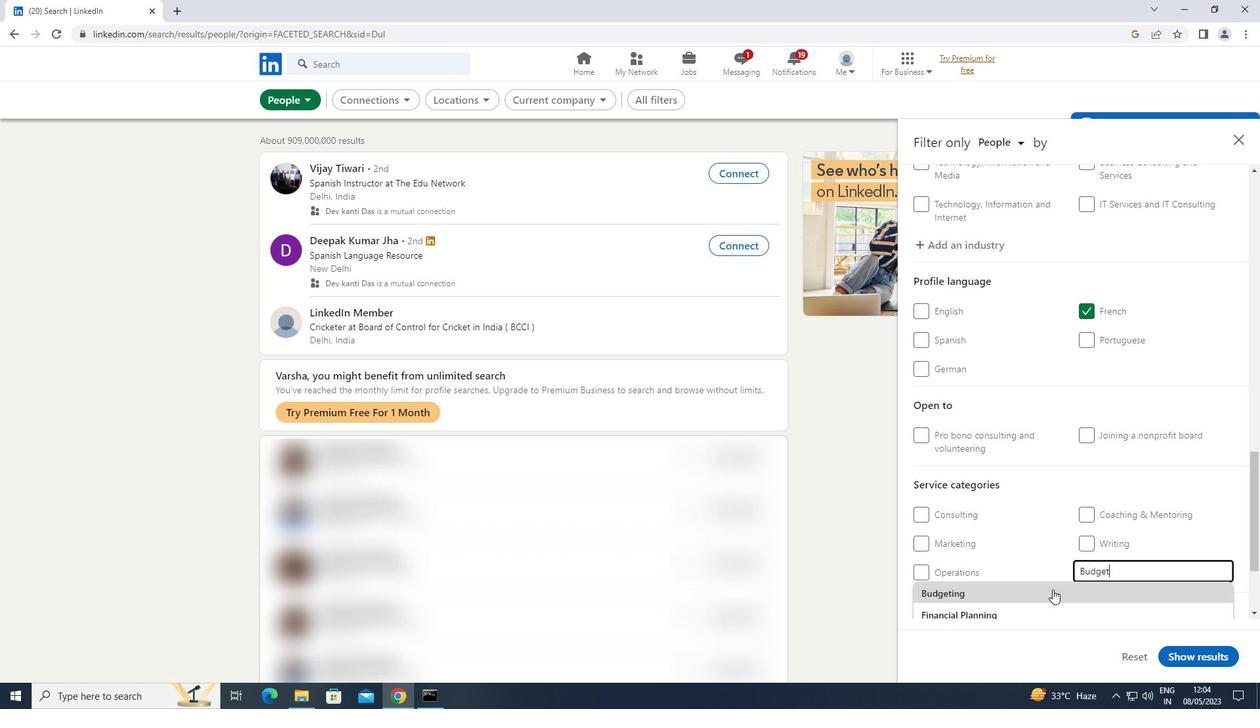 
Action: Mouse pressed left at (1036, 594)
Screenshot: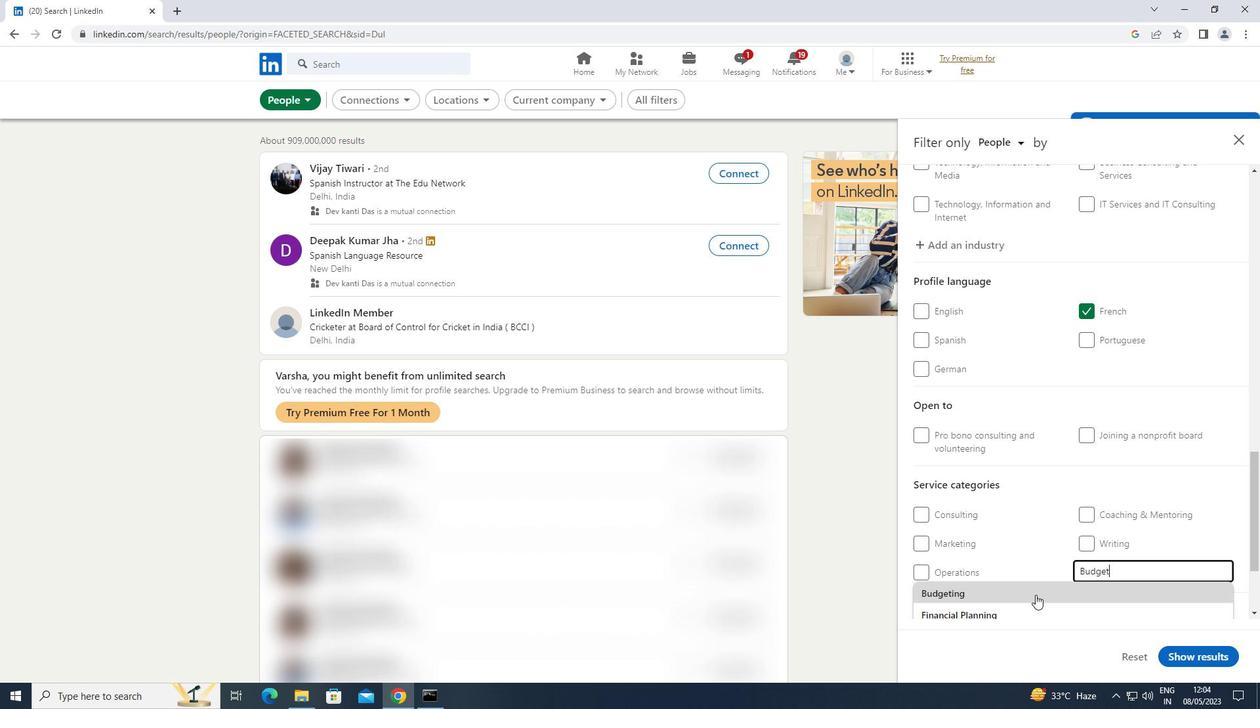 
Action: Mouse moved to (1036, 593)
Screenshot: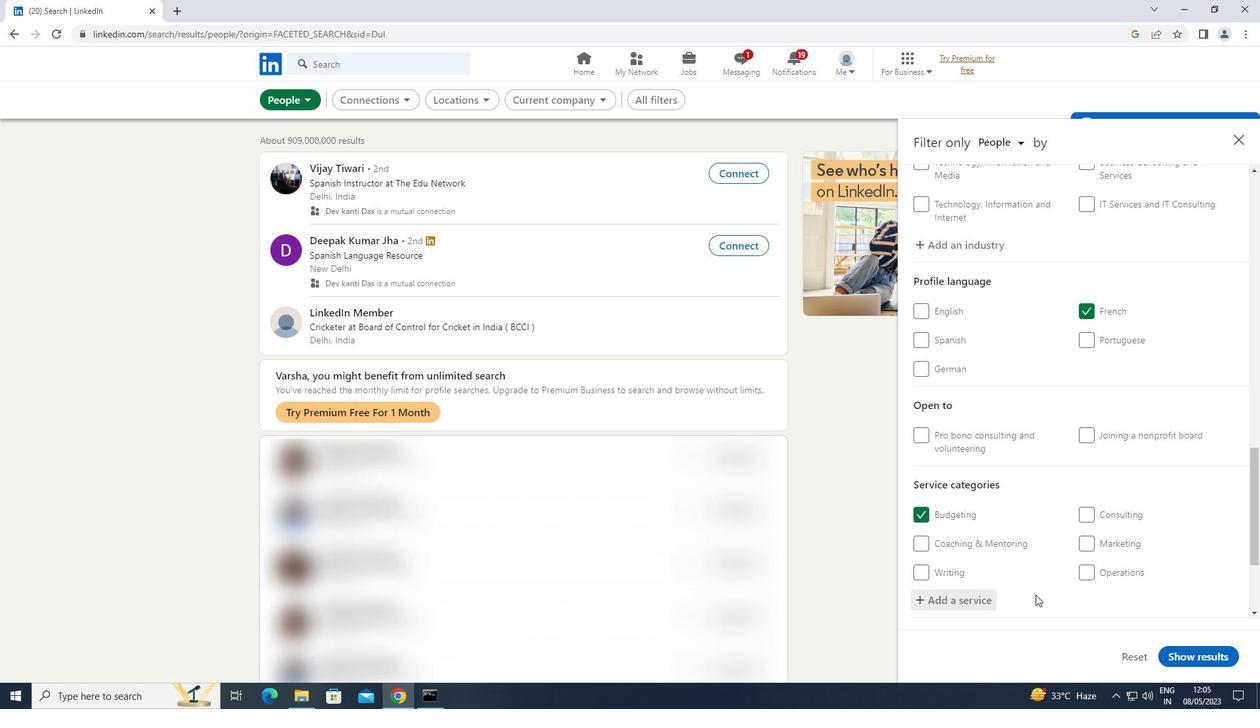 
Action: Mouse scrolled (1036, 592) with delta (0, 0)
Screenshot: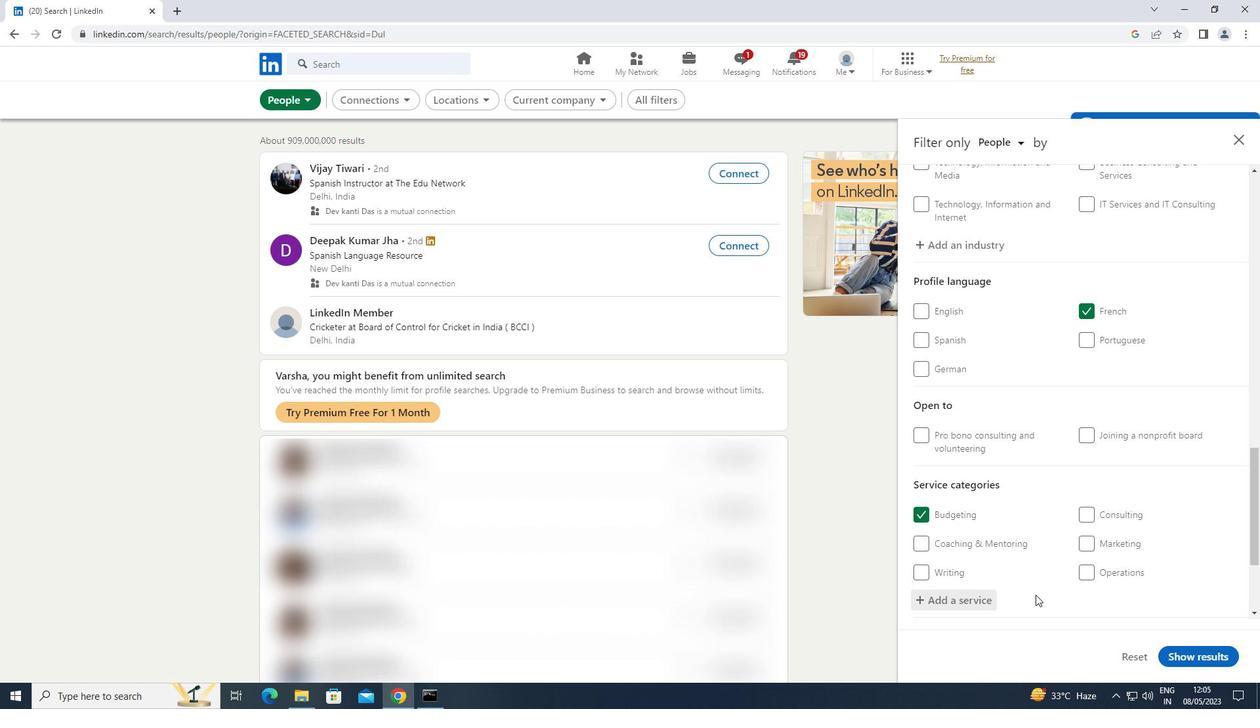 
Action: Mouse scrolled (1036, 592) with delta (0, 0)
Screenshot: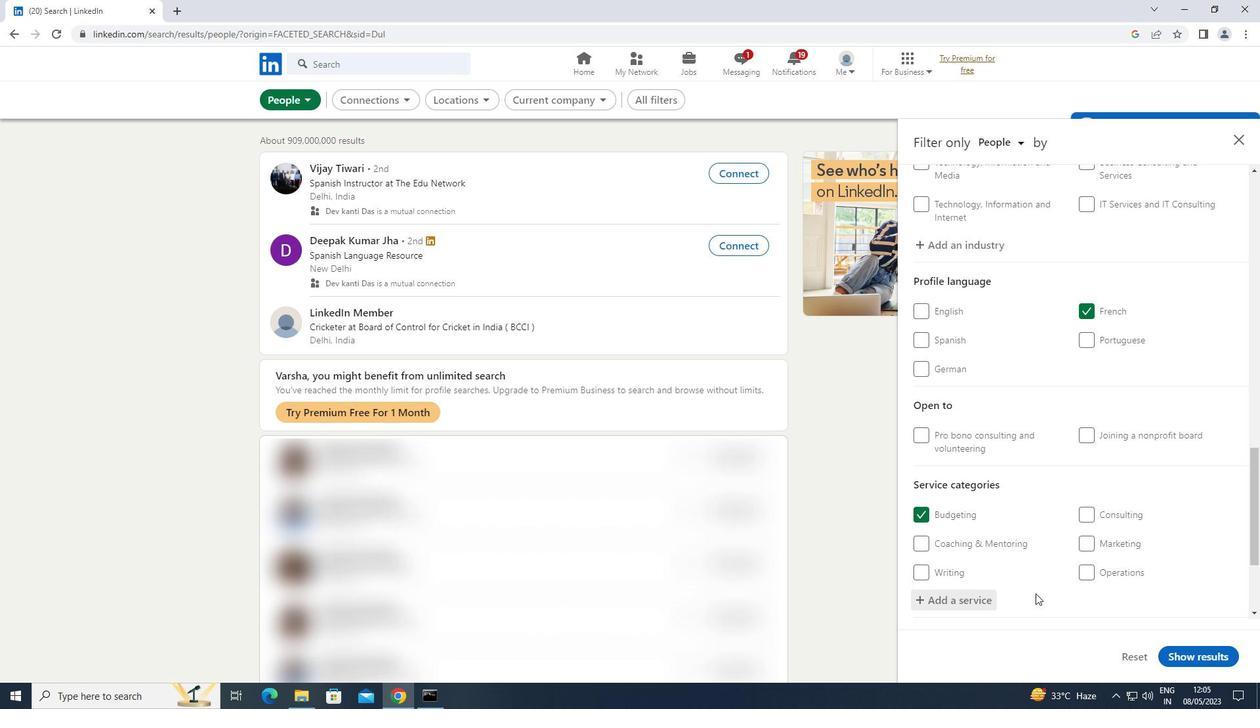 
Action: Mouse scrolled (1036, 592) with delta (0, 0)
Screenshot: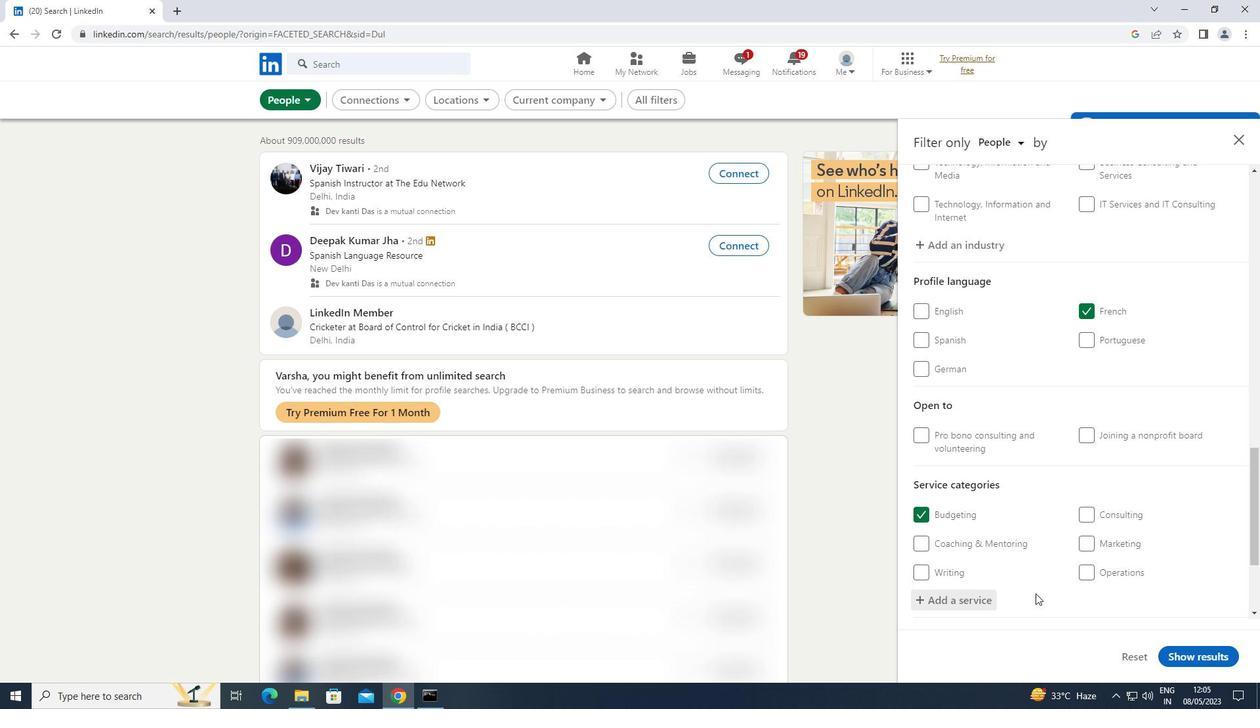 
Action: Mouse scrolled (1036, 592) with delta (0, 0)
Screenshot: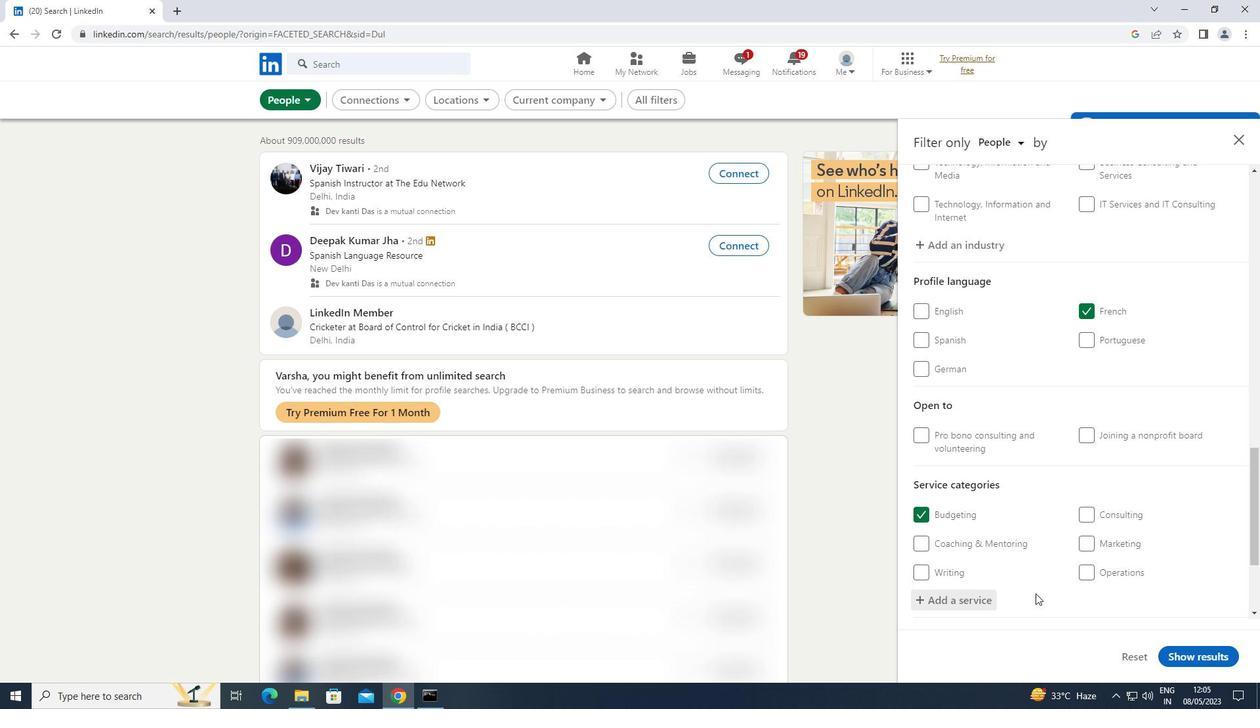 
Action: Mouse scrolled (1036, 592) with delta (0, 0)
Screenshot: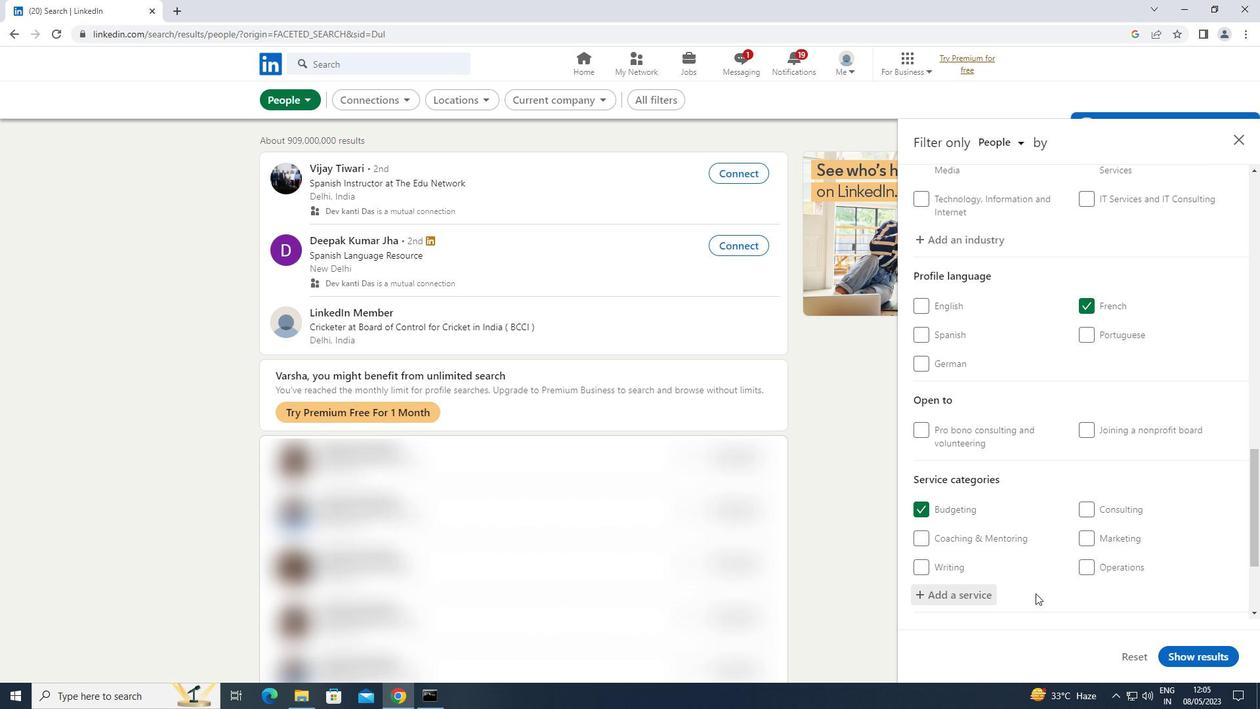 
Action: Mouse moved to (1034, 556)
Screenshot: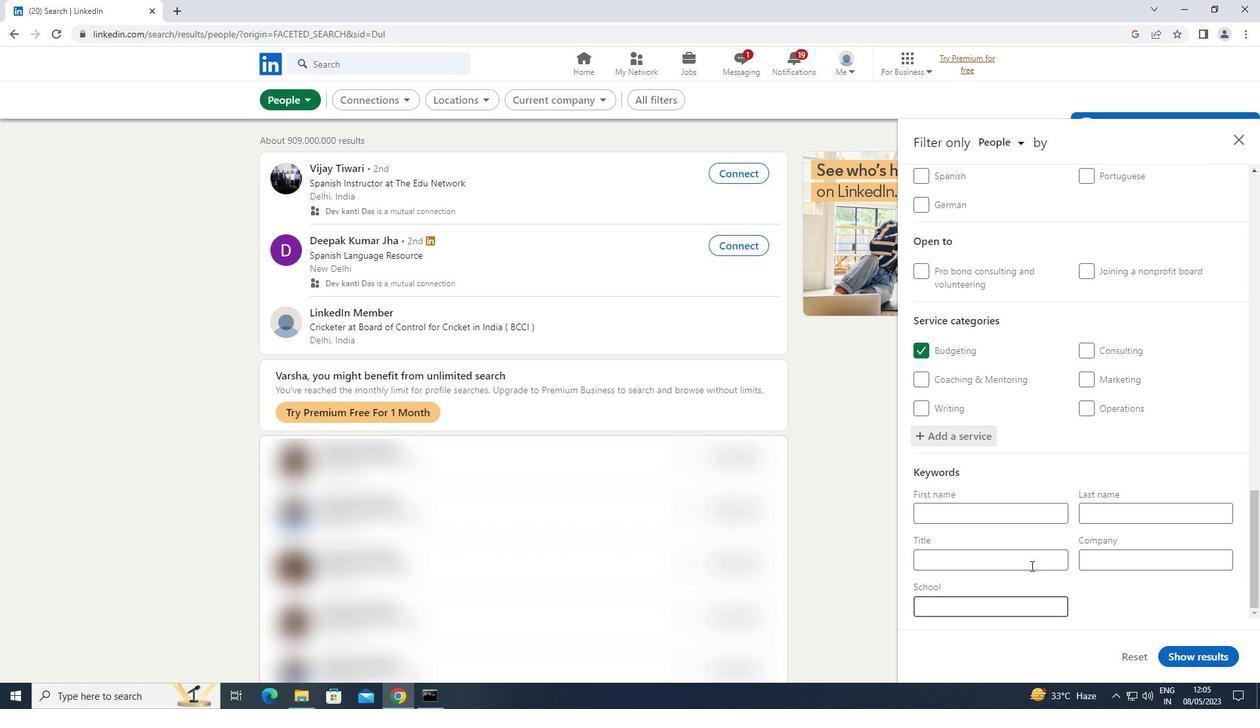 
Action: Mouse pressed left at (1034, 556)
Screenshot: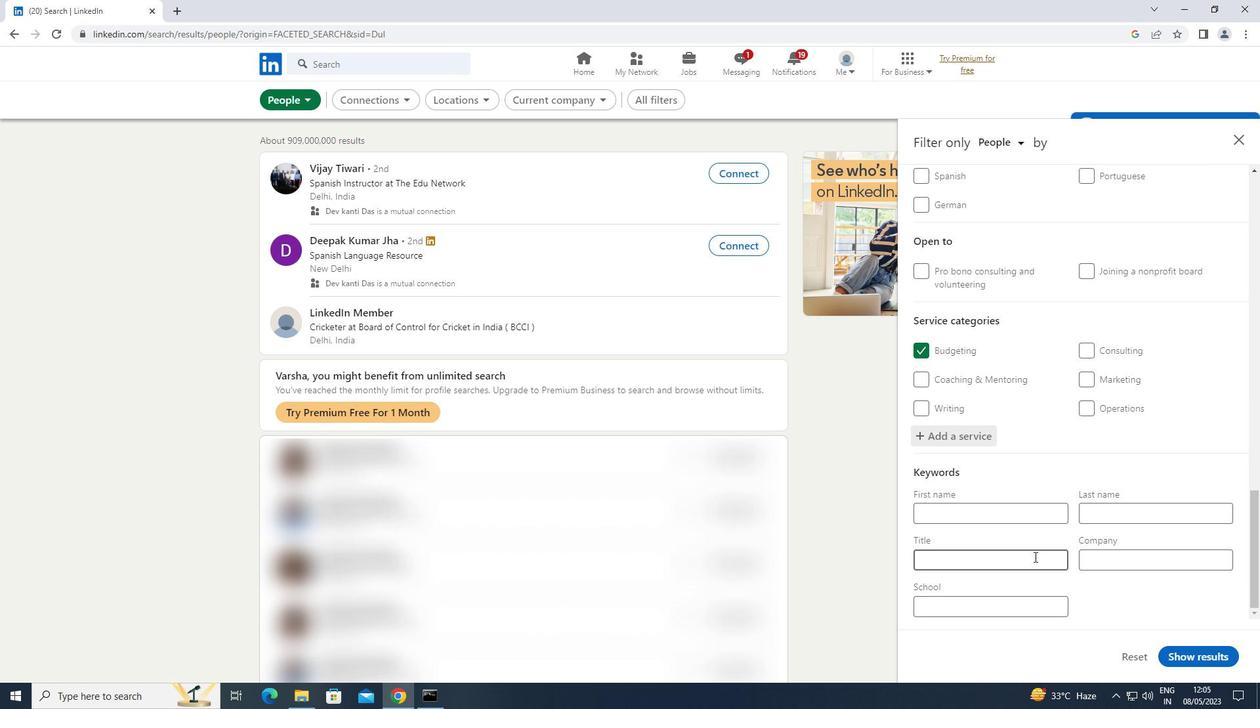 
Action: Key pressed <Key.shift>LODGING<Key.space><Key.shift>MANAGER
Screenshot: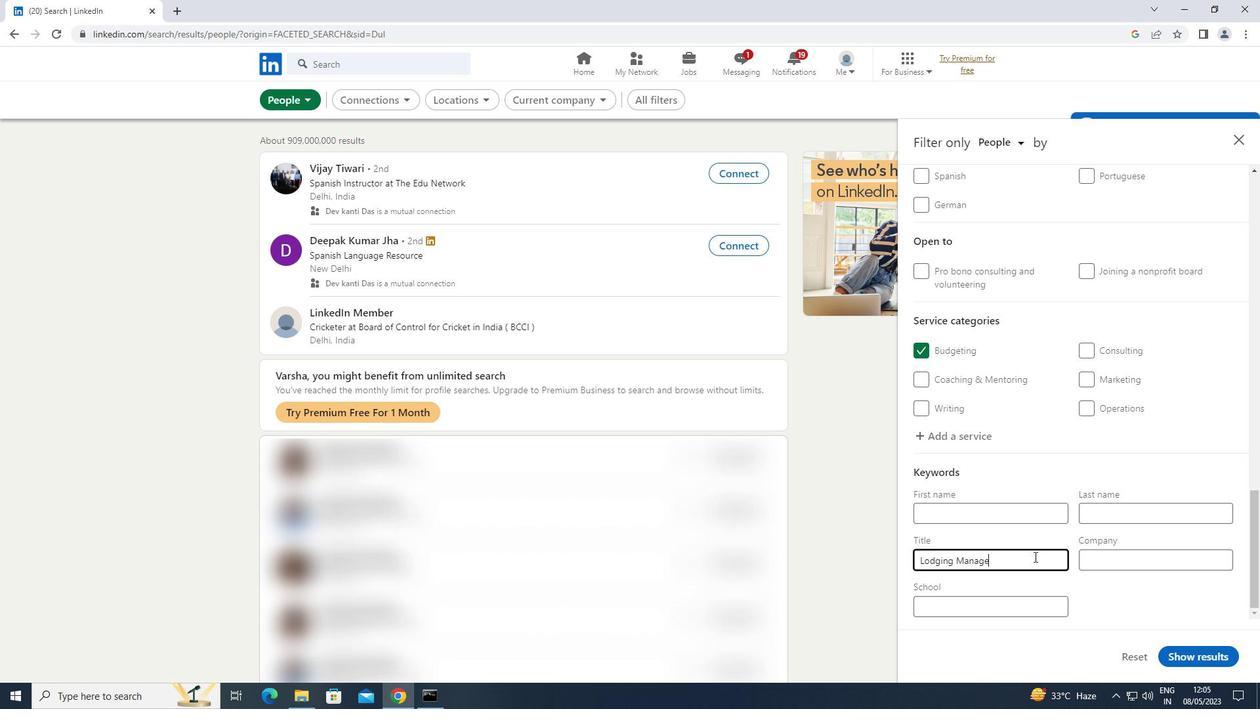 
Action: Mouse moved to (1180, 653)
Screenshot: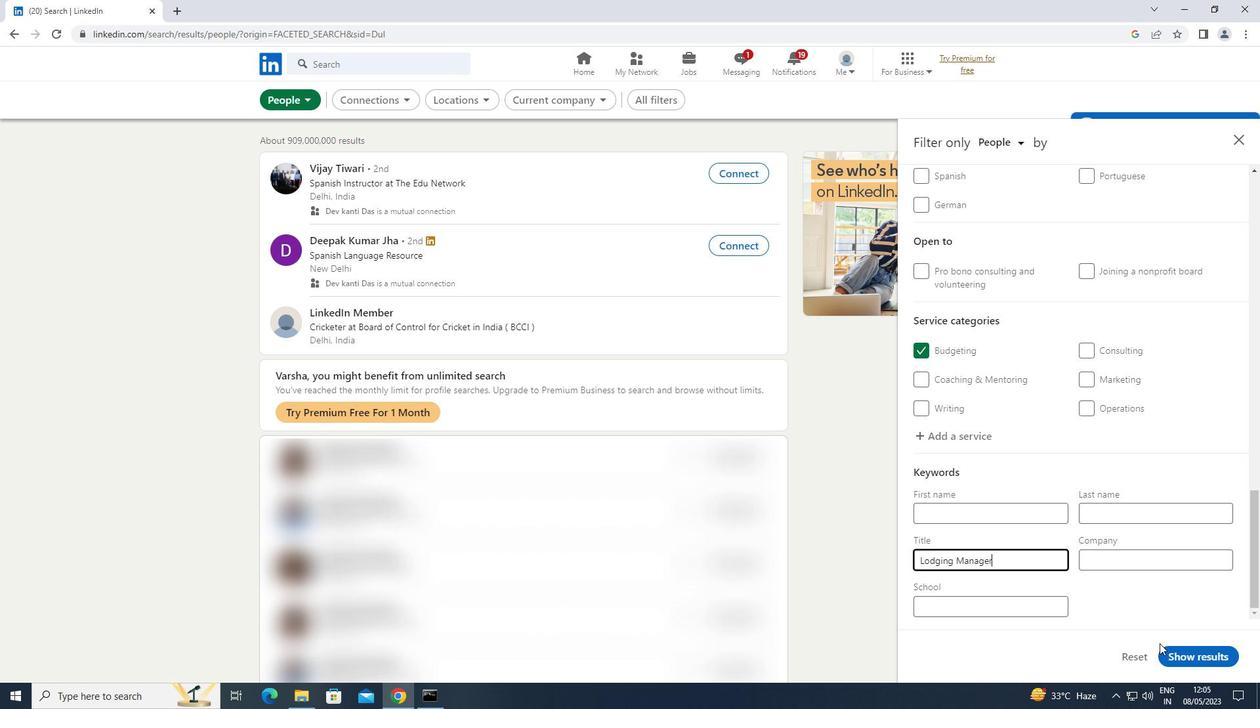 
Action: Mouse pressed left at (1180, 653)
Screenshot: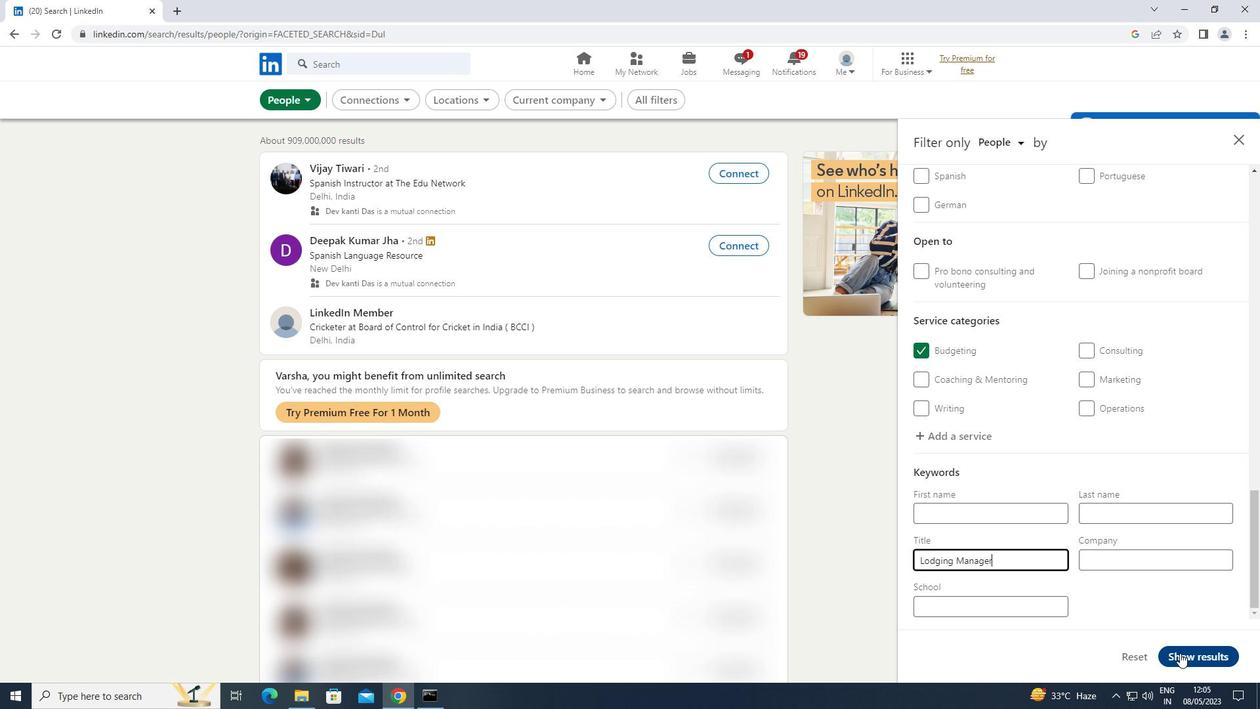 
Action: Mouse moved to (1180, 651)
Screenshot: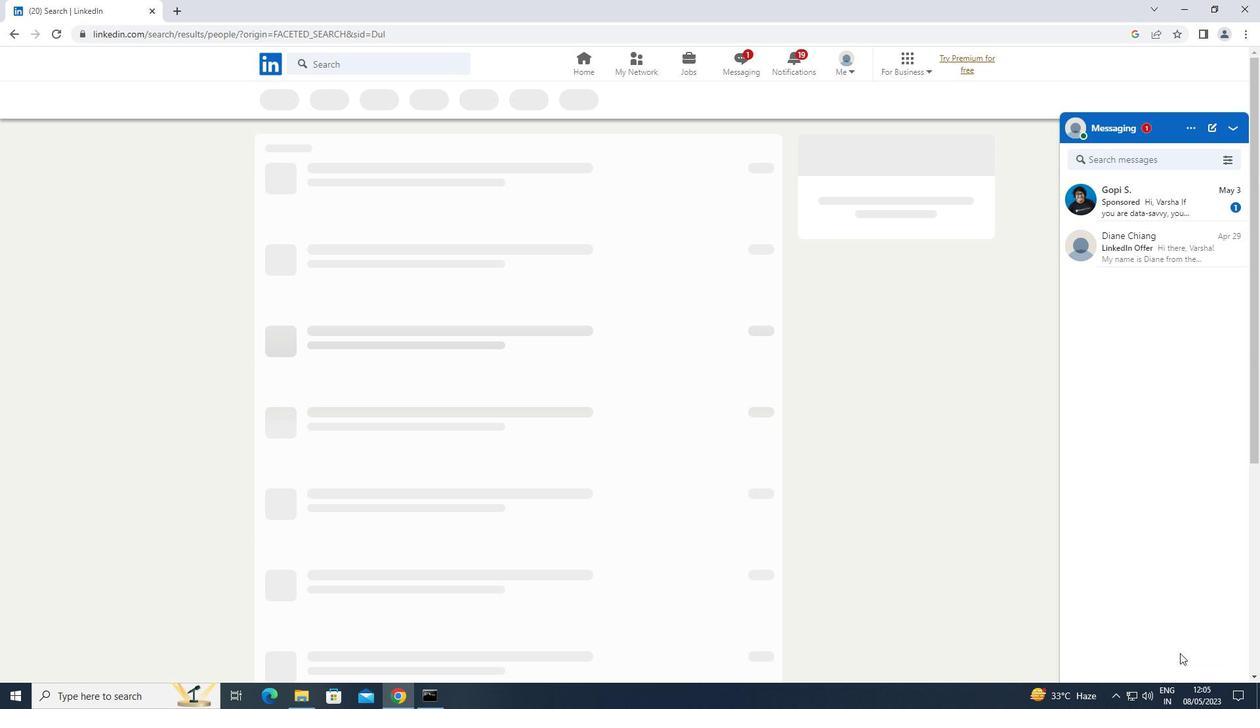 
